 Task: For heading Use Times New Roman with light red berry 1 colour & Underline.  font size for heading26,  'Change the font style of data to'Verdana and font size to 18,  Change the alignment of both headline & data to Align right In the sheet  auditingSalesRevenue
Action: Mouse moved to (252, 132)
Screenshot: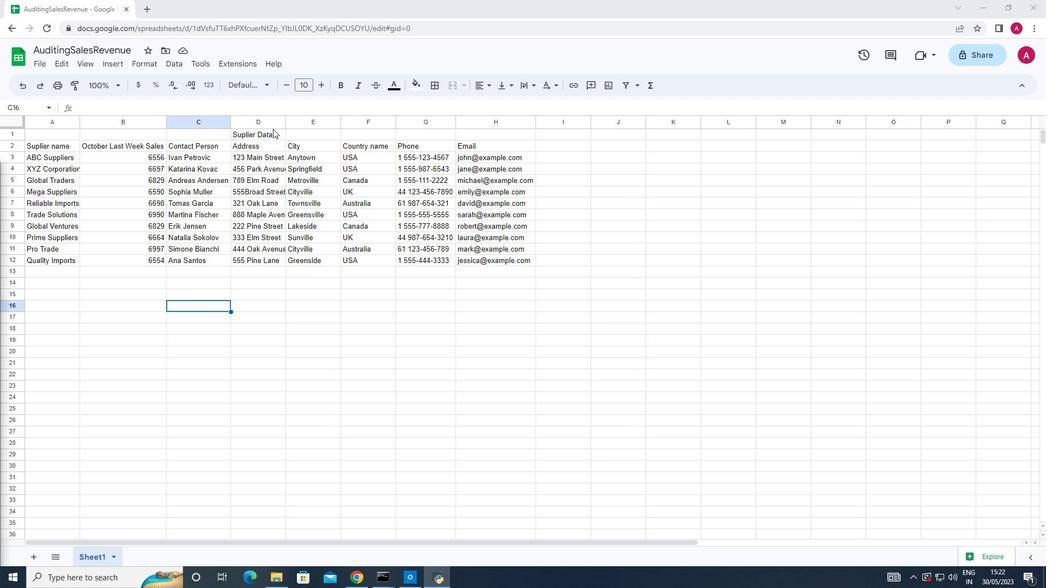 
Action: Mouse pressed left at (252, 132)
Screenshot: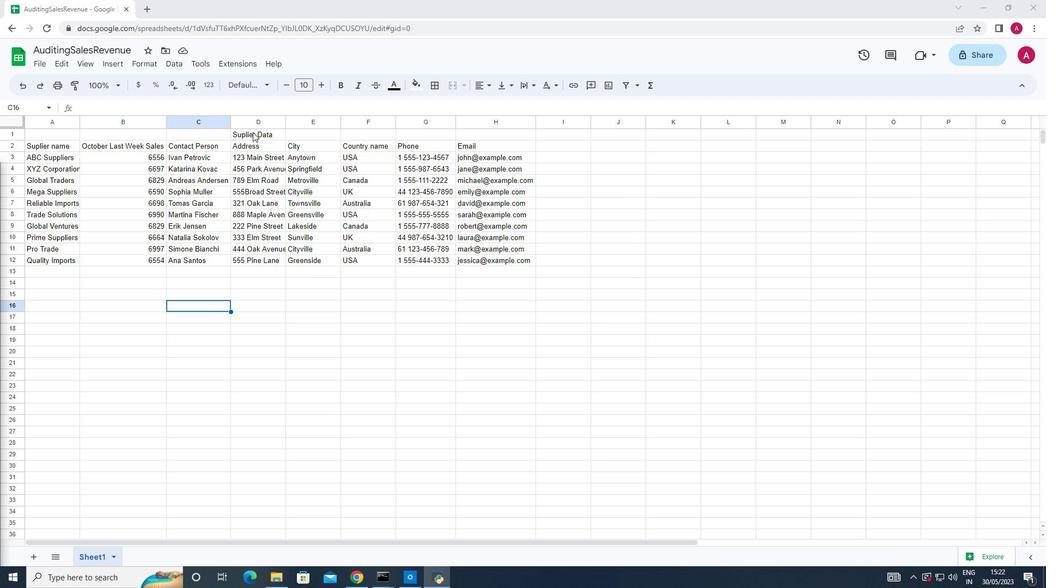 
Action: Mouse moved to (258, 79)
Screenshot: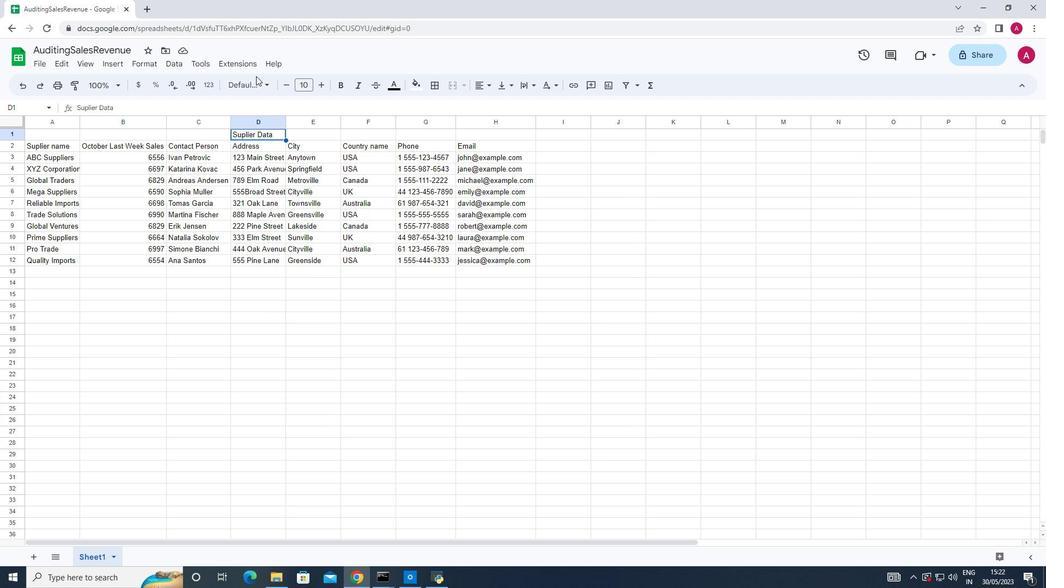 
Action: Mouse pressed left at (258, 79)
Screenshot: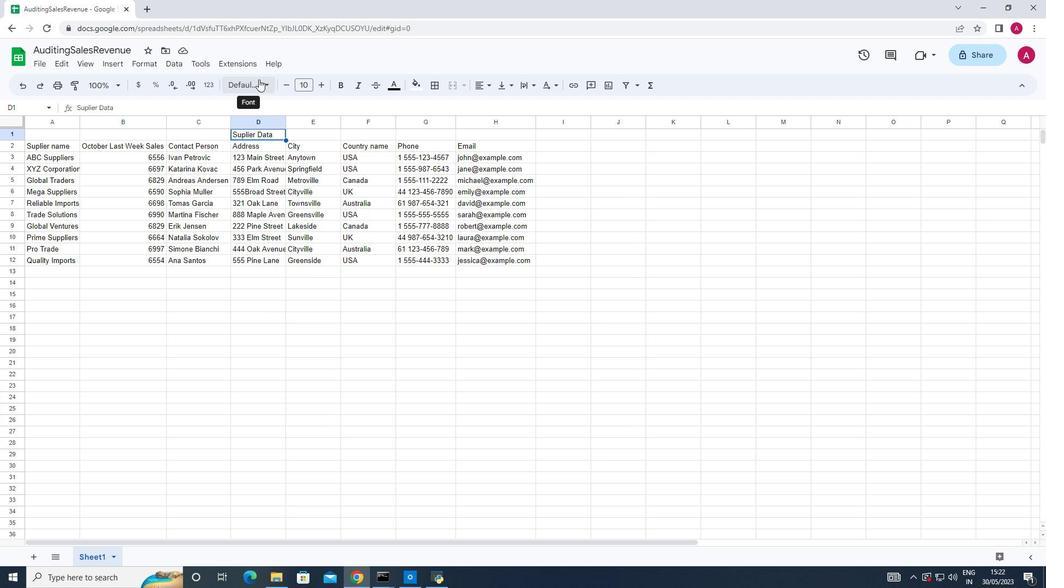 
Action: Mouse moved to (266, 325)
Screenshot: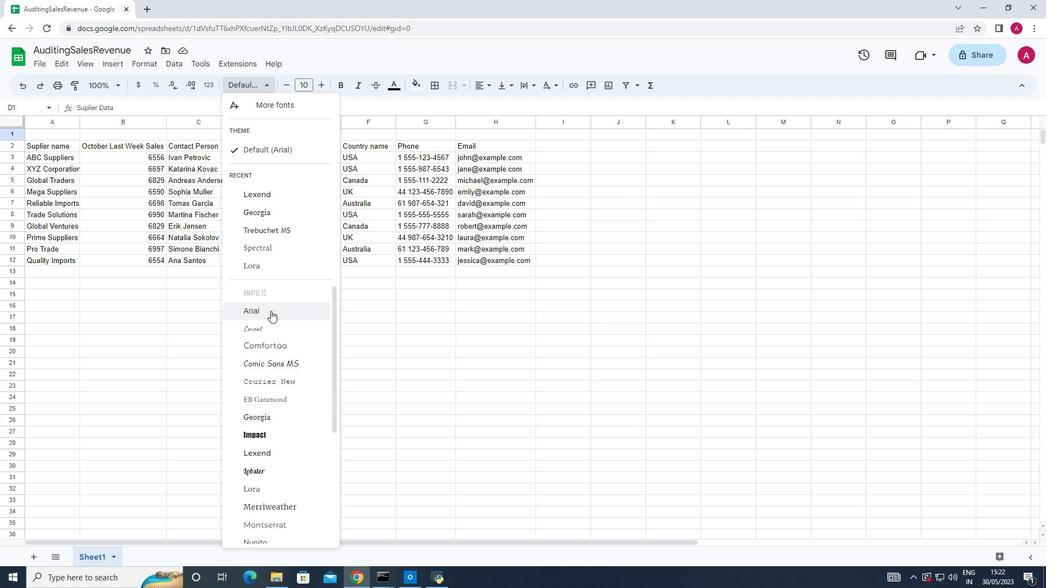 
Action: Mouse scrolled (266, 324) with delta (0, 0)
Screenshot: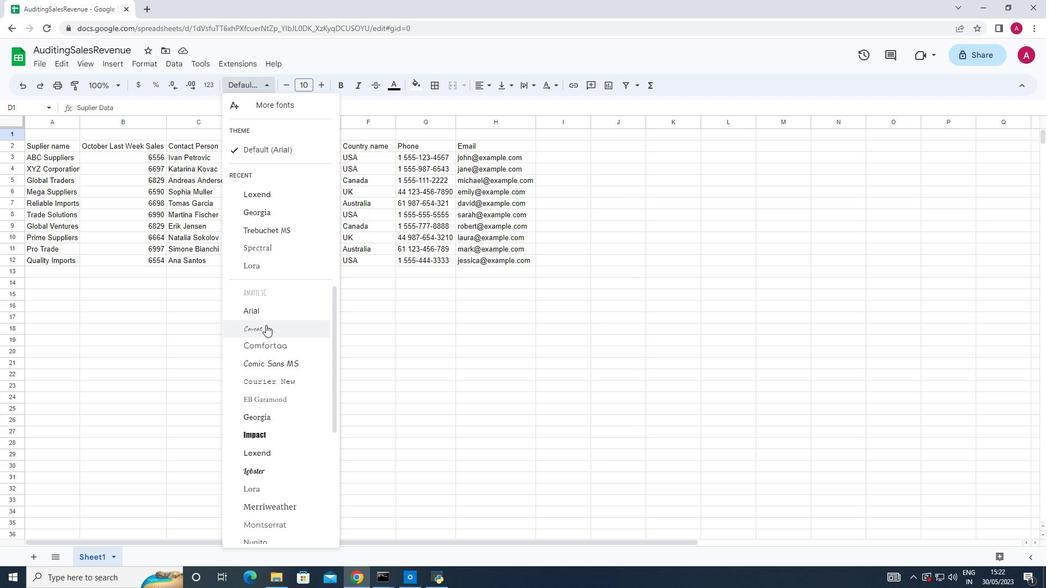 
Action: Mouse scrolled (266, 324) with delta (0, 0)
Screenshot: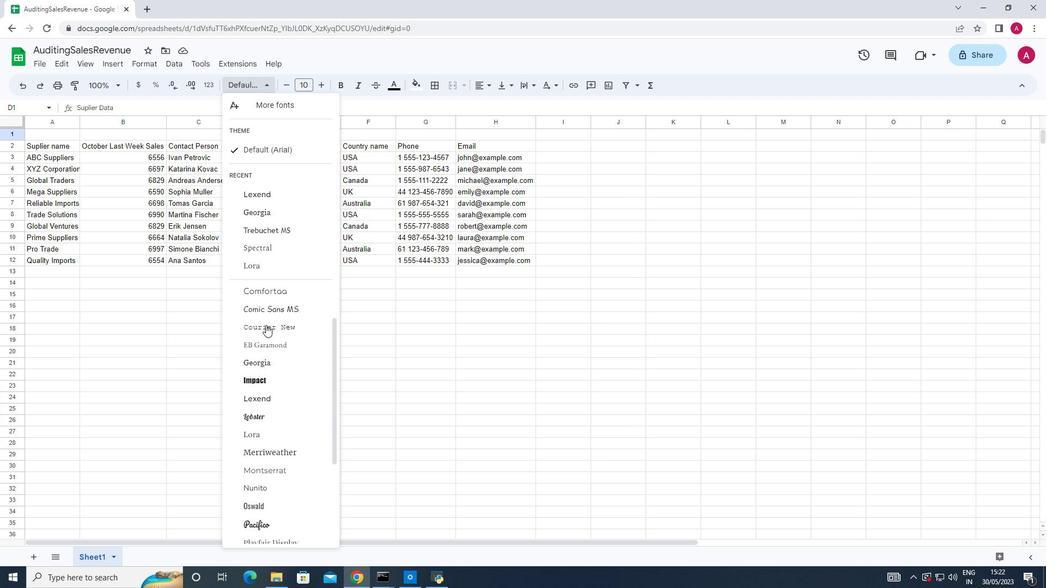 
Action: Mouse scrolled (266, 324) with delta (0, 0)
Screenshot: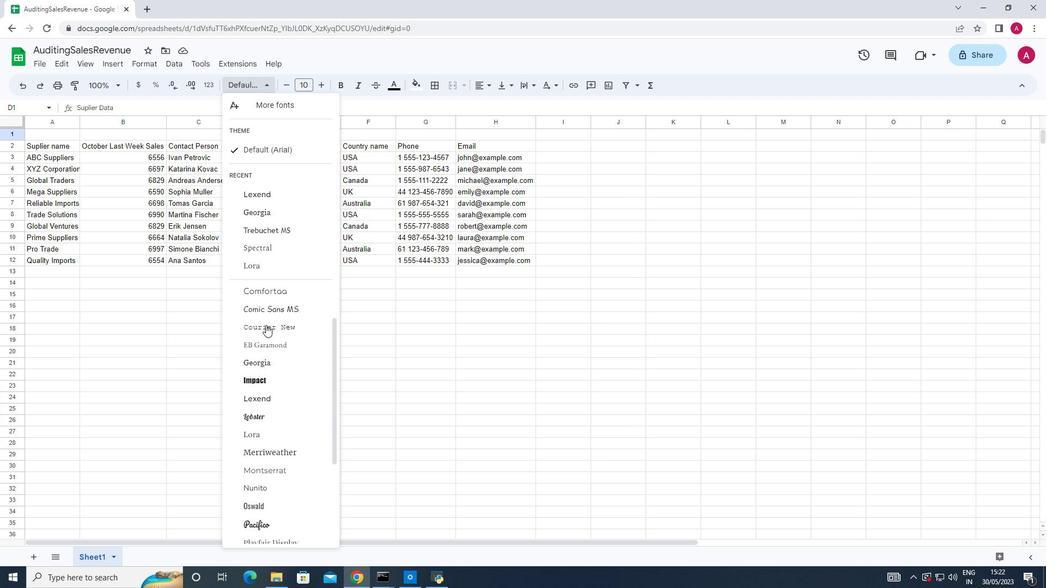 
Action: Mouse moved to (266, 325)
Screenshot: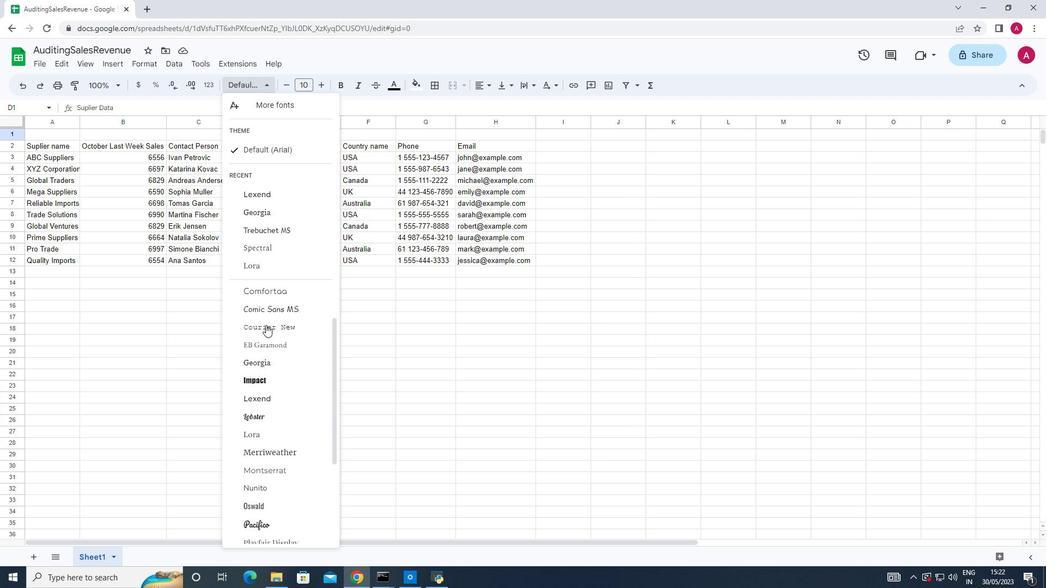 
Action: Mouse scrolled (266, 324) with delta (0, 0)
Screenshot: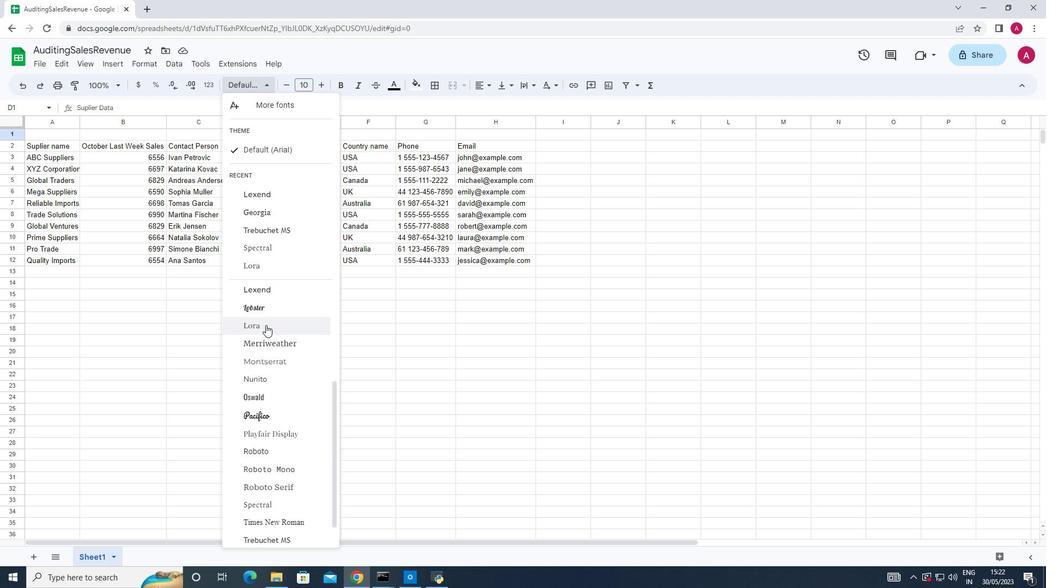 
Action: Mouse moved to (274, 508)
Screenshot: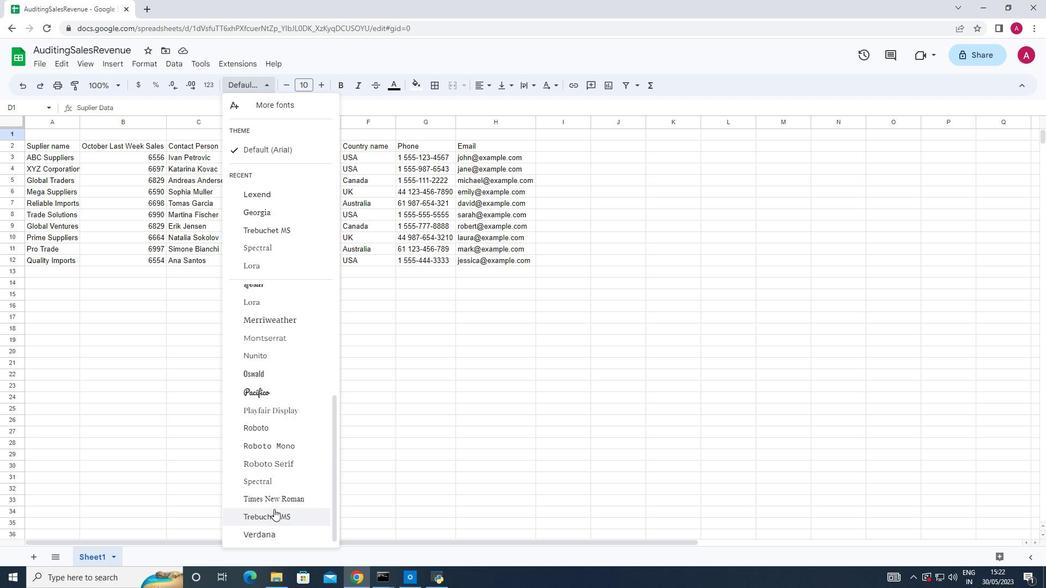 
Action: Mouse scrolled (274, 508) with delta (0, 0)
Screenshot: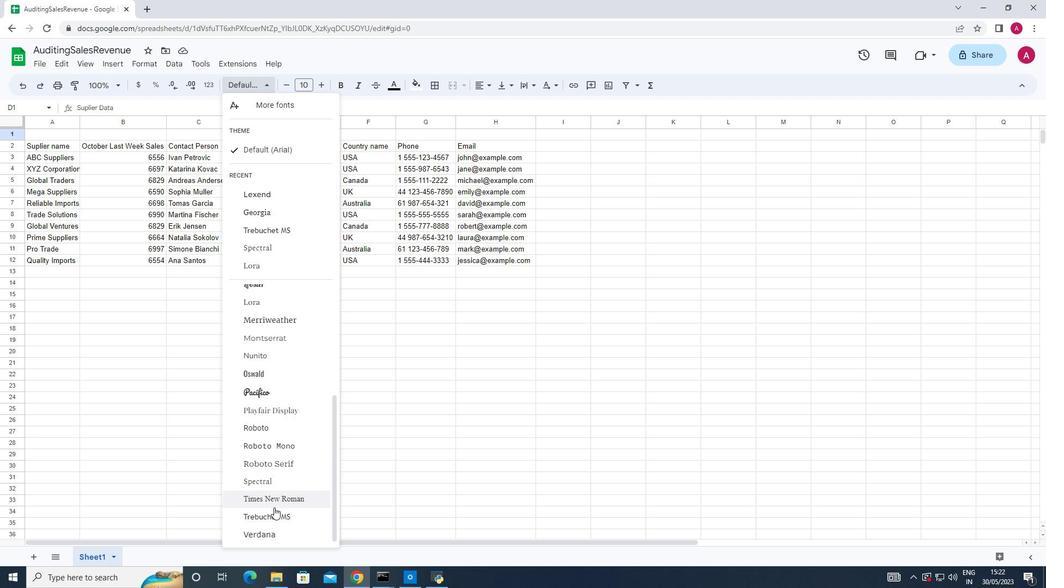 
Action: Mouse scrolled (274, 508) with delta (0, 0)
Screenshot: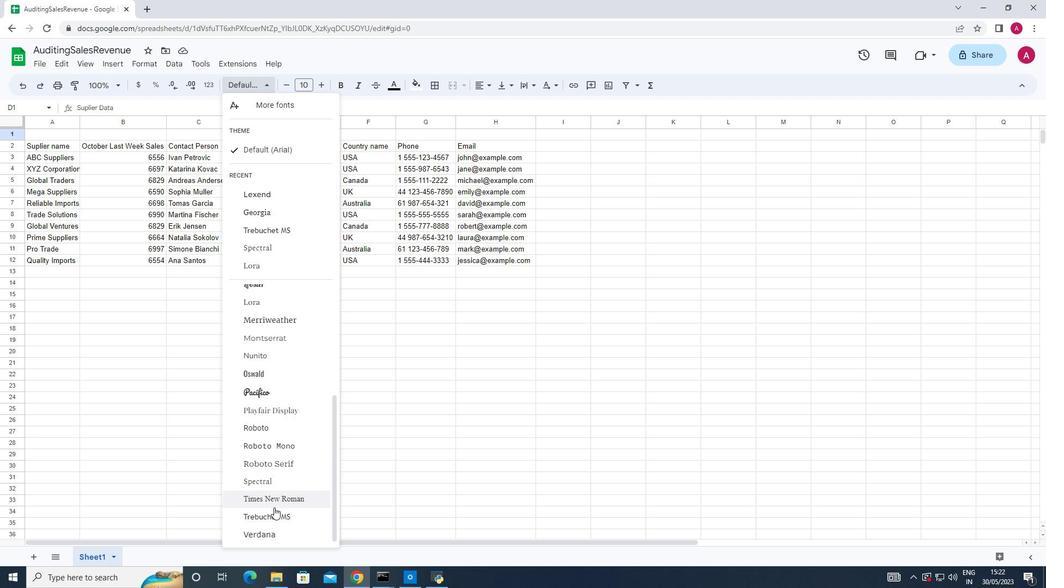 
Action: Mouse scrolled (274, 508) with delta (0, 0)
Screenshot: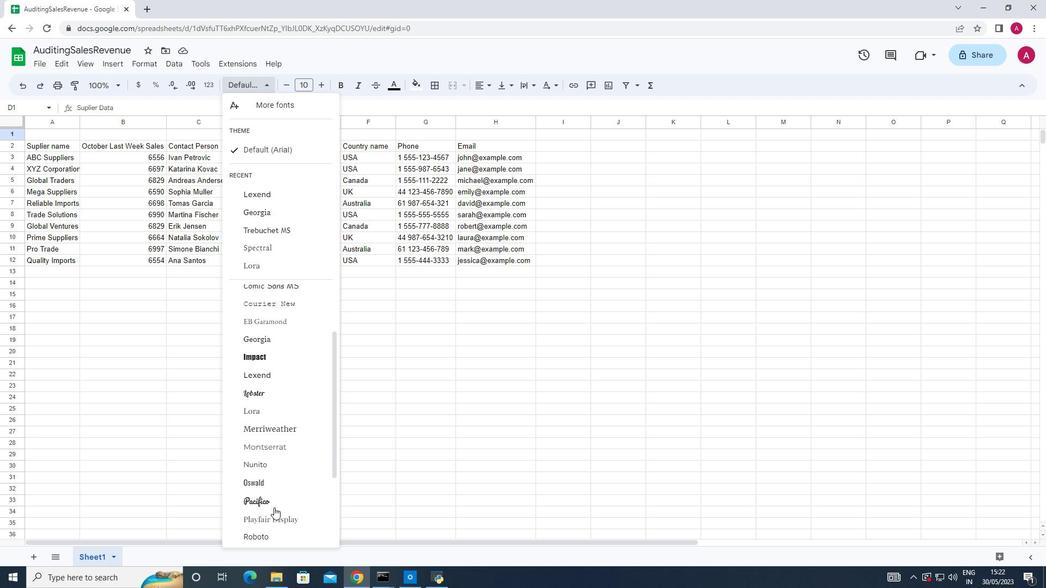 
Action: Mouse scrolled (274, 508) with delta (0, 0)
Screenshot: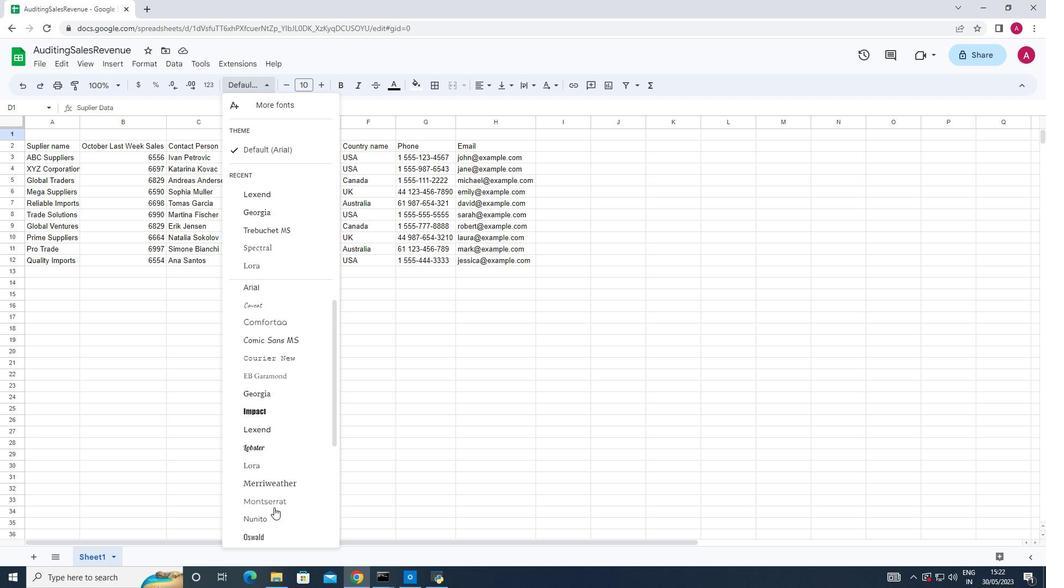 
Action: Mouse scrolled (274, 508) with delta (0, 0)
Screenshot: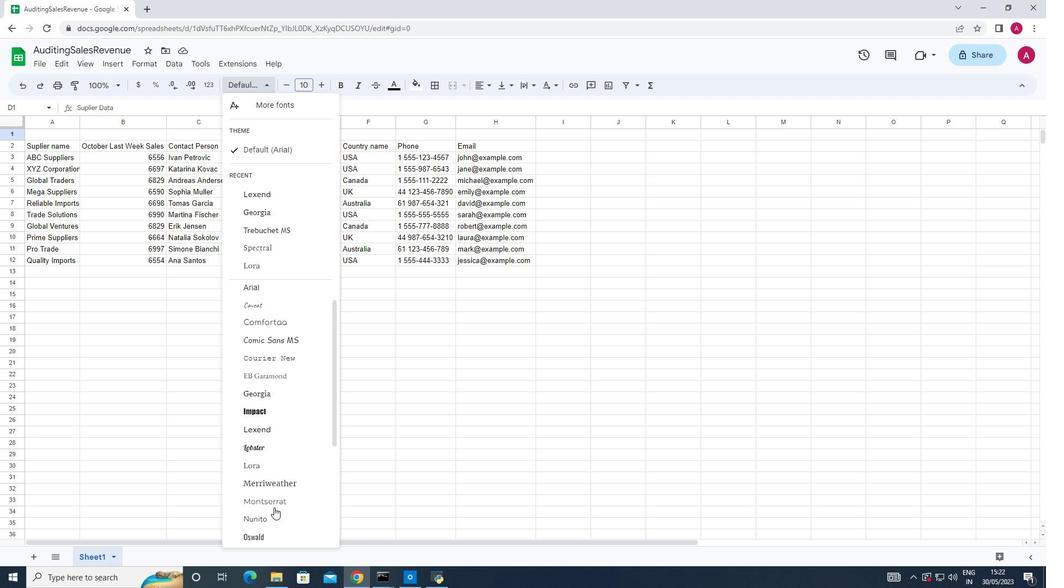 
Action: Mouse scrolled (274, 508) with delta (0, 0)
Screenshot: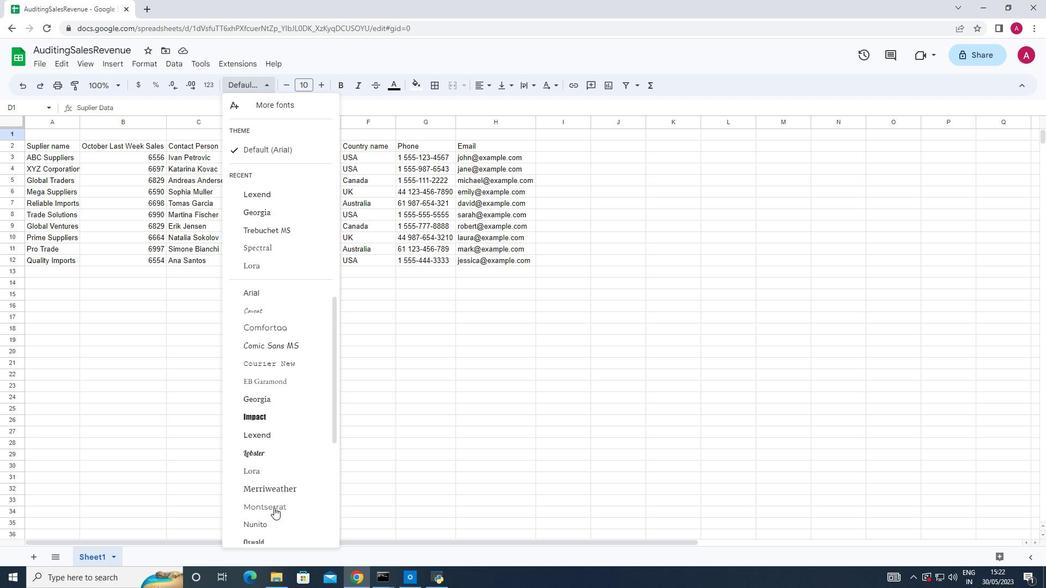 
Action: Mouse moved to (259, 109)
Screenshot: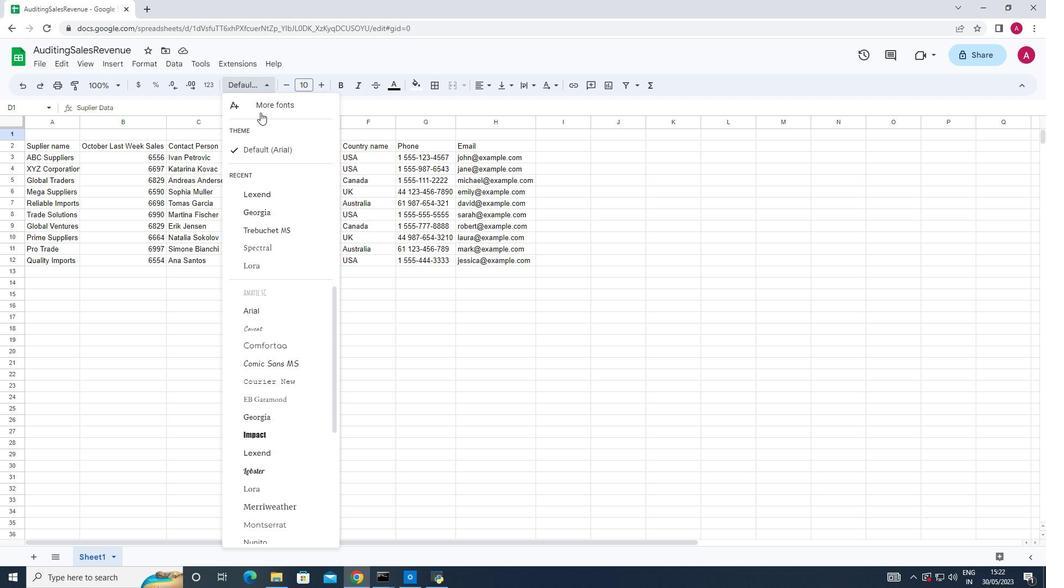 
Action: Mouse pressed left at (259, 109)
Screenshot: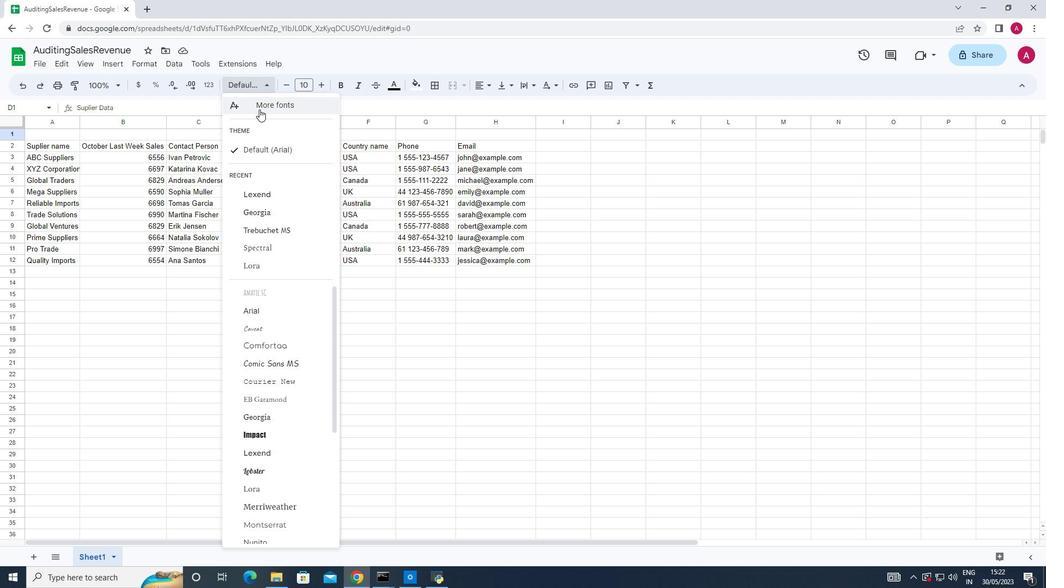 
Action: Mouse moved to (330, 177)
Screenshot: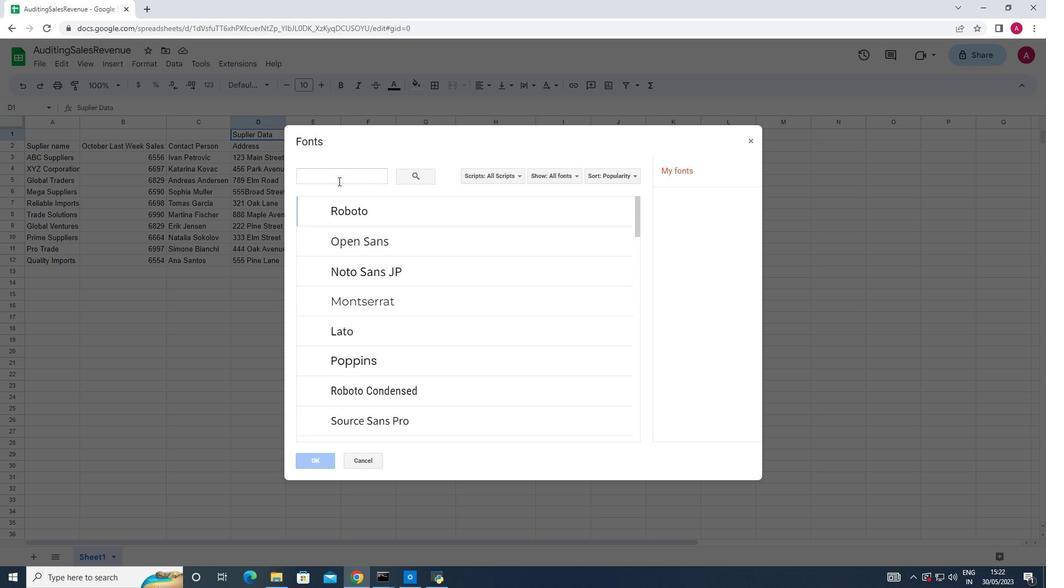 
Action: Mouse pressed left at (330, 177)
Screenshot: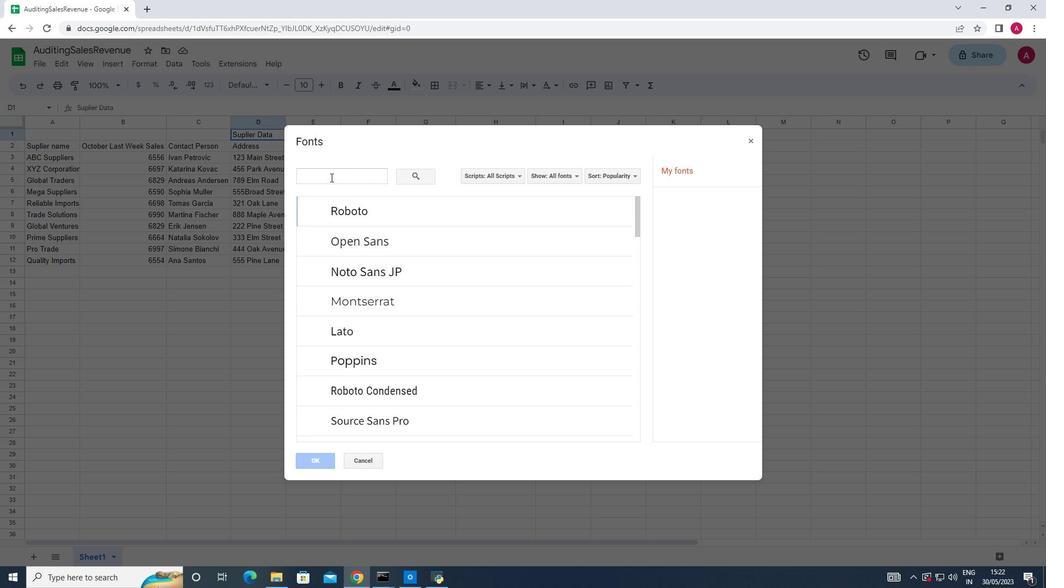 
Action: Key pressed <Key.shift>Rom<Key.backspace><Key.backspace><Key.backspace>new<Key.space>roa<Key.backspace><Key.backspace><Key.backspace><Key.backspace><Key.backspace><Key.backspace><Key.shift><Key.shift><Key.shift><Key.shift><Key.shift><Key.shift><Key.shift><Key.shift><Key.shift><Key.shift><Key.shift><Key.shift><Key.shift><Key.backspace><Key.shift><Key.shift>New<Key.space><Key.shift><Key.shift><Key.shift><Key.shift><Key.shift><Key.shift><Key.shift><Key.shift><Key.shift><Key.shift><Key.shift><Key.shift><Key.shift><Key.shift>Romab<Key.backspace>n
Screenshot: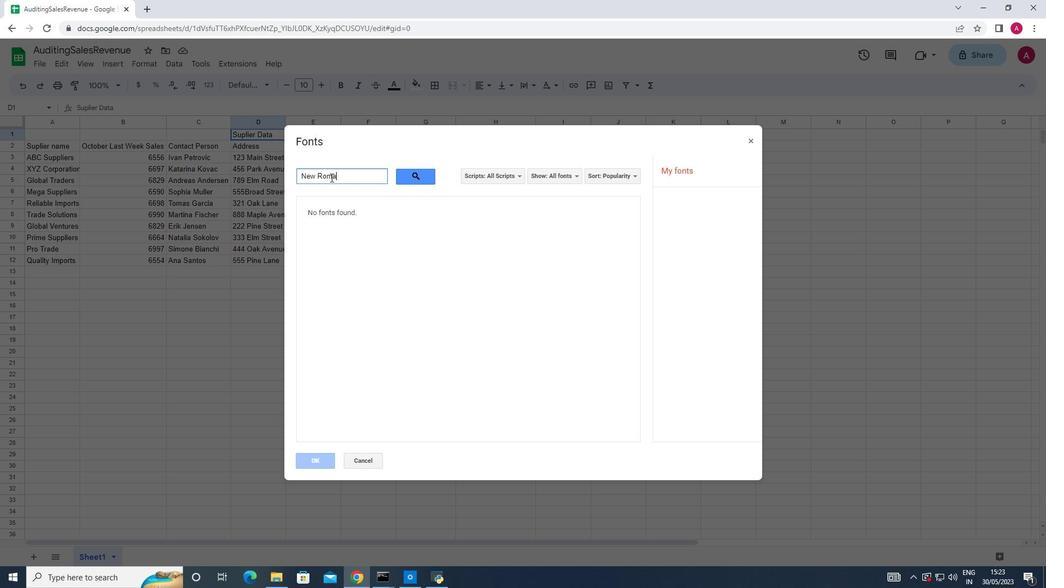 
Action: Mouse moved to (402, 180)
Screenshot: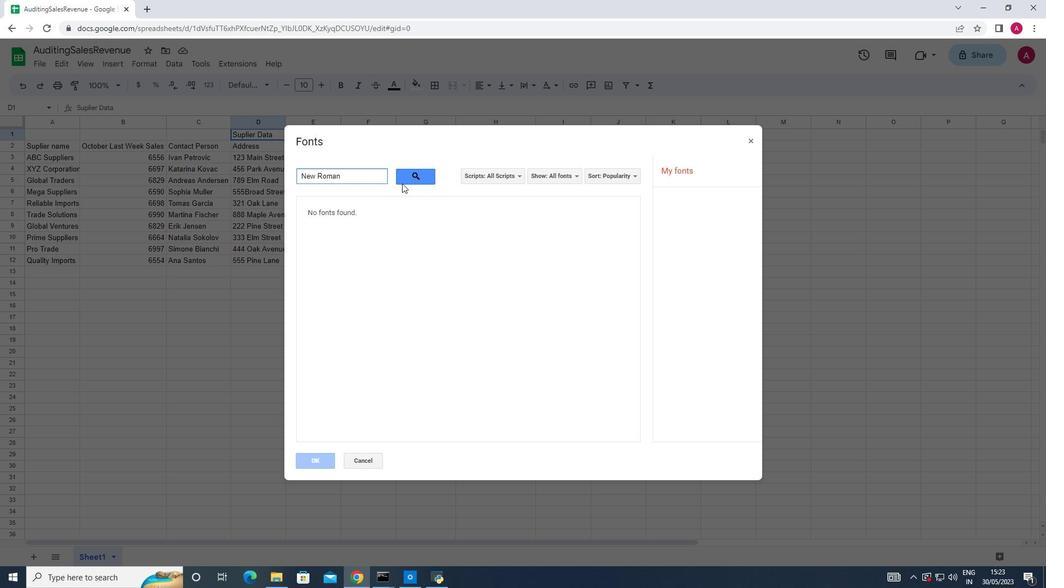
Action: Mouse pressed left at (402, 180)
Screenshot: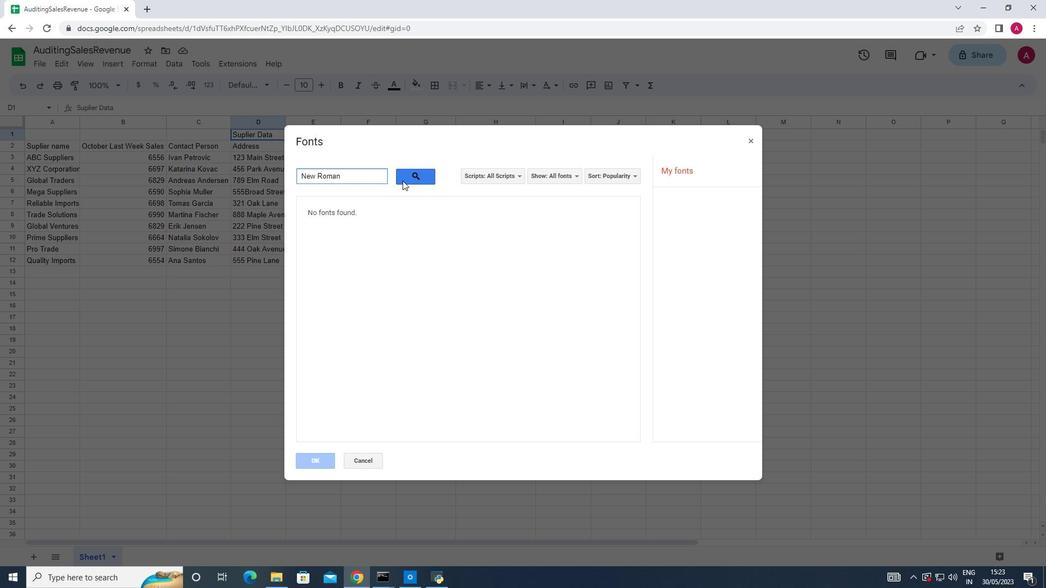 
Action: Mouse moved to (353, 179)
Screenshot: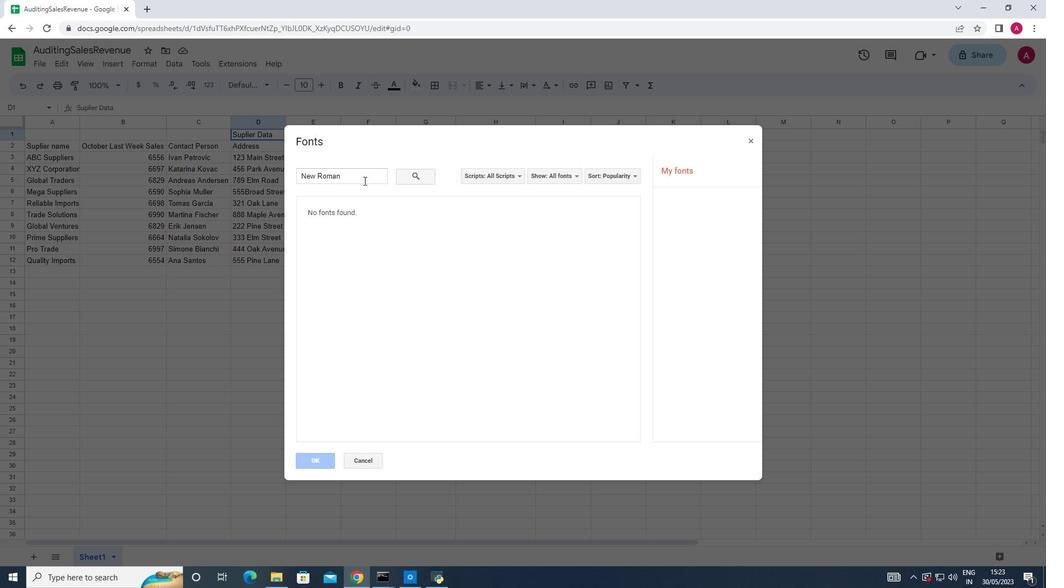 
Action: Mouse pressed left at (353, 179)
Screenshot: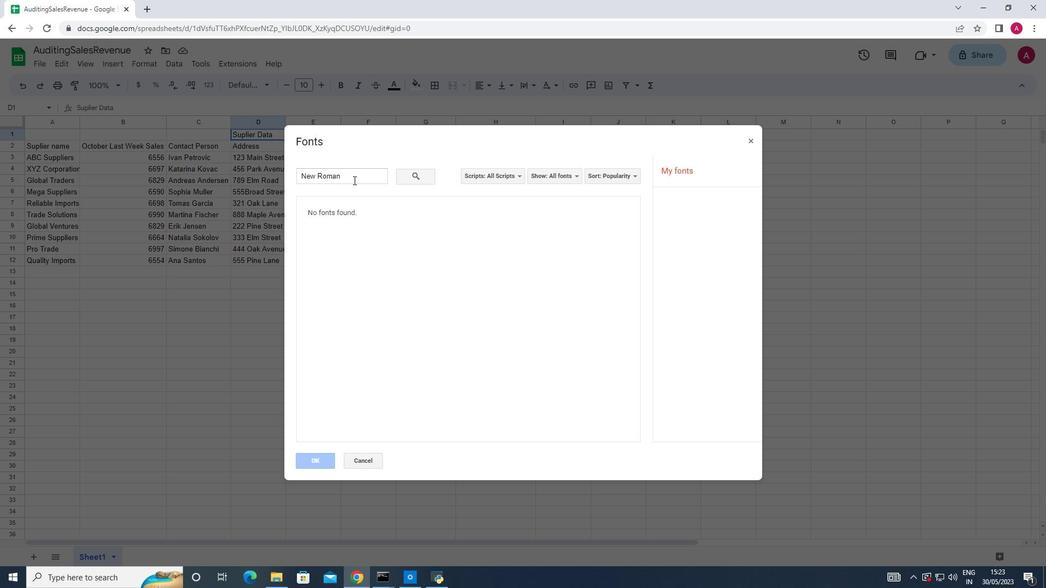
Action: Key pressed <Key.backspace><Key.backspace><Key.backspace><Key.backspace><Key.backspace><Key.backspace><Key.backspace><Key.backspace><Key.backspace><Key.backspace><Key.backspace><Key.backspace><Key.backspace><Key.backspace>roman
Screenshot: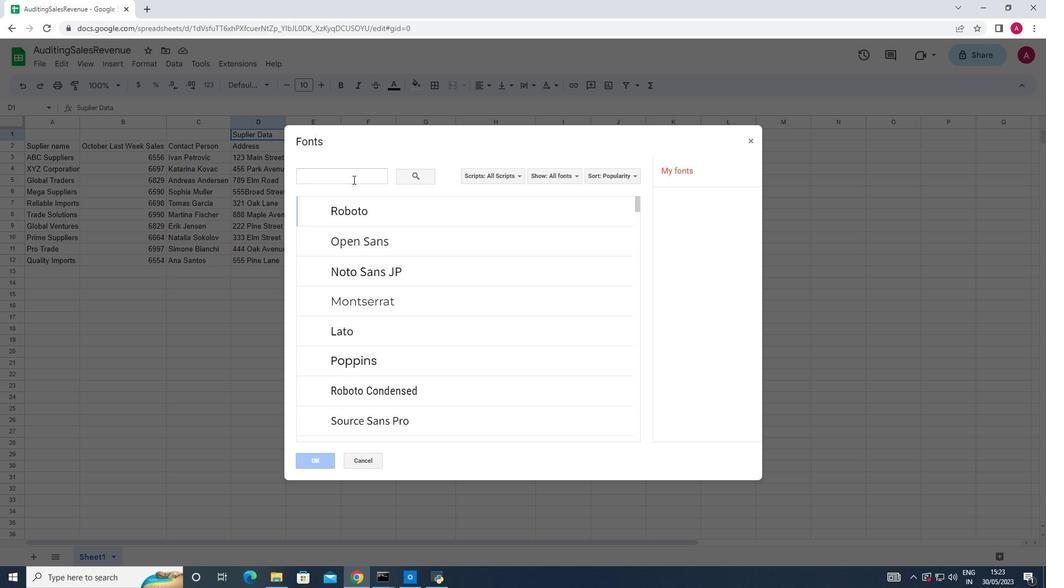 
Action: Mouse moved to (377, 334)
Screenshot: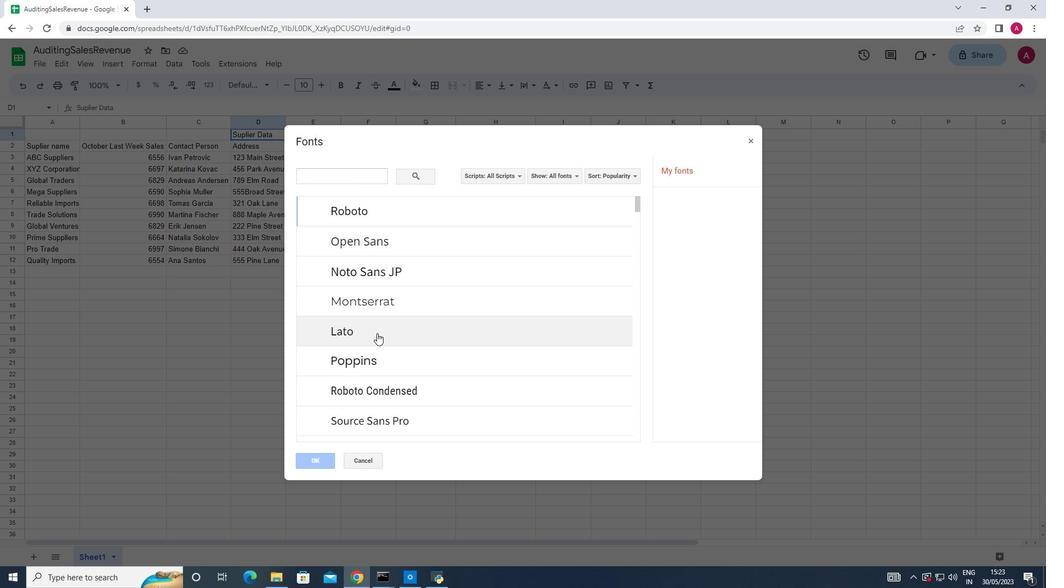 
Action: Mouse scrolled (377, 333) with delta (0, 0)
Screenshot: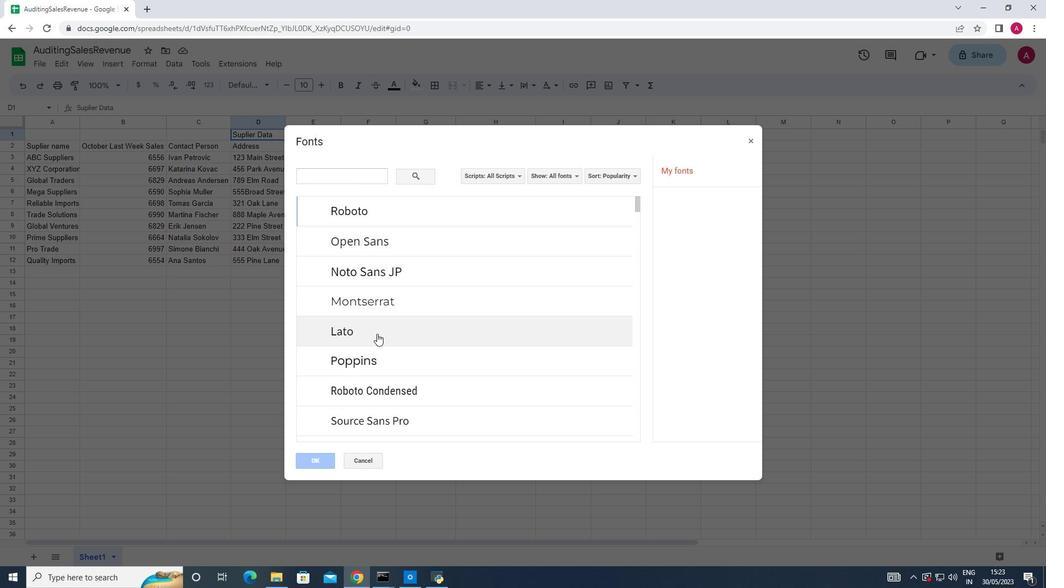 
Action: Mouse scrolled (377, 333) with delta (0, 0)
Screenshot: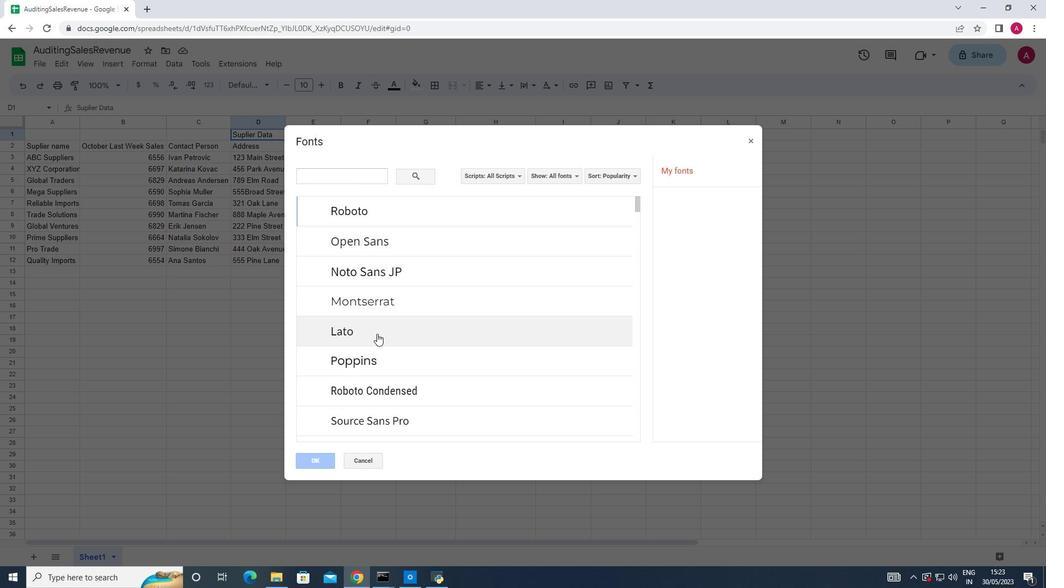 
Action: Mouse scrolled (377, 333) with delta (0, 0)
Screenshot: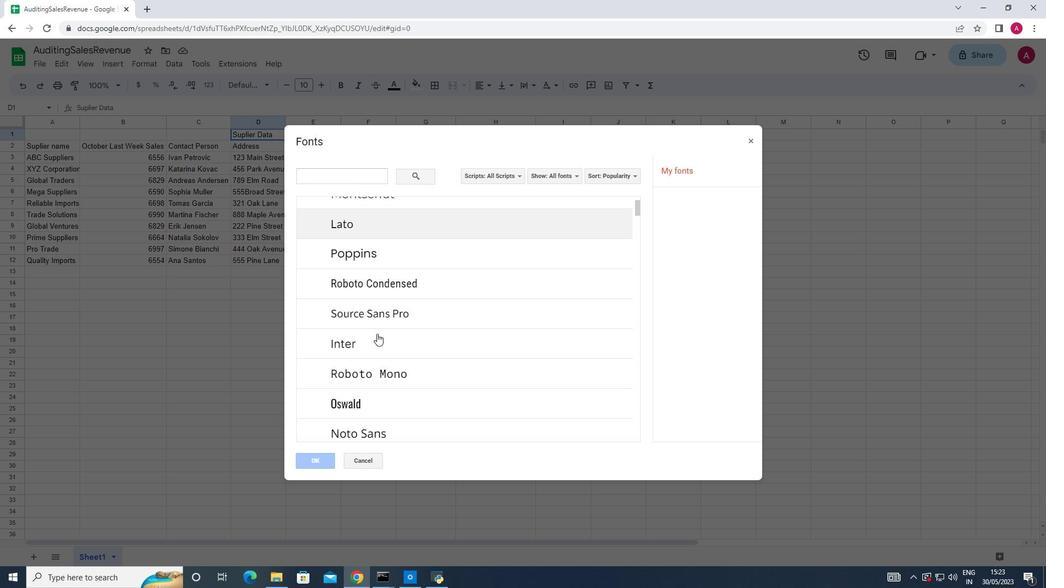 
Action: Mouse moved to (377, 334)
Screenshot: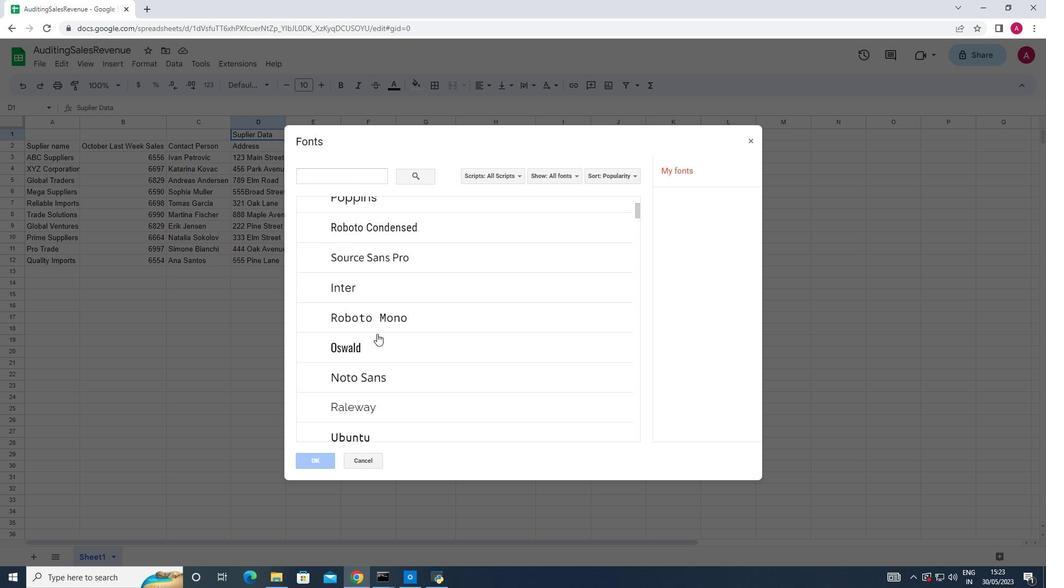 
Action: Mouse scrolled (377, 333) with delta (0, 0)
Screenshot: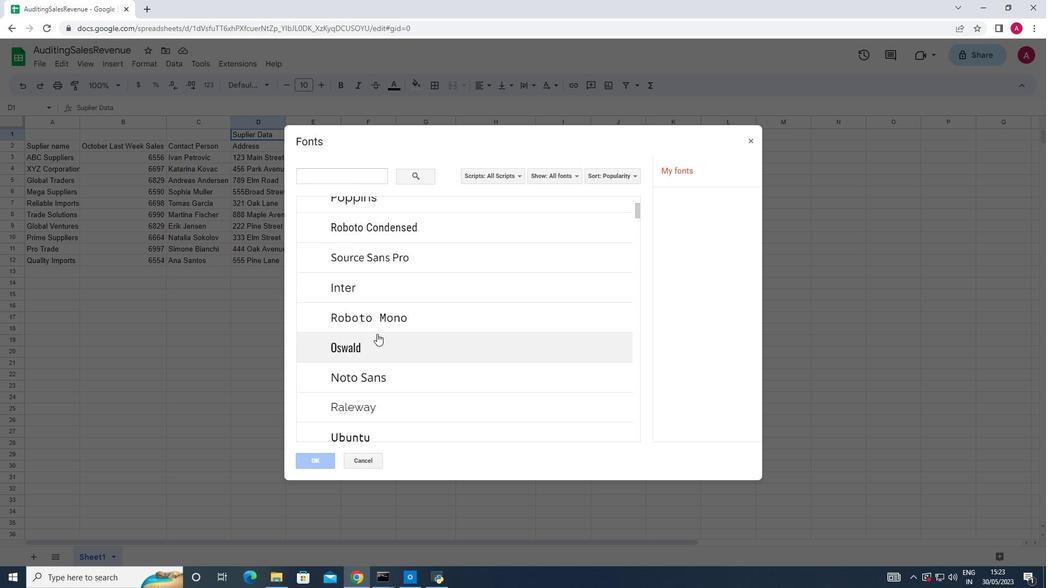 
Action: Mouse scrolled (377, 333) with delta (0, 0)
Screenshot: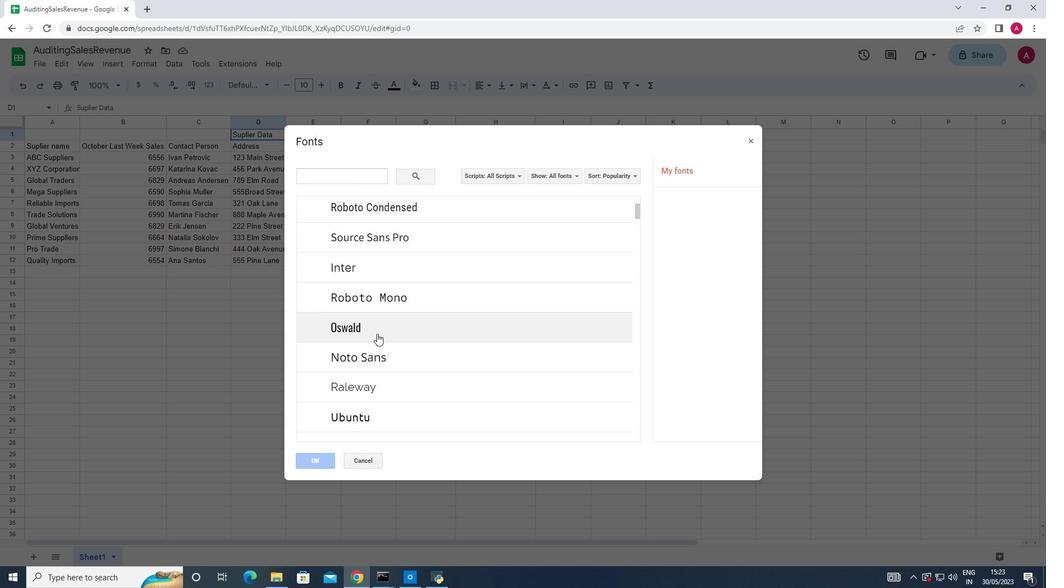 
Action: Mouse scrolled (377, 333) with delta (0, 0)
Screenshot: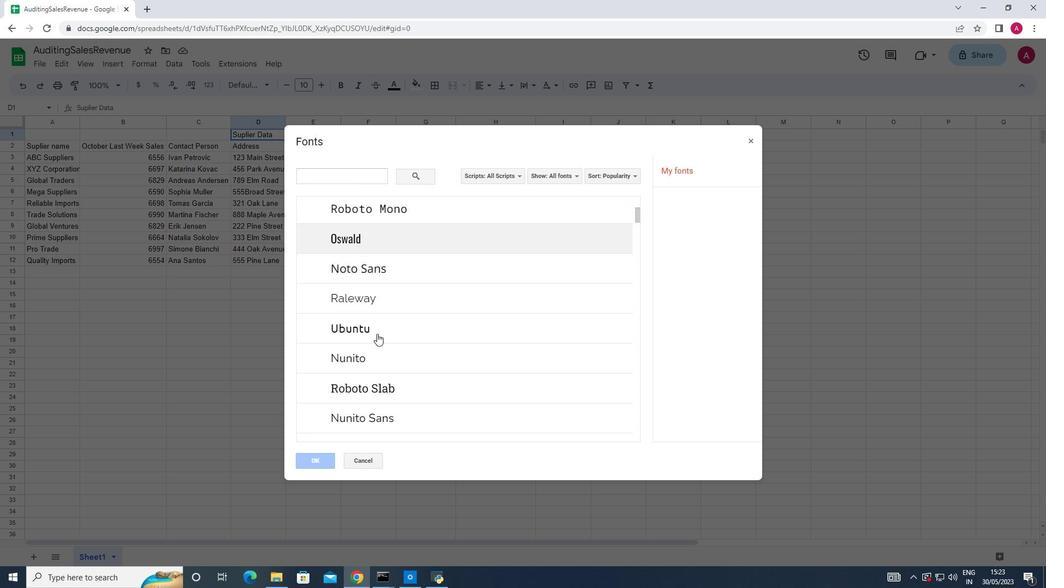 
Action: Mouse scrolled (377, 333) with delta (0, 0)
Screenshot: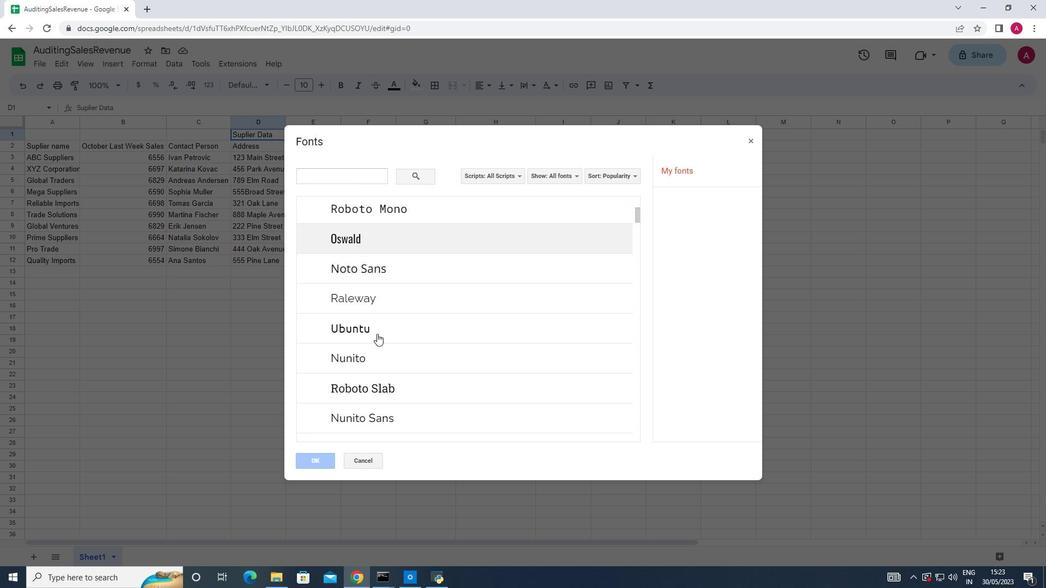 
Action: Mouse scrolled (377, 333) with delta (0, 0)
Screenshot: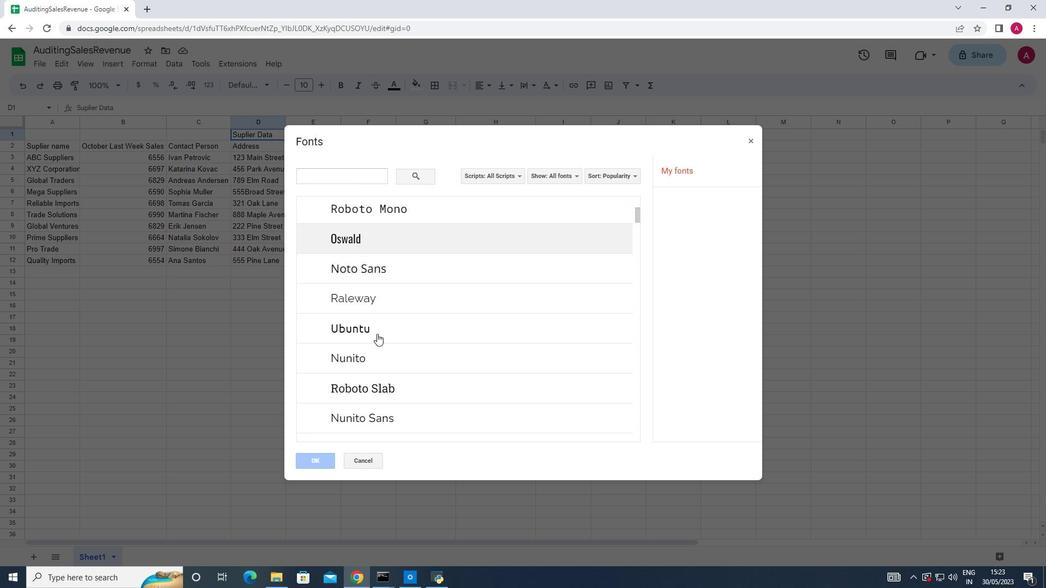 
Action: Mouse scrolled (377, 333) with delta (0, 0)
Screenshot: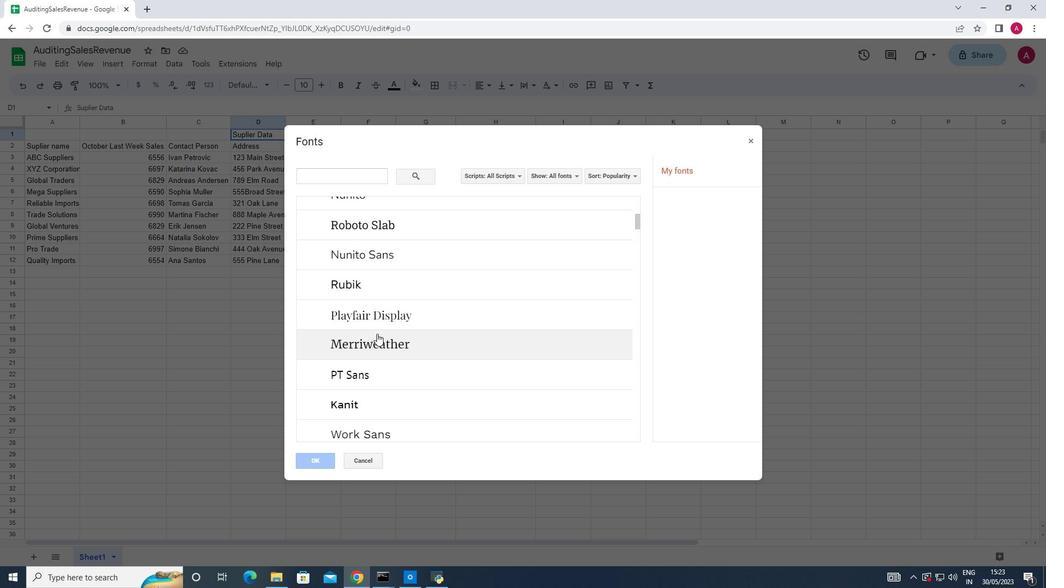 
Action: Mouse scrolled (377, 333) with delta (0, 0)
Screenshot: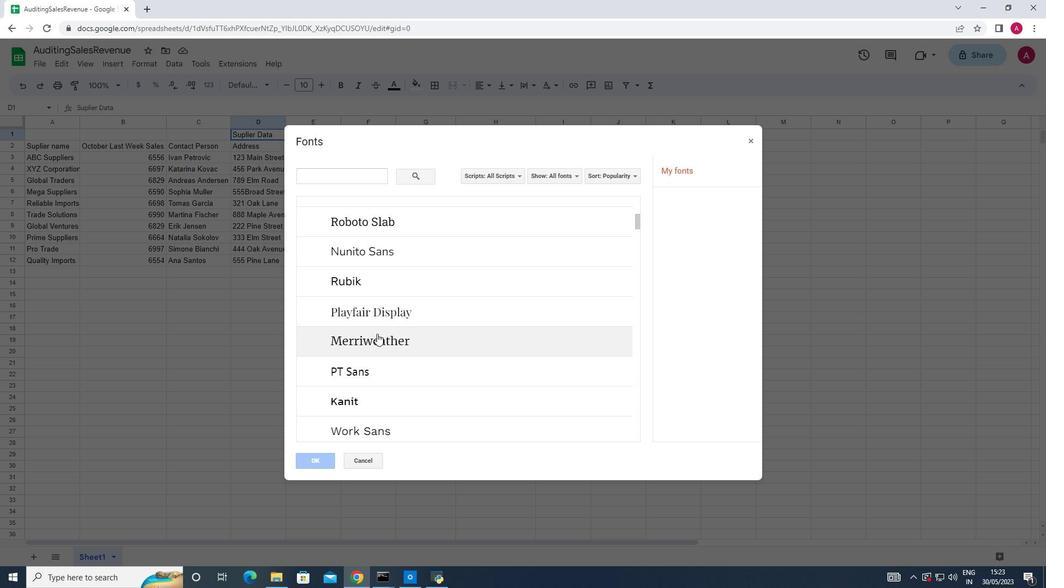 
Action: Mouse scrolled (377, 334) with delta (0, 0)
Screenshot: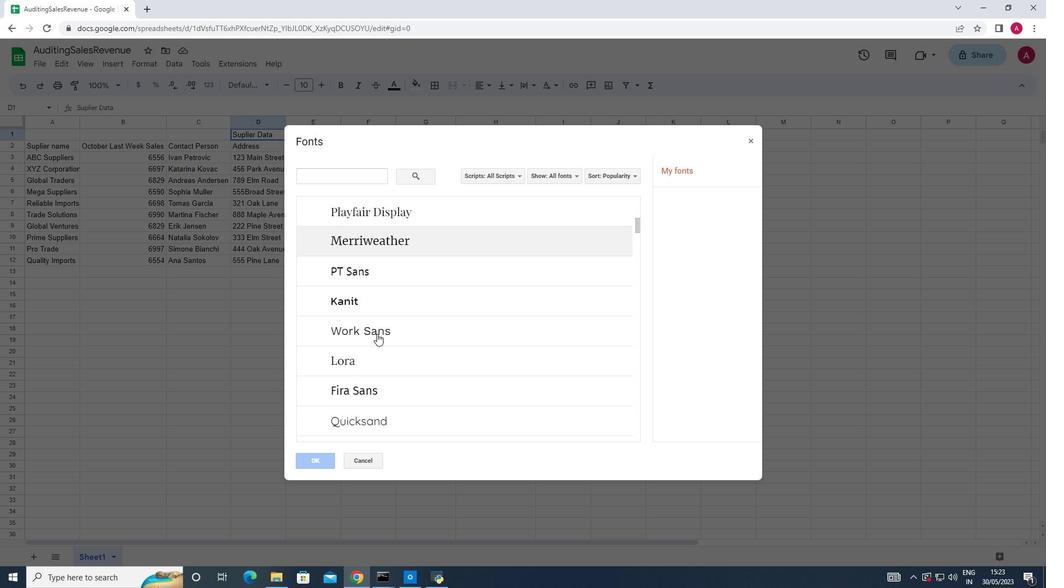 
Action: Mouse scrolled (377, 334) with delta (0, 0)
Screenshot: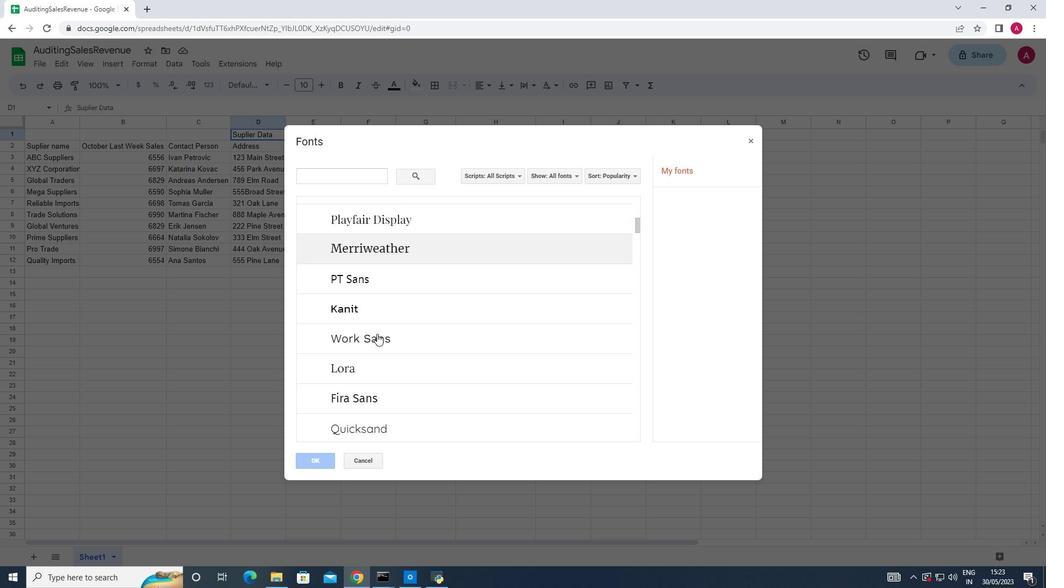 
Action: Mouse scrolled (377, 334) with delta (0, 0)
Screenshot: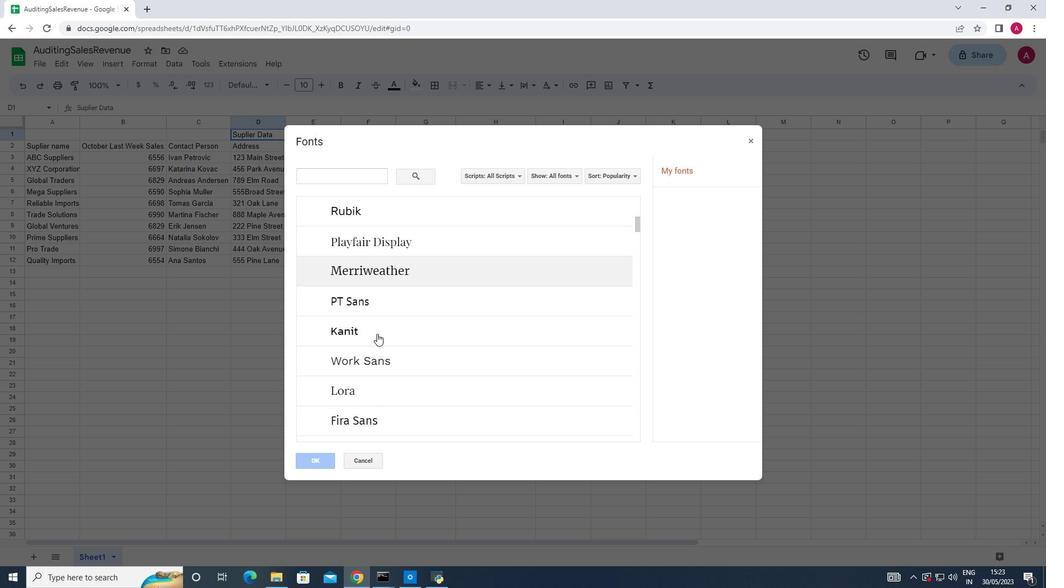 
Action: Mouse scrolled (377, 334) with delta (0, 0)
Screenshot: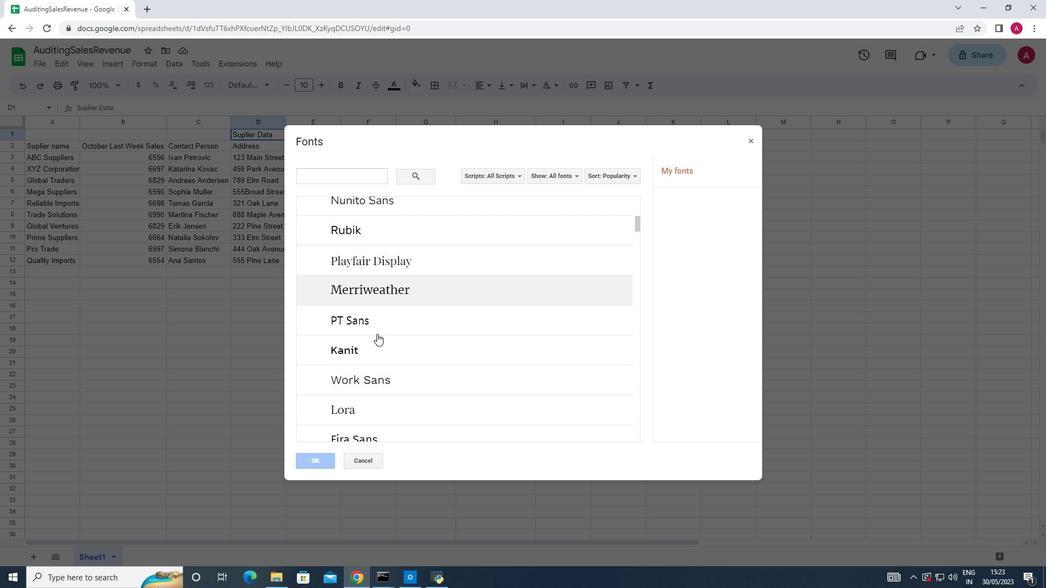 
Action: Mouse scrolled (377, 334) with delta (0, 0)
Screenshot: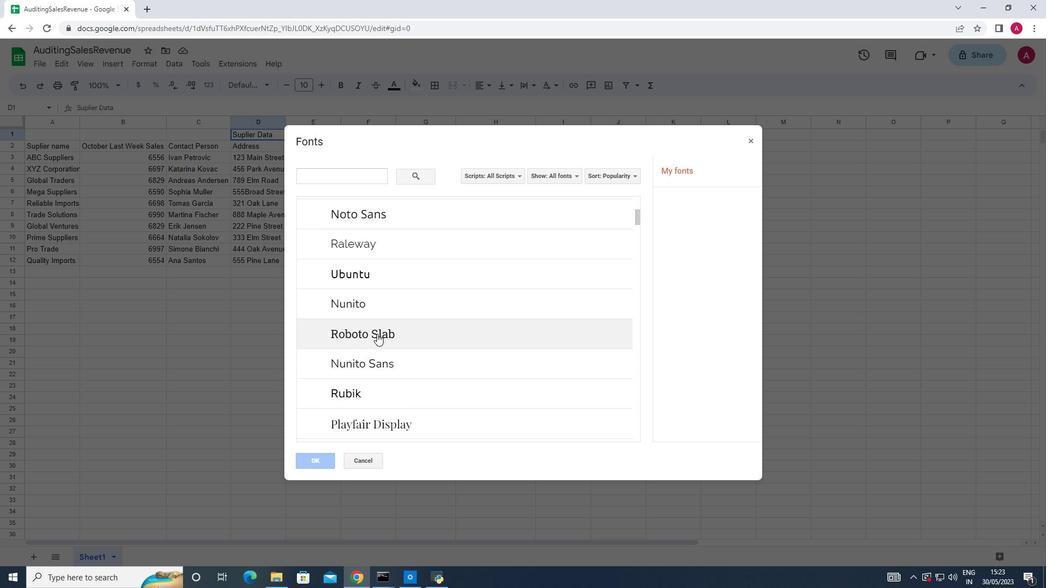 
Action: Mouse scrolled (377, 334) with delta (0, 0)
Screenshot: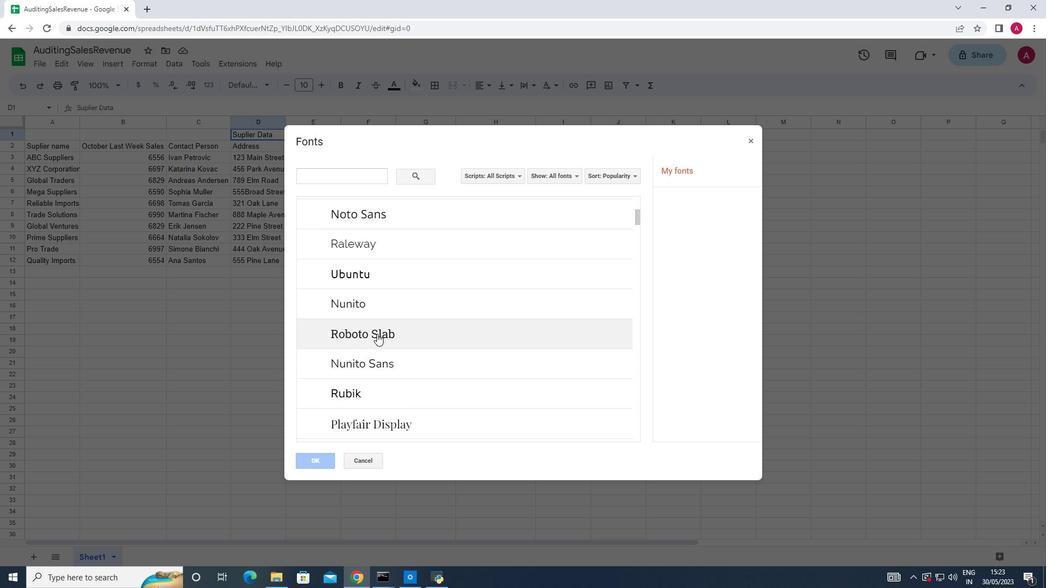 
Action: Mouse scrolled (377, 334) with delta (0, 0)
Screenshot: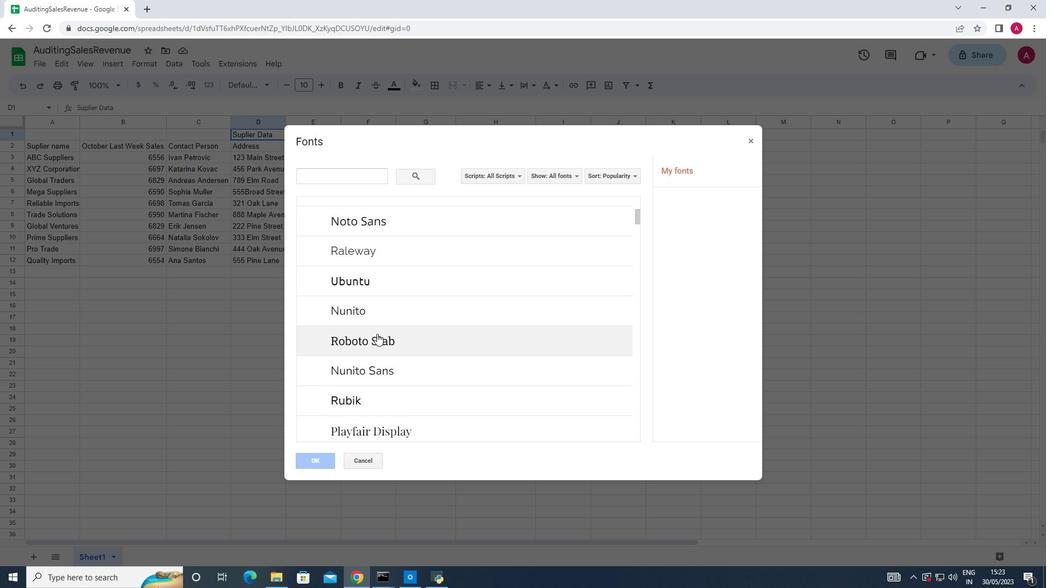 
Action: Mouse moved to (378, 329)
Screenshot: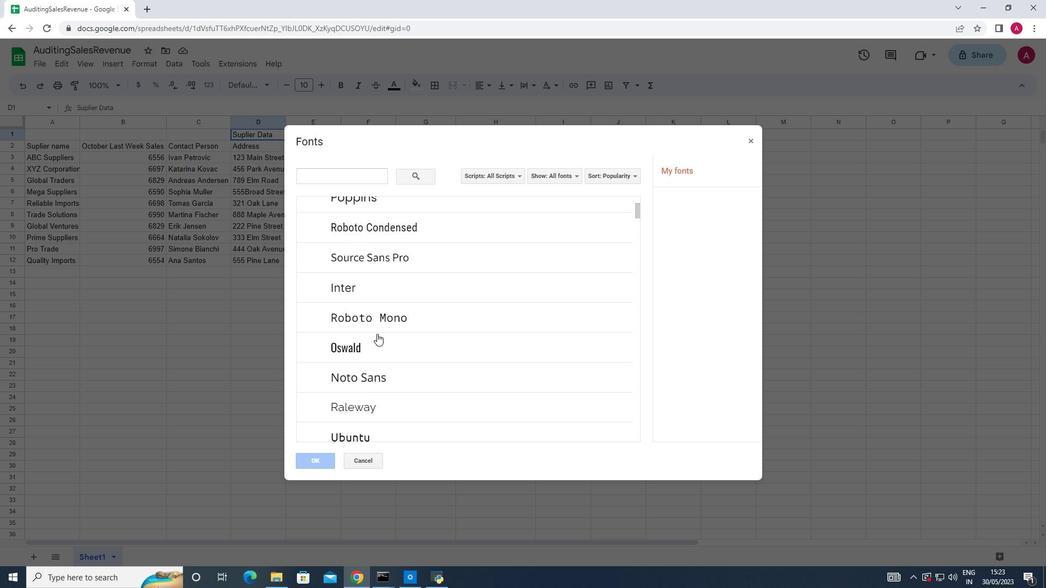 
Action: Mouse scrolled (378, 330) with delta (0, 0)
Screenshot: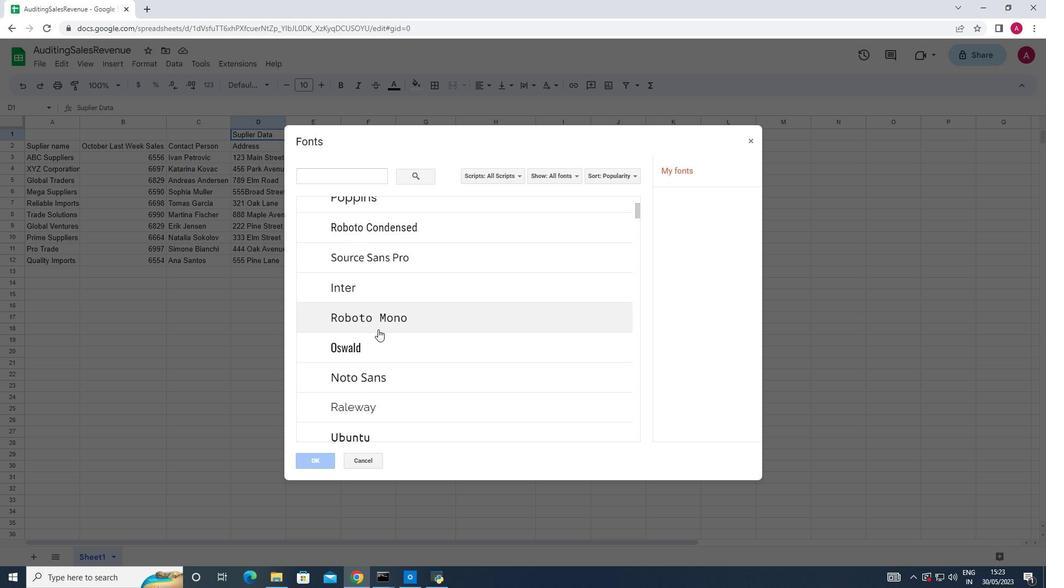 
Action: Mouse scrolled (378, 330) with delta (0, 0)
Screenshot: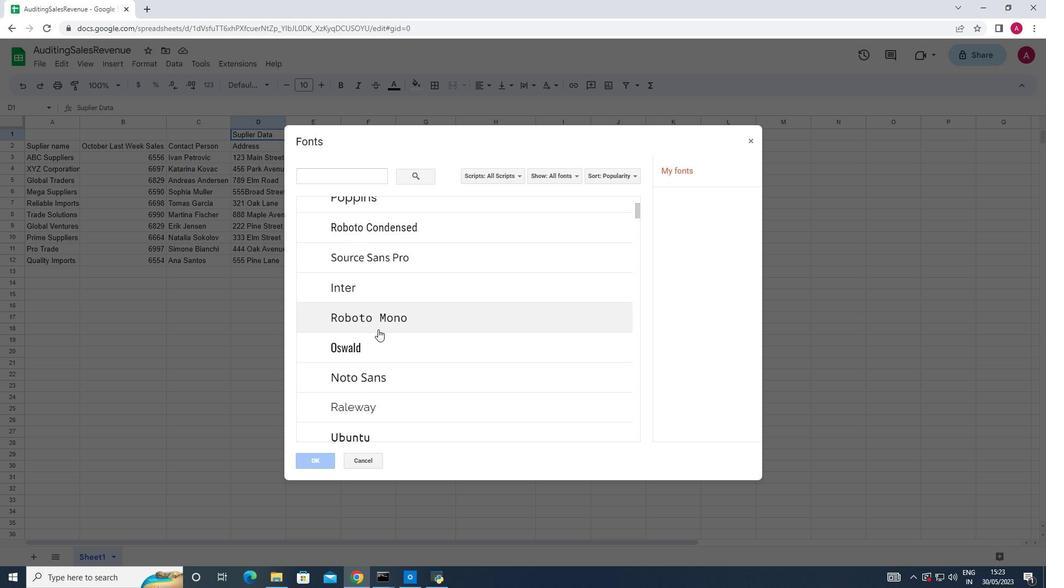 
Action: Mouse scrolled (378, 330) with delta (0, 0)
Screenshot: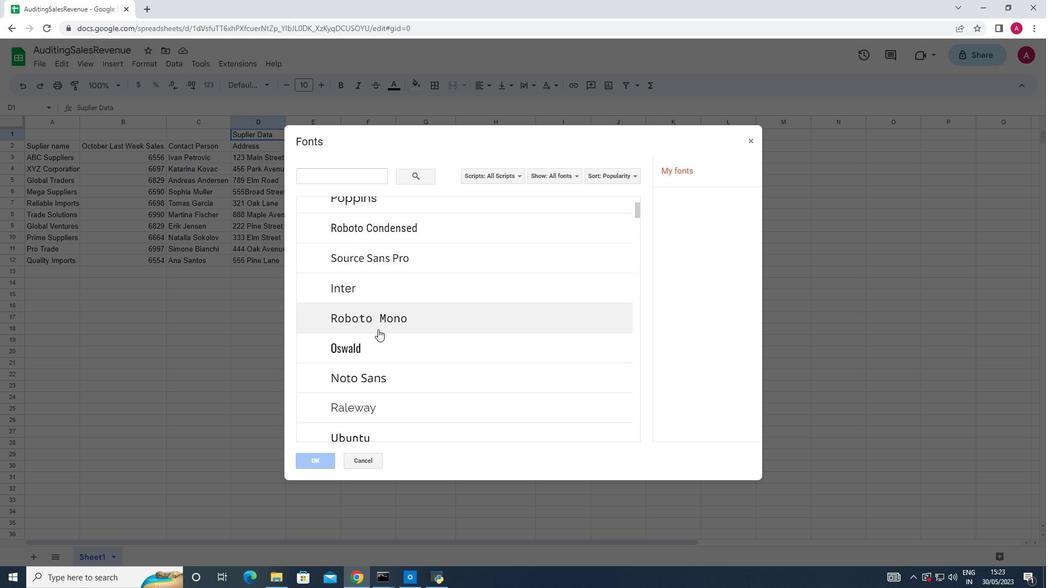 
Action: Mouse moved to (327, 181)
Screenshot: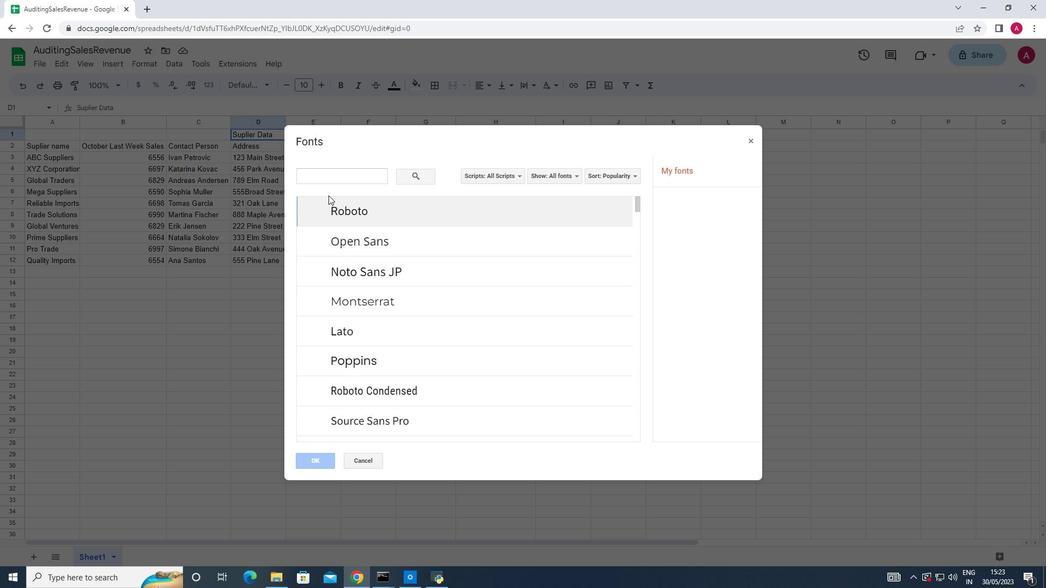 
Action: Mouse pressed left at (327, 181)
Screenshot: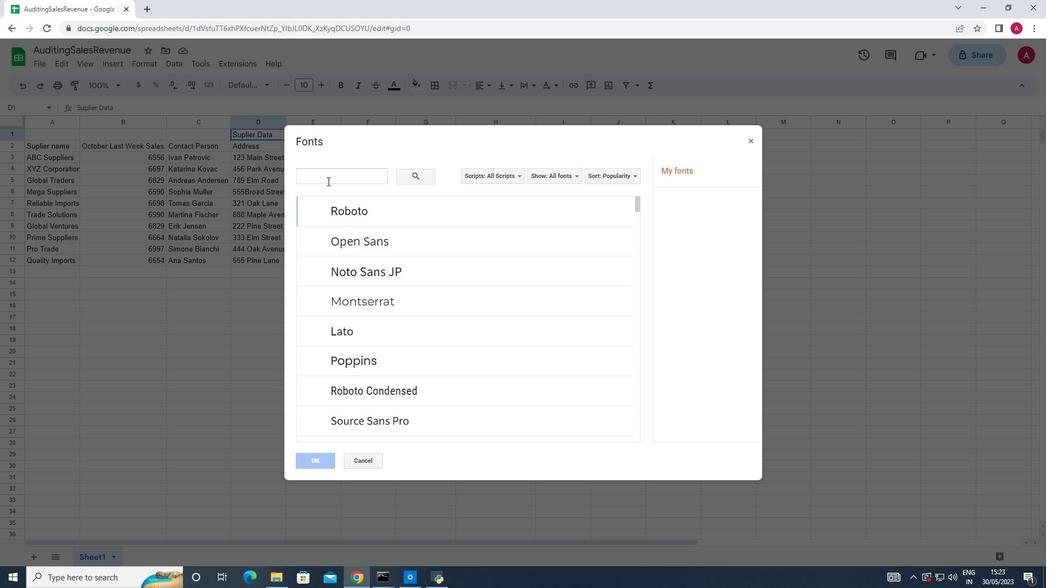 
Action: Key pressed <Key.shift>Roman
Screenshot: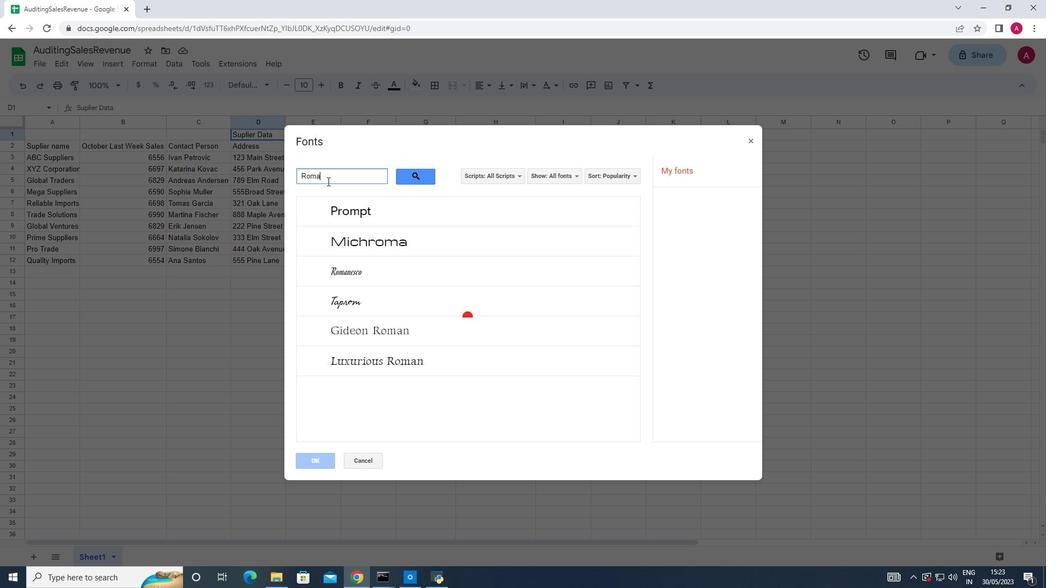 
Action: Mouse moved to (358, 267)
Screenshot: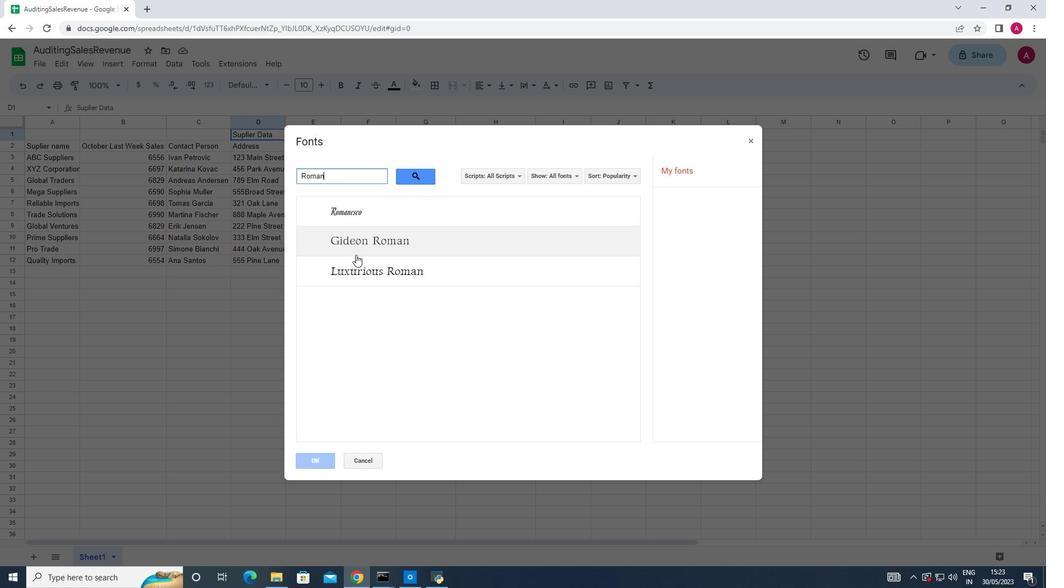 
Action: Mouse pressed left at (358, 267)
Screenshot: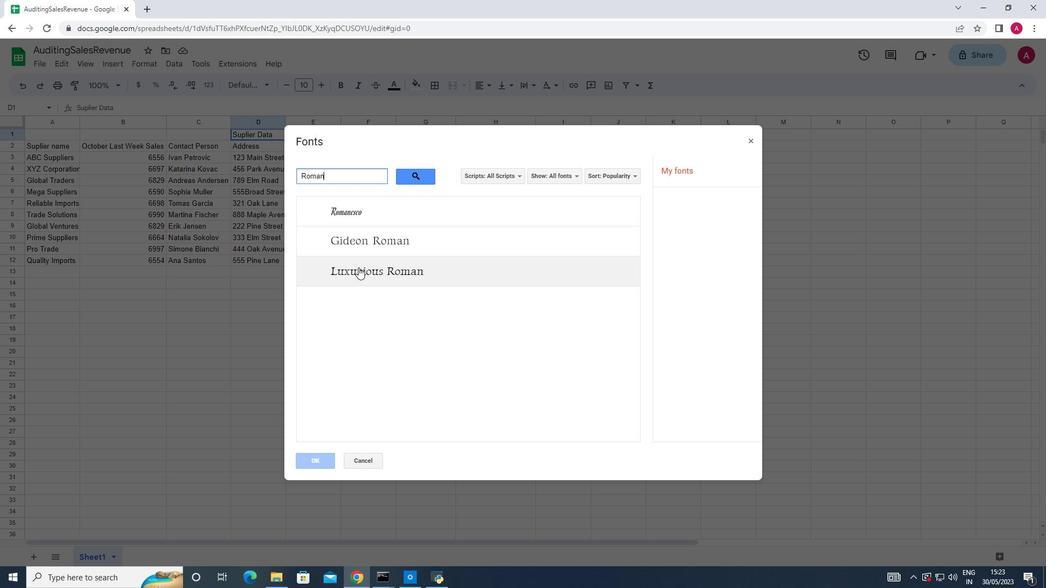
Action: Mouse moved to (306, 466)
Screenshot: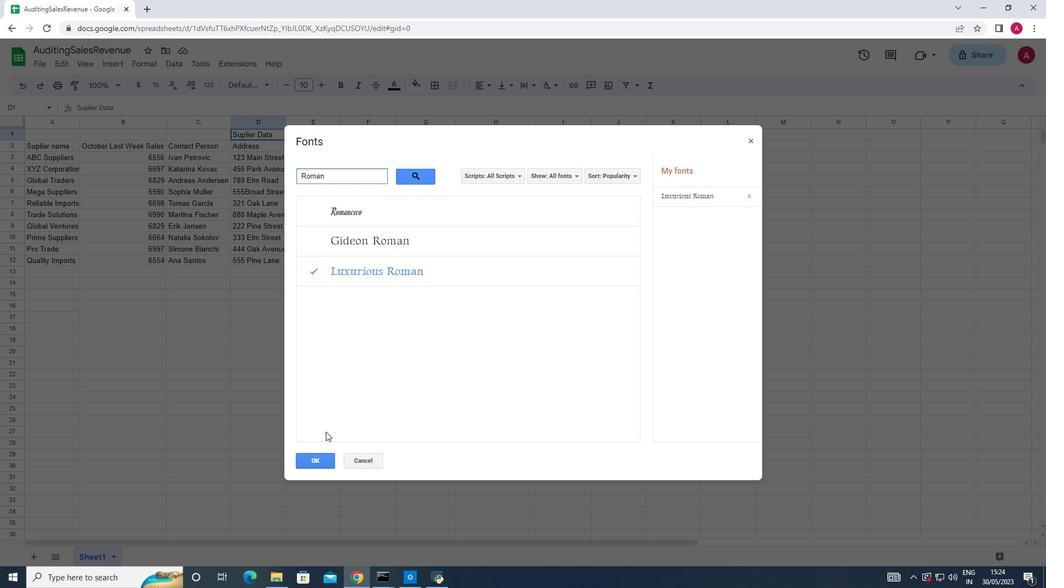 
Action: Mouse pressed left at (306, 466)
Screenshot: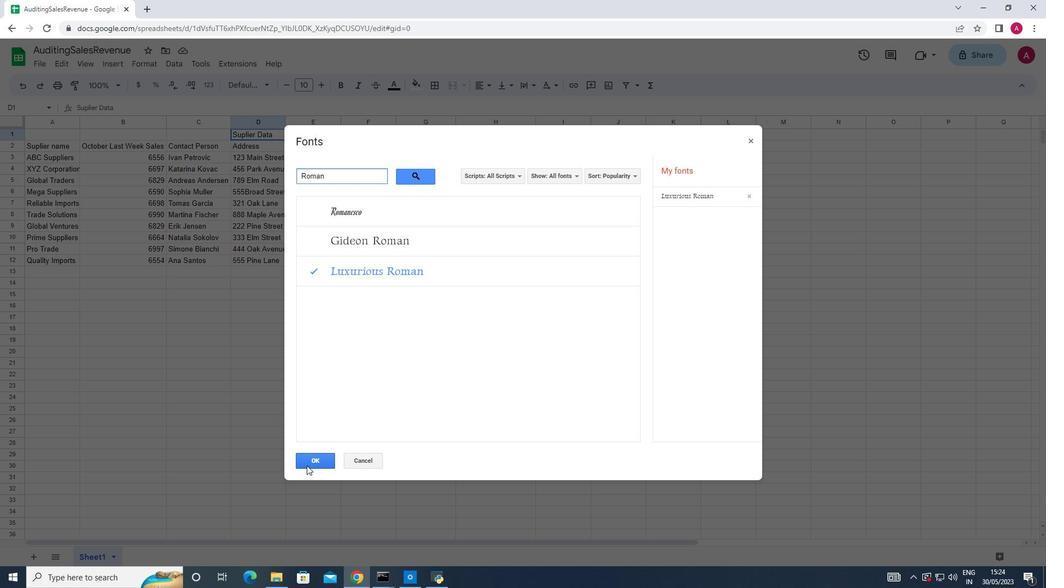 
Action: Mouse moved to (421, 84)
Screenshot: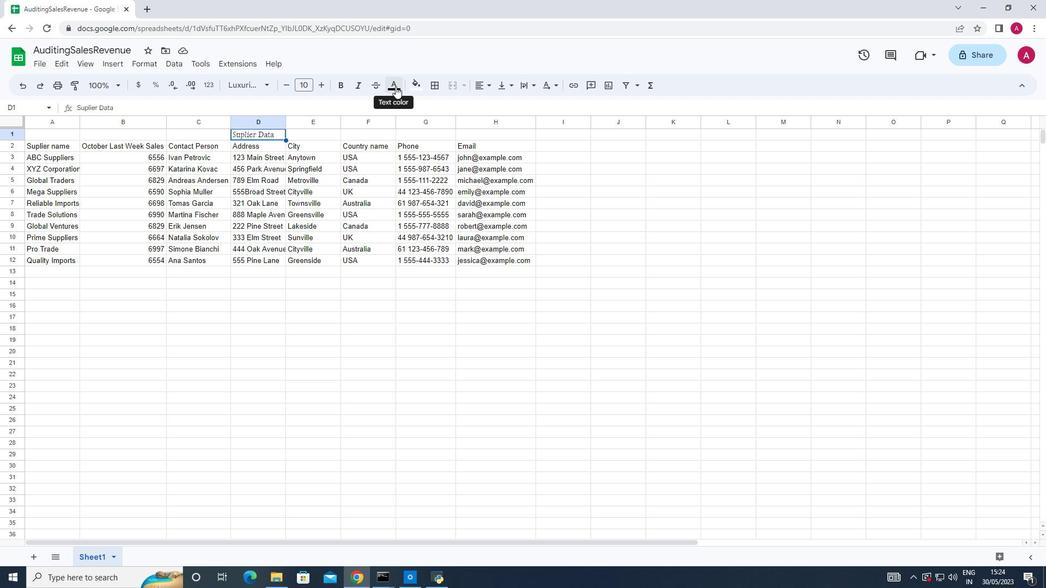 
Action: Mouse pressed left at (421, 84)
Screenshot: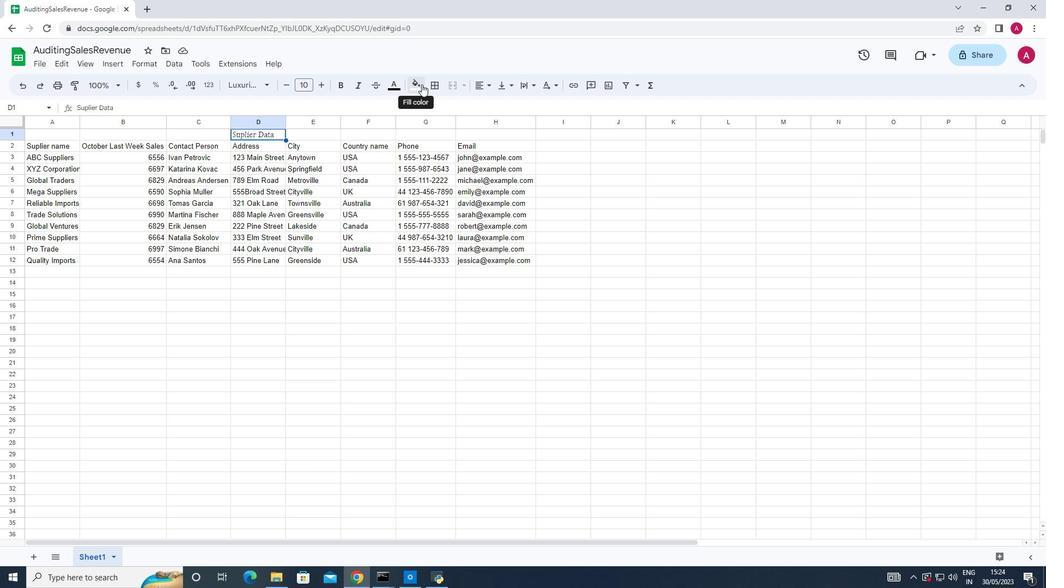 
Action: Mouse moved to (419, 171)
Screenshot: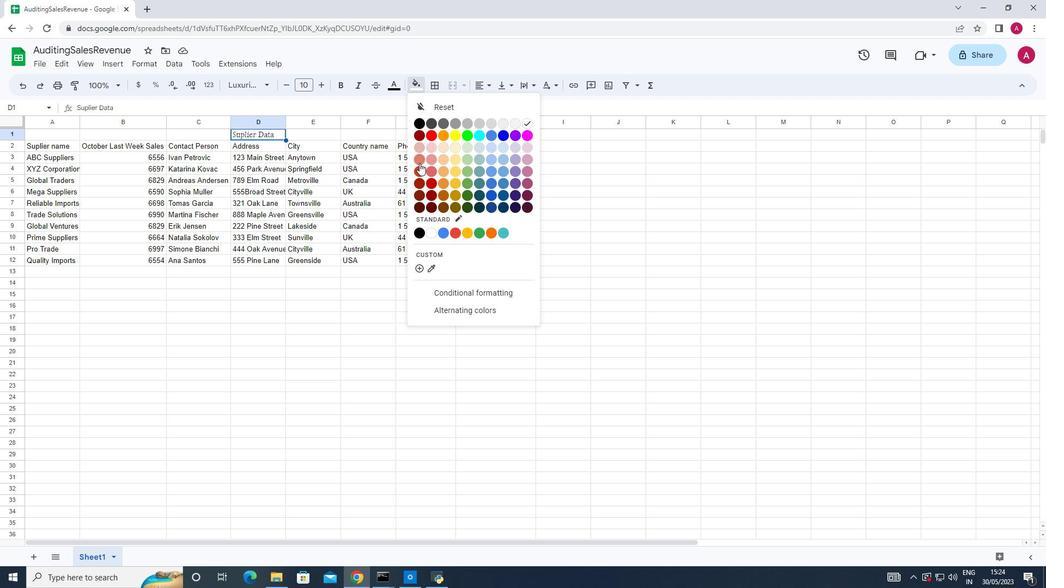 
Action: Mouse pressed left at (419, 171)
Screenshot: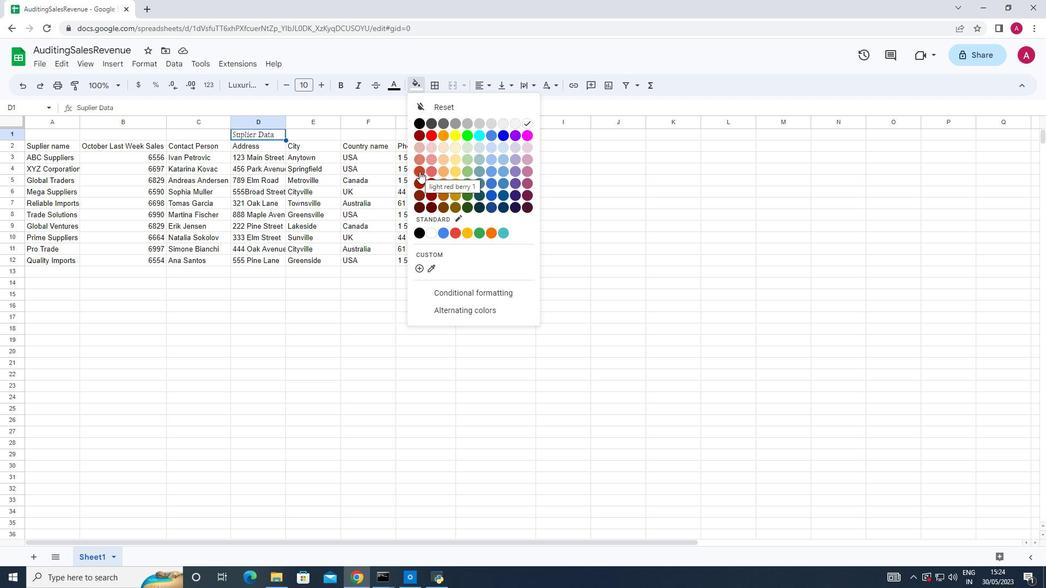 
Action: Mouse moved to (49, 133)
Screenshot: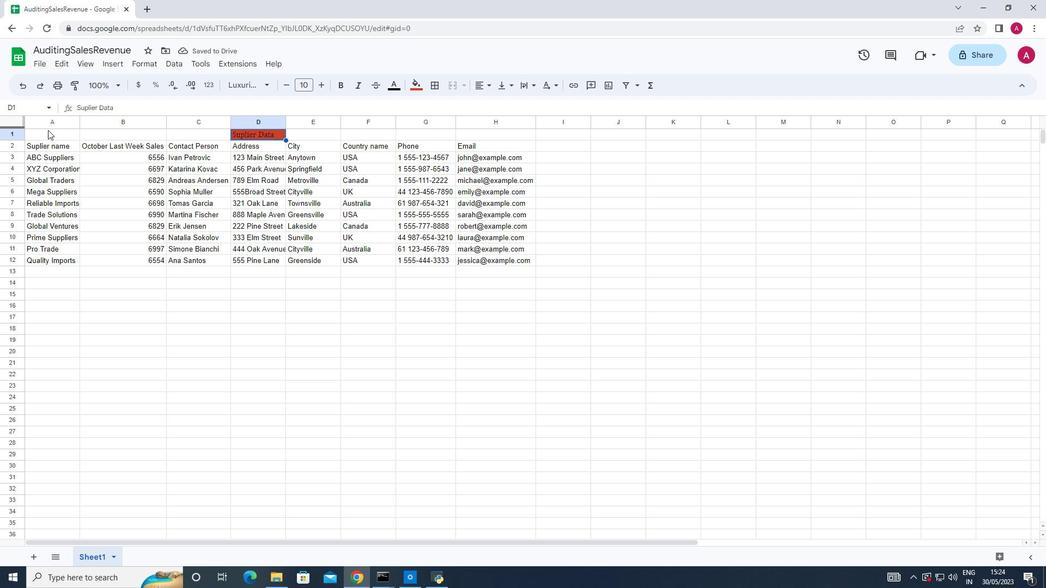 
Action: Mouse pressed left at (49, 133)
Screenshot: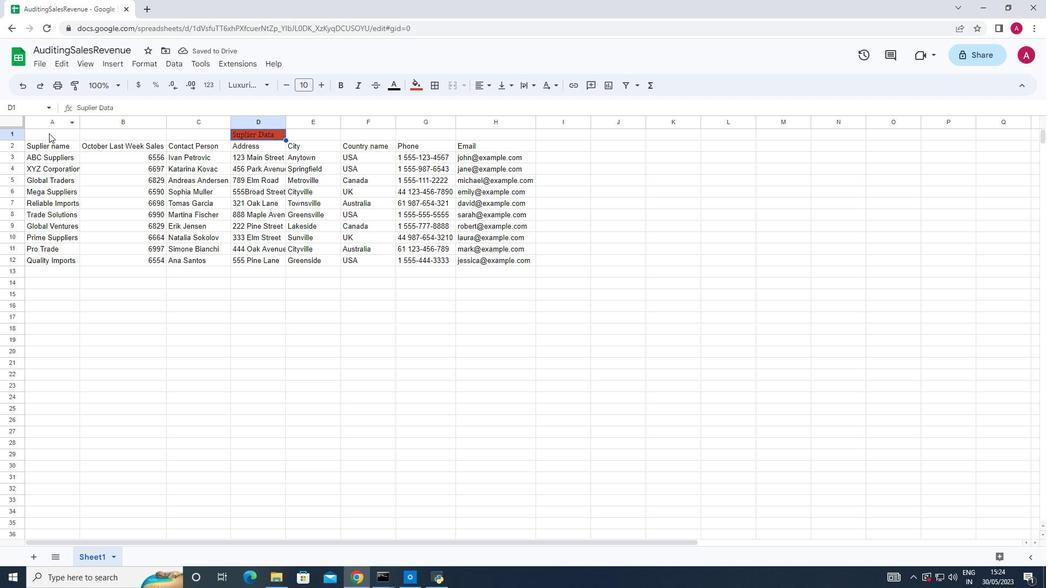 
Action: Mouse moved to (412, 85)
Screenshot: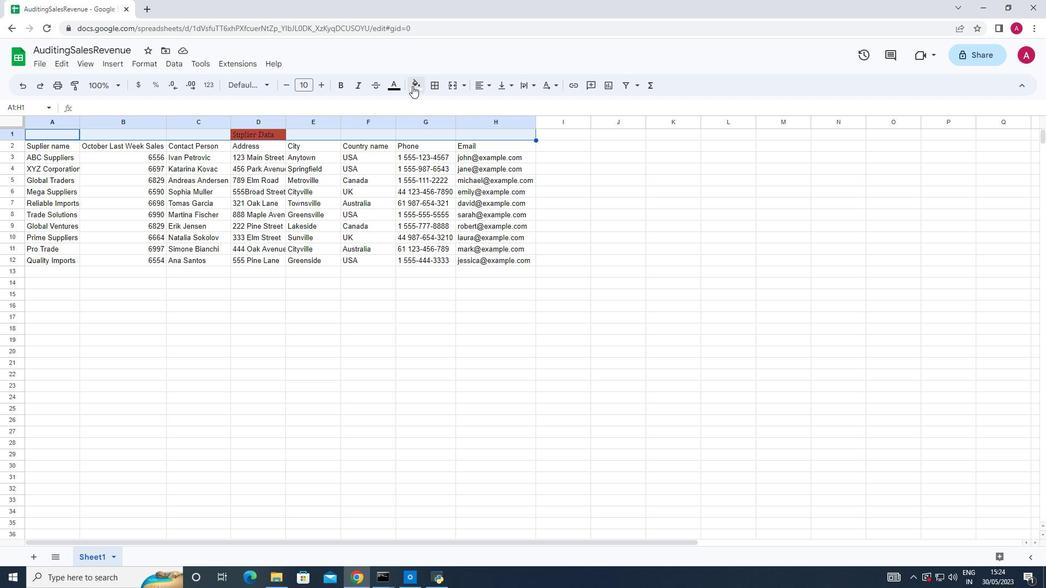 
Action: Mouse pressed left at (412, 85)
Screenshot: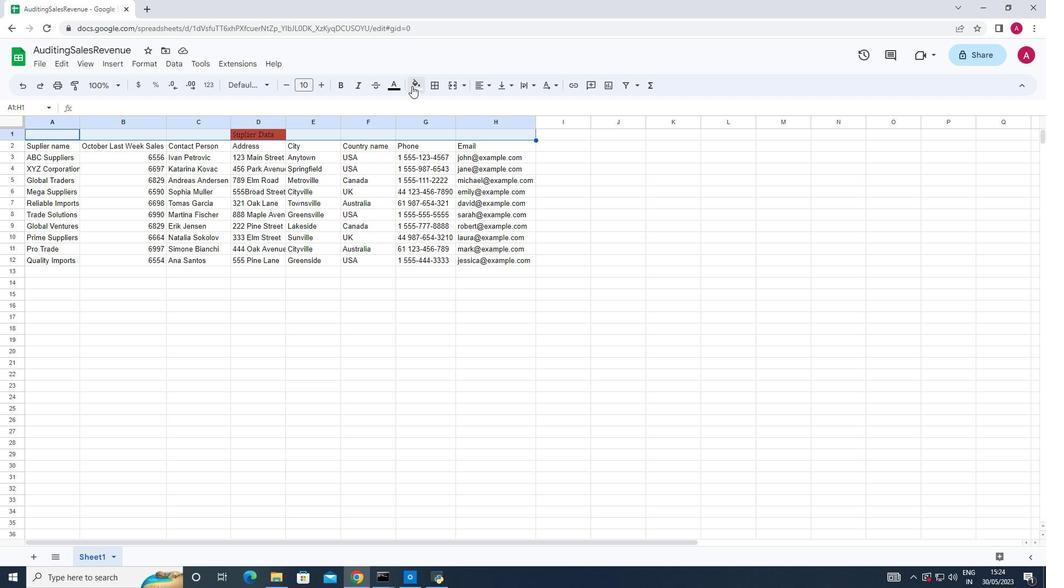 
Action: Mouse moved to (419, 168)
Screenshot: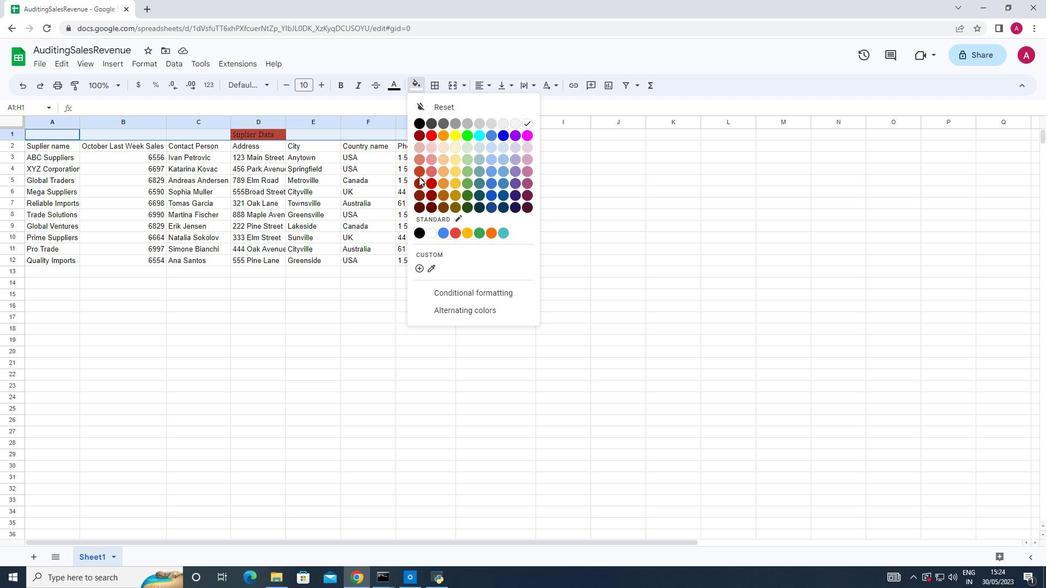 
Action: Mouse pressed left at (419, 168)
Screenshot: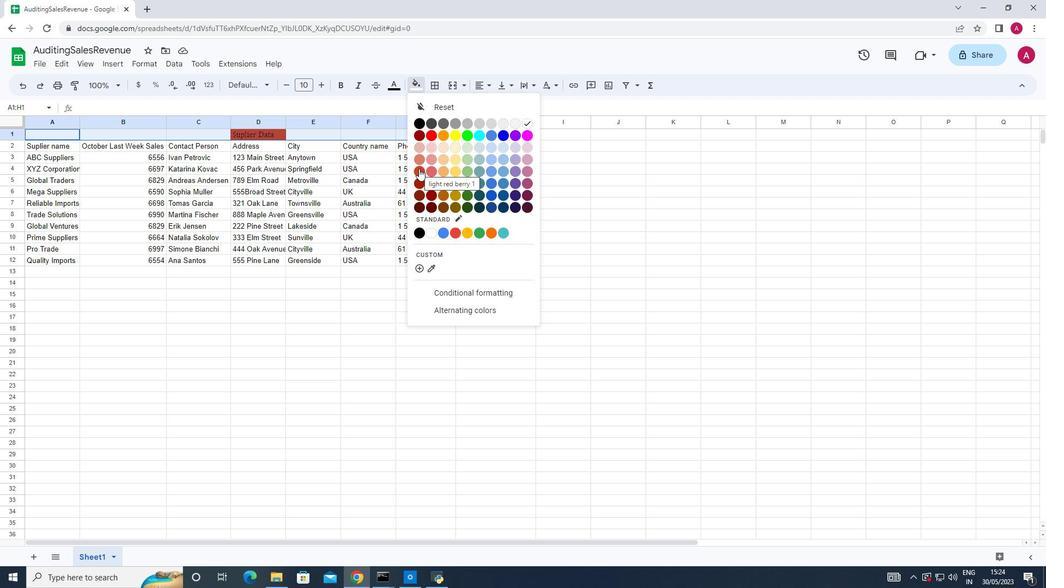 
Action: Mouse moved to (273, 135)
Screenshot: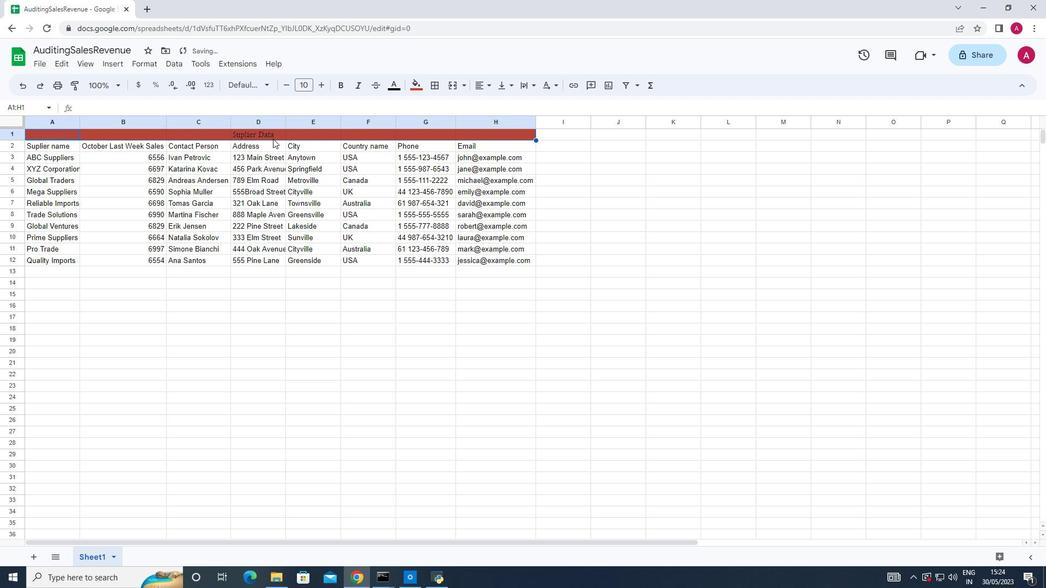 
Action: Mouse pressed left at (273, 135)
Screenshot: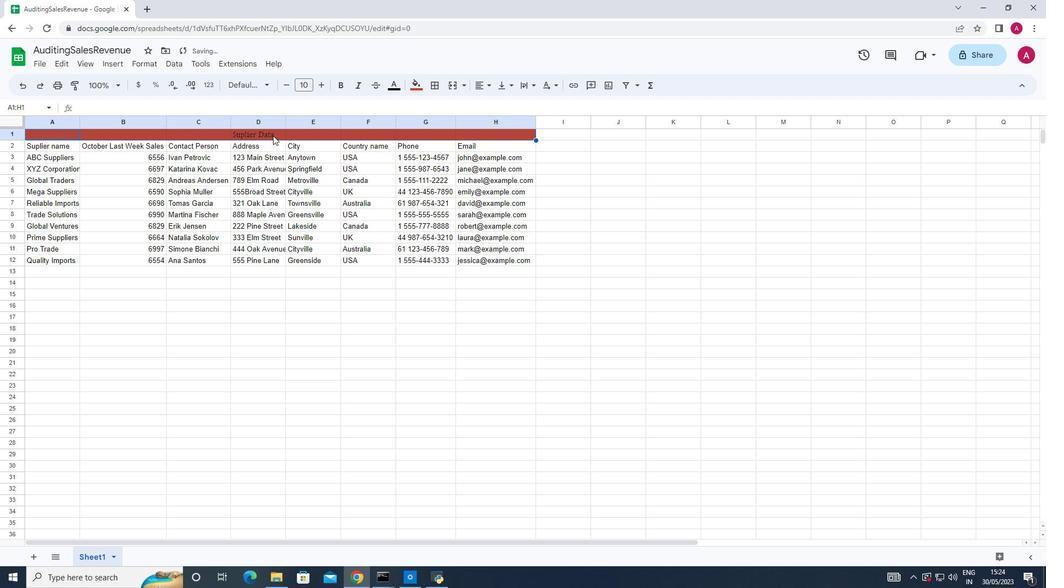 
Action: Mouse moved to (143, 60)
Screenshot: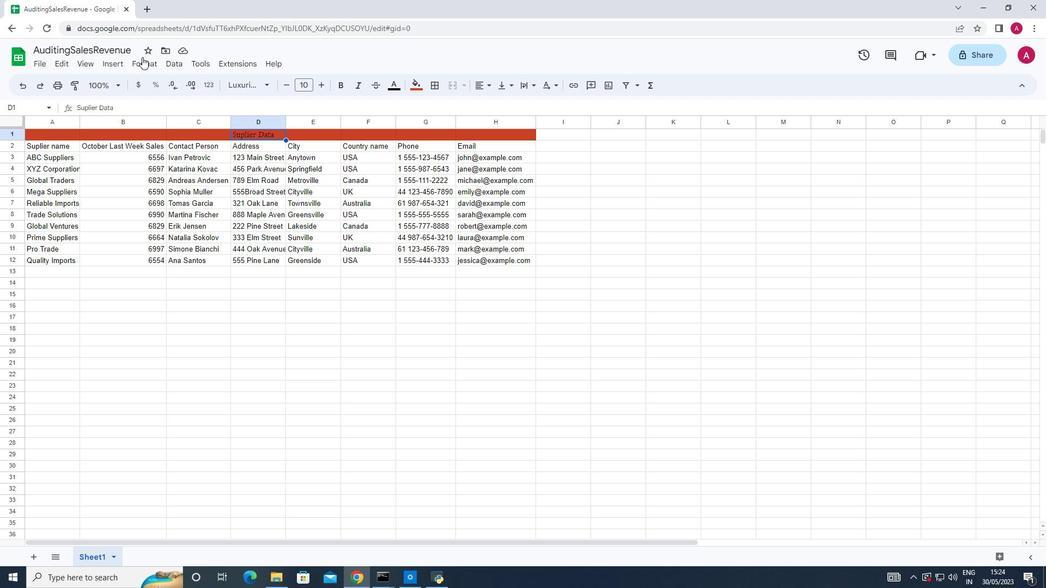 
Action: Mouse pressed left at (143, 60)
Screenshot: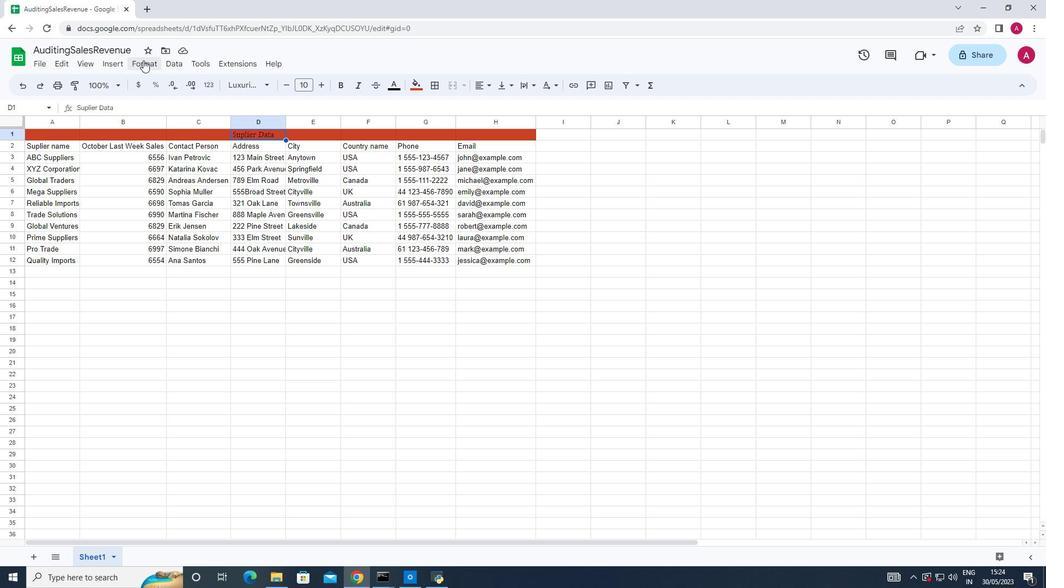 
Action: Mouse moved to (342, 164)
Screenshot: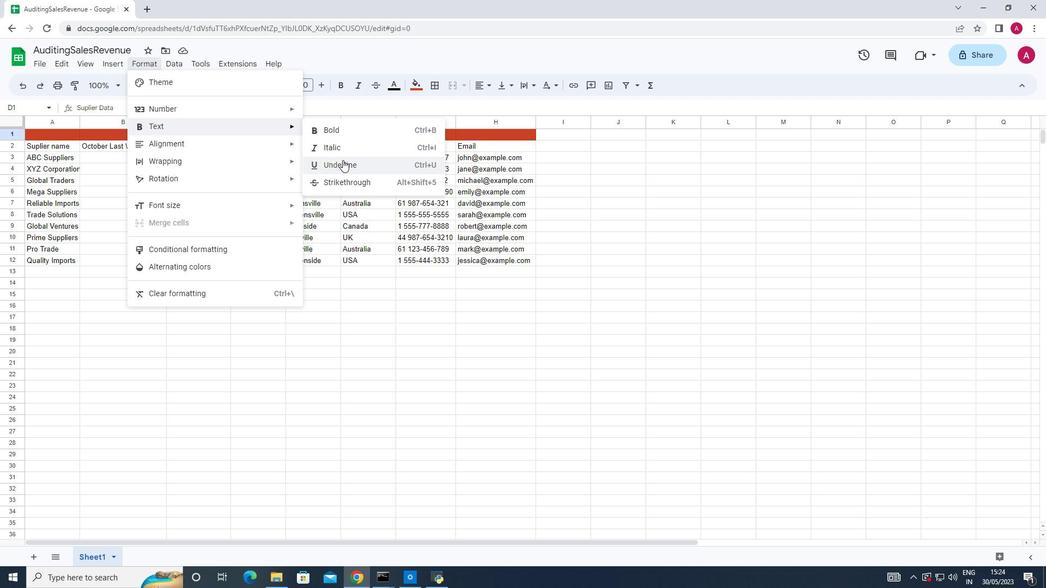 
Action: Mouse pressed left at (342, 164)
Screenshot: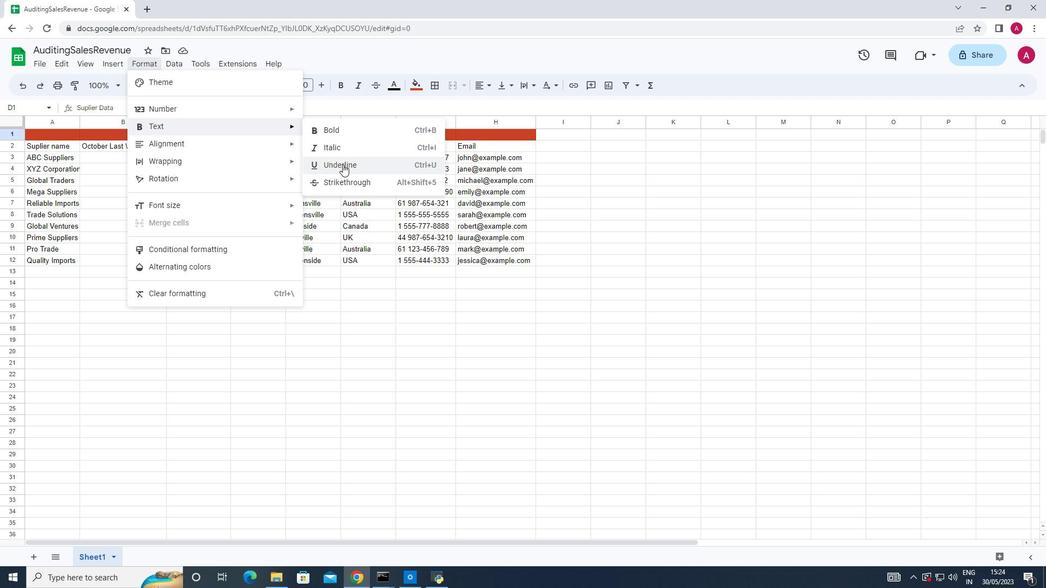 
Action: Mouse moved to (321, 82)
Screenshot: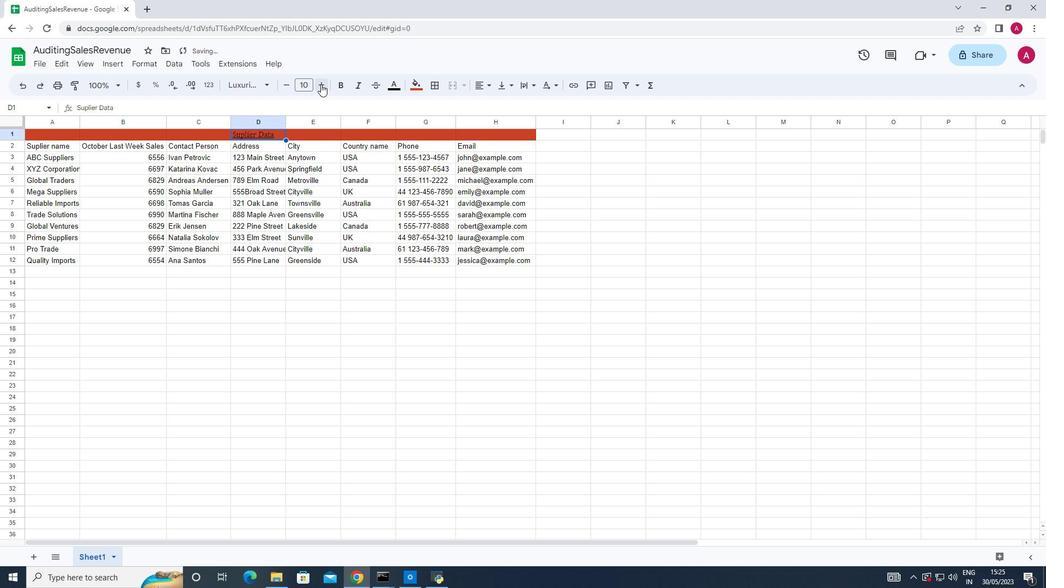
Action: Mouse pressed left at (321, 82)
Screenshot: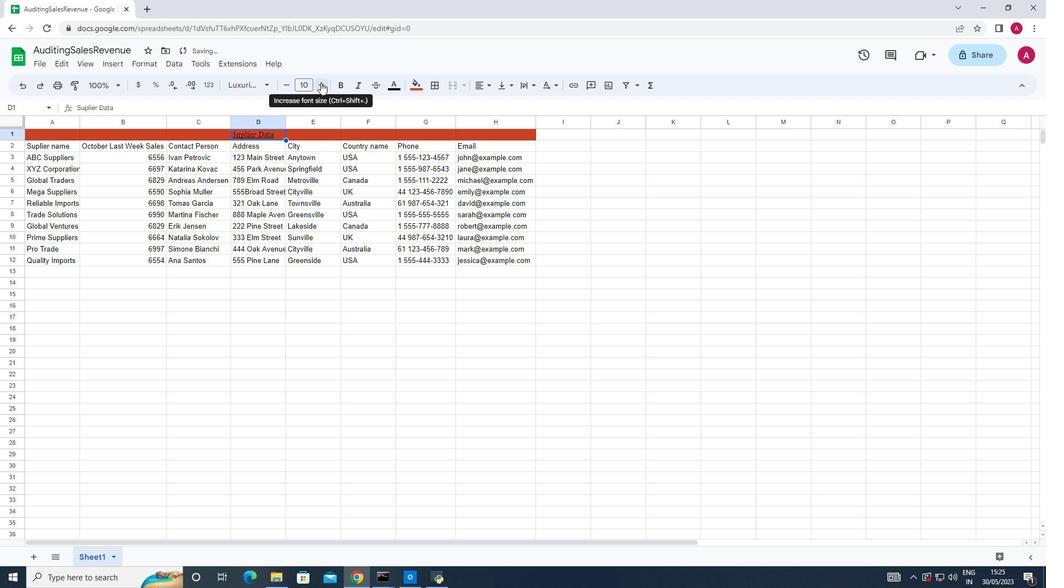 
Action: Mouse pressed left at (321, 82)
Screenshot: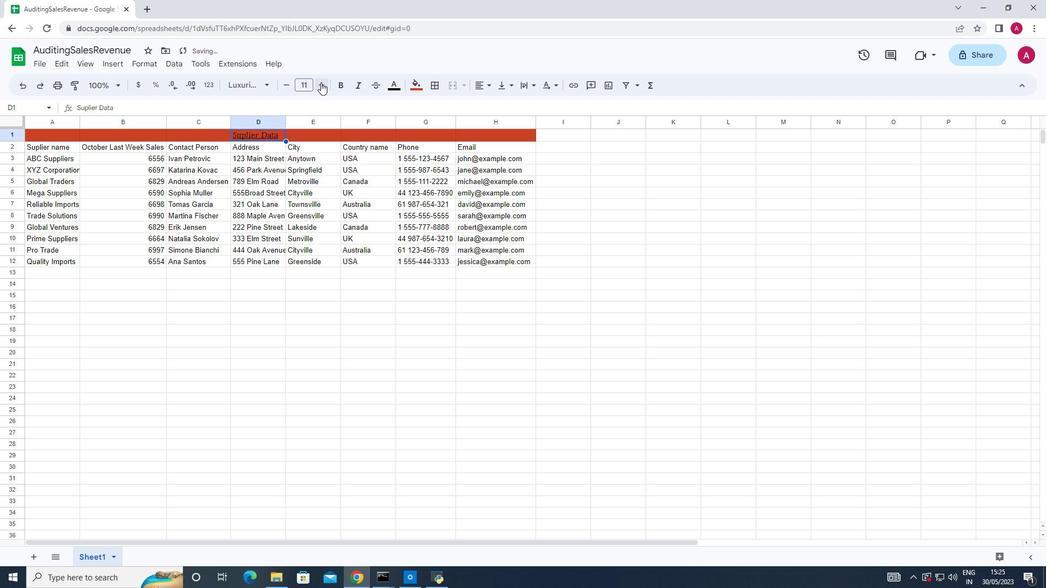 
Action: Mouse pressed left at (321, 82)
Screenshot: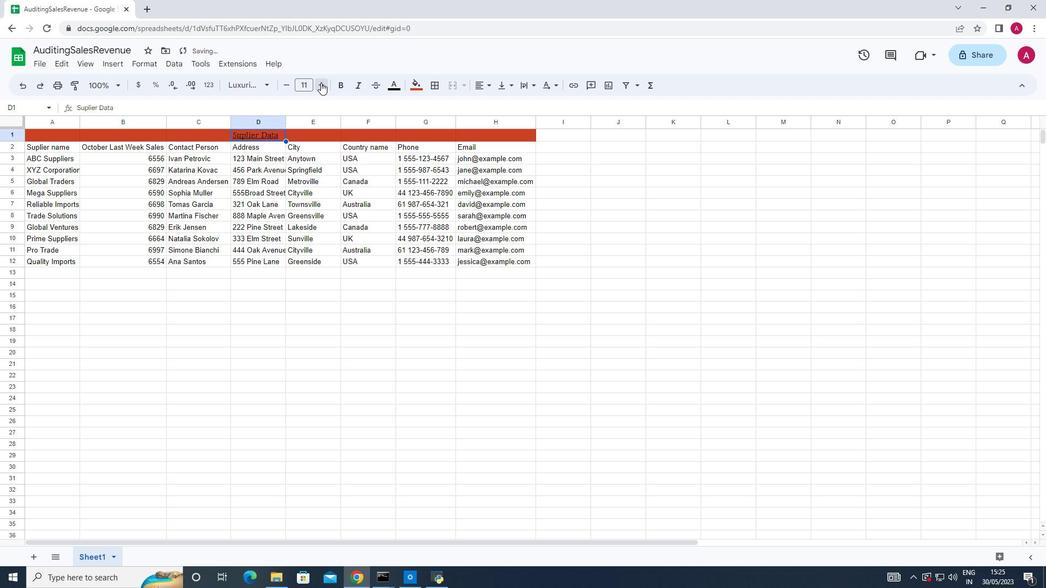 
Action: Mouse pressed left at (321, 82)
Screenshot: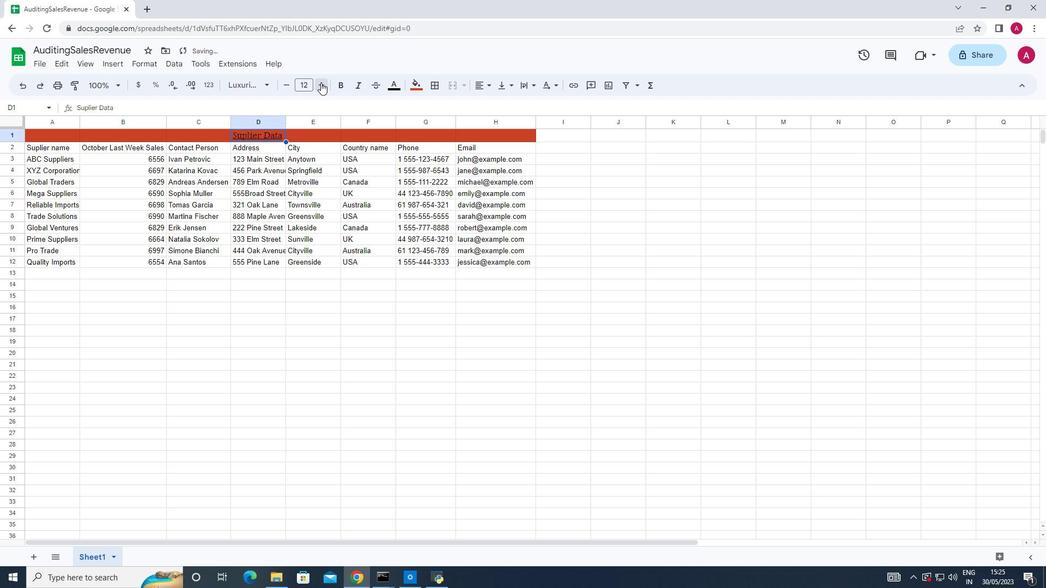 
Action: Mouse pressed left at (321, 82)
Screenshot: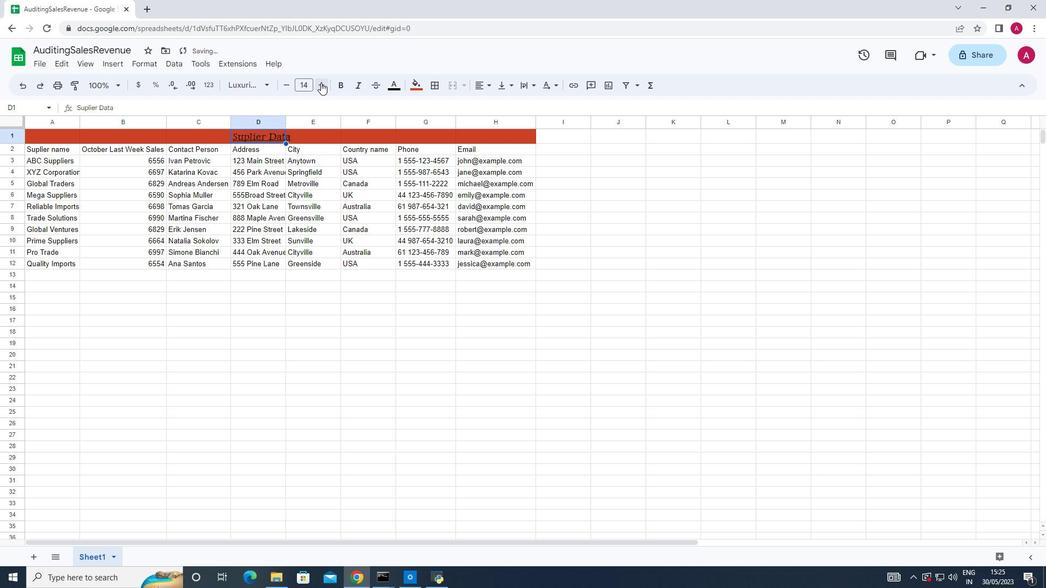 
Action: Mouse pressed left at (321, 82)
Screenshot: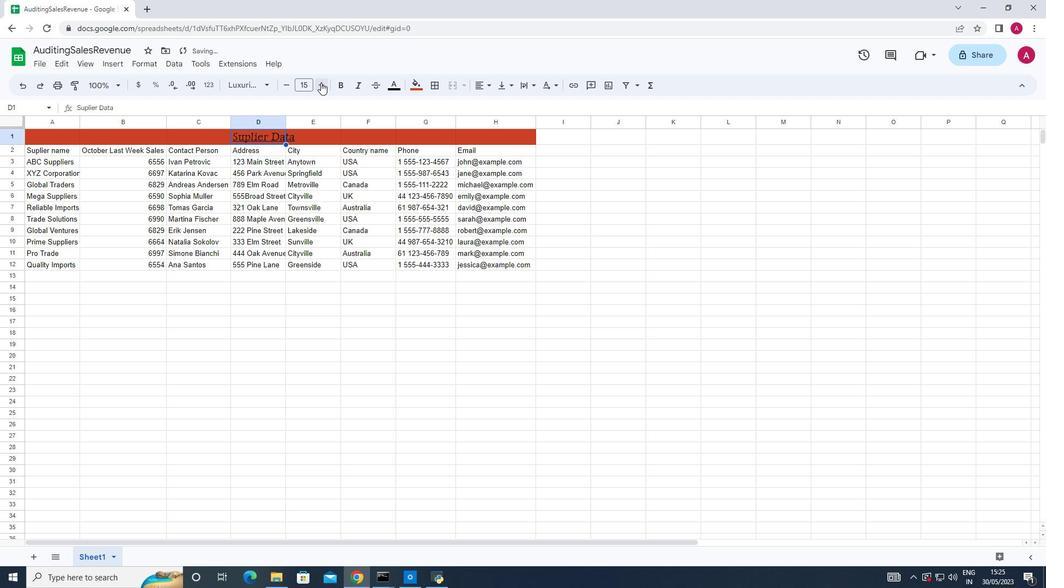 
Action: Mouse pressed left at (321, 82)
Screenshot: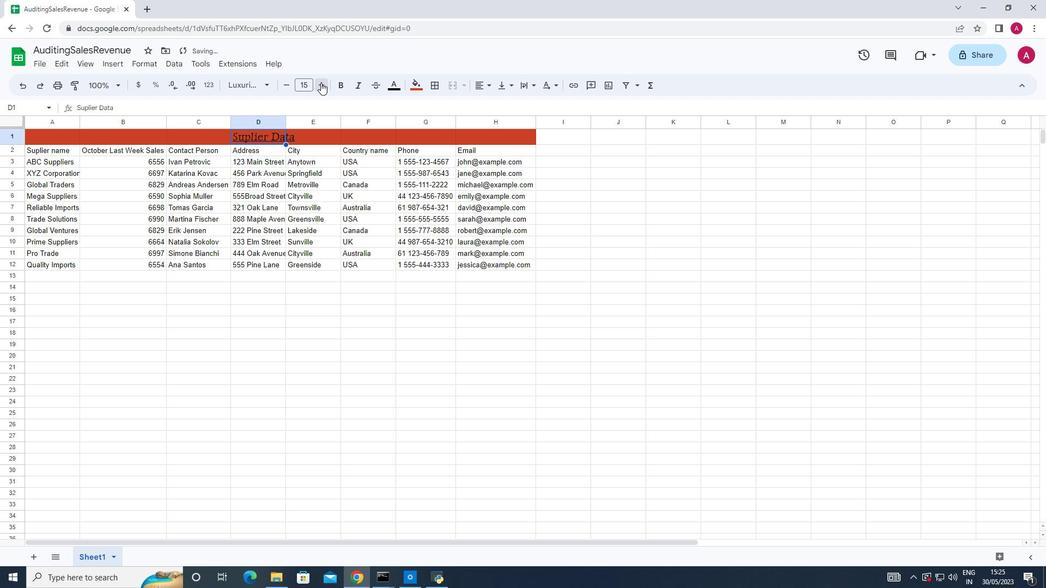 
Action: Mouse pressed left at (321, 82)
Screenshot: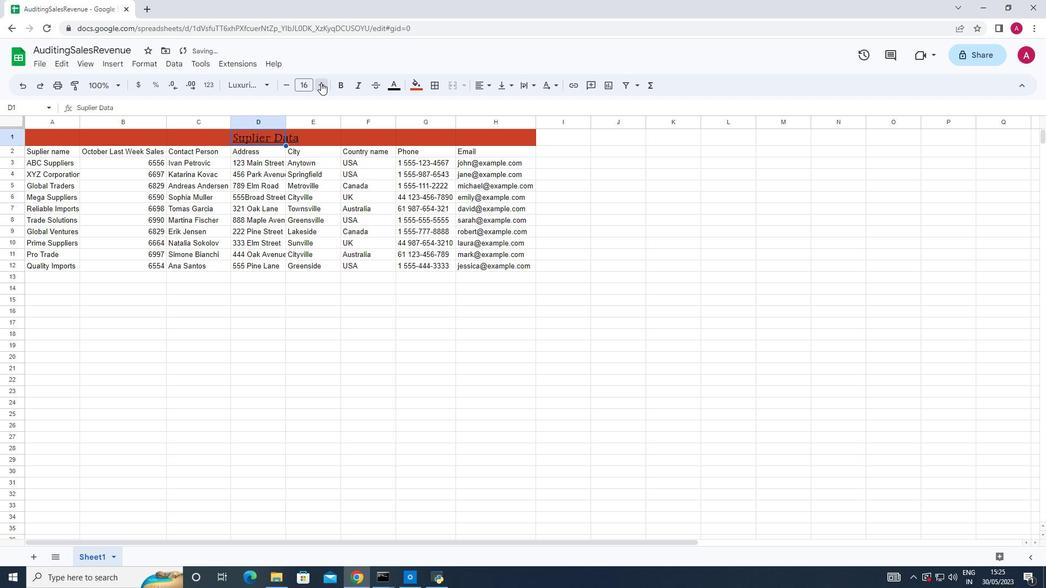 
Action: Mouse pressed left at (321, 82)
Screenshot: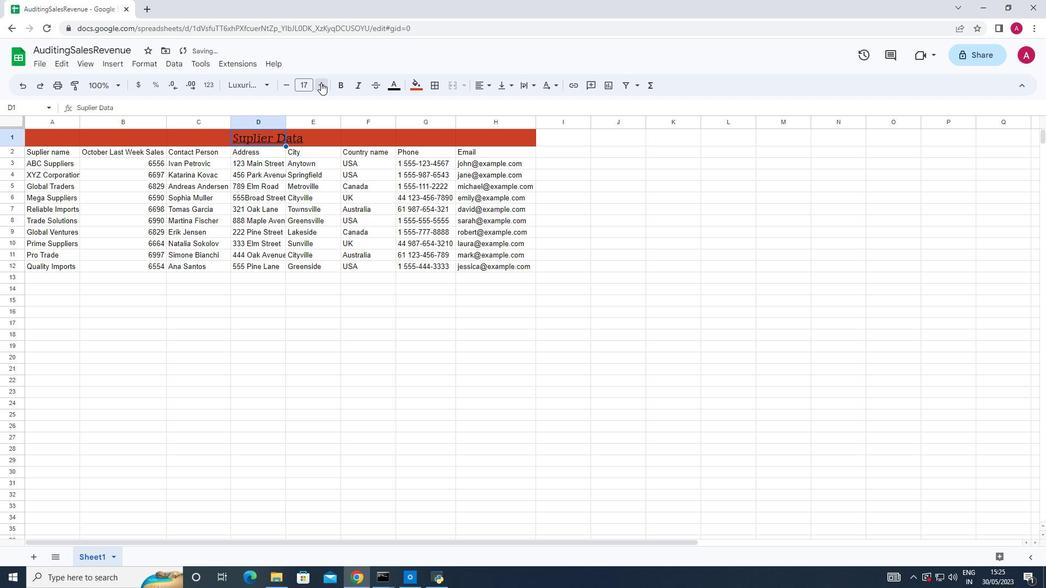 
Action: Mouse pressed left at (321, 82)
Screenshot: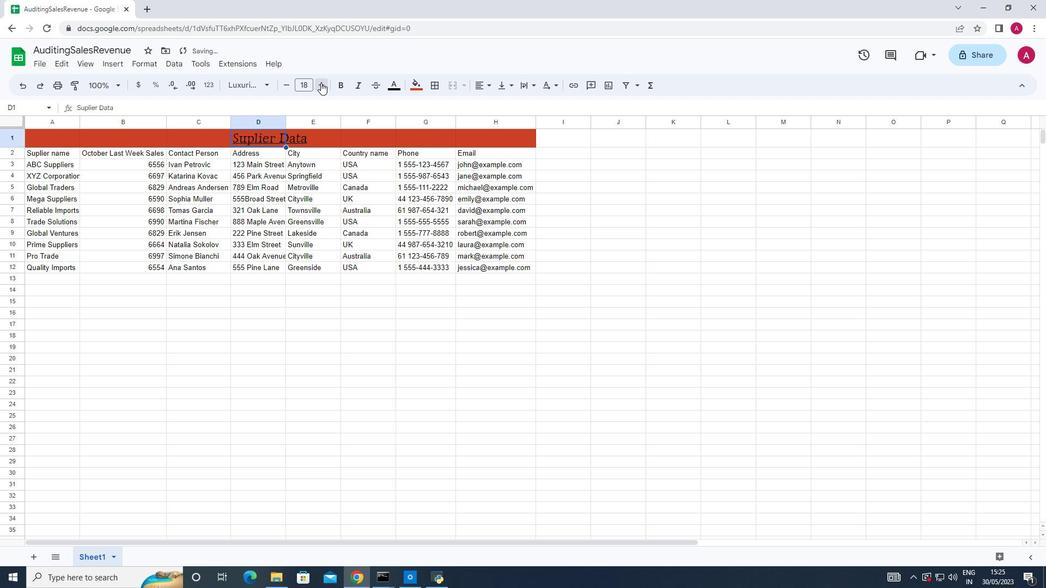 
Action: Mouse pressed left at (321, 82)
Screenshot: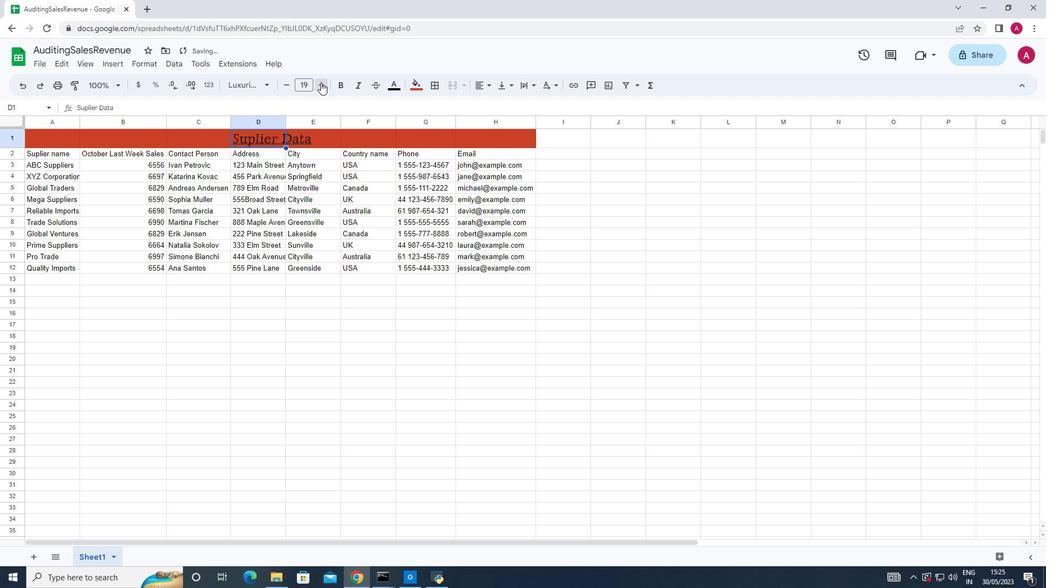 
Action: Mouse pressed left at (321, 82)
Screenshot: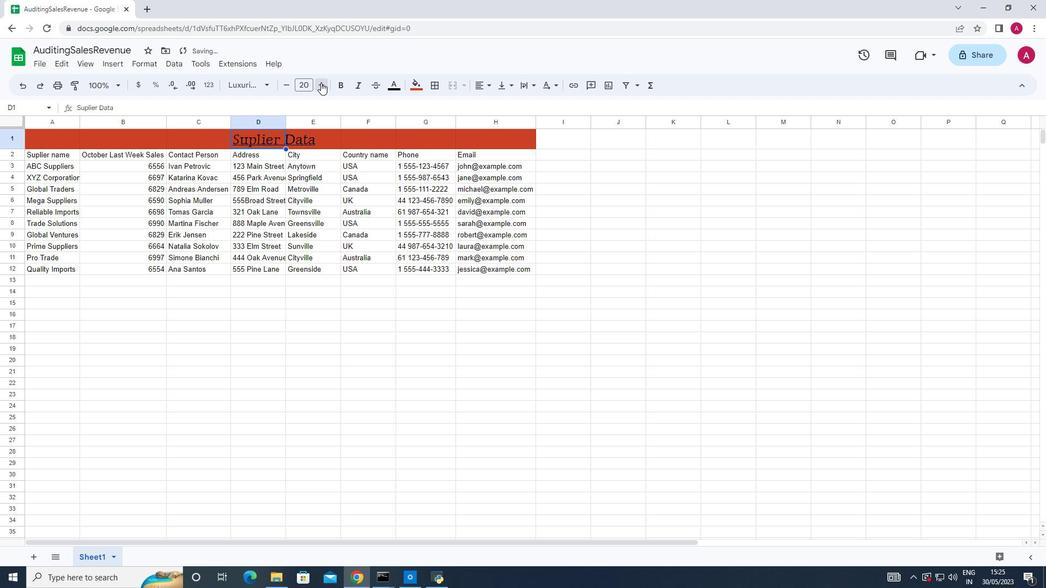
Action: Mouse pressed left at (321, 82)
Screenshot: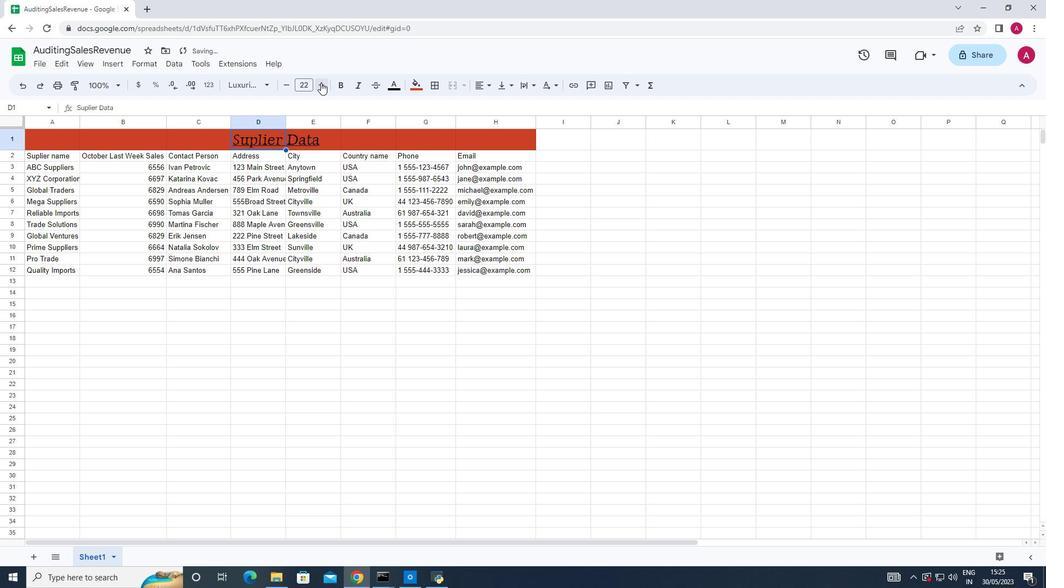 
Action: Mouse pressed left at (321, 82)
Screenshot: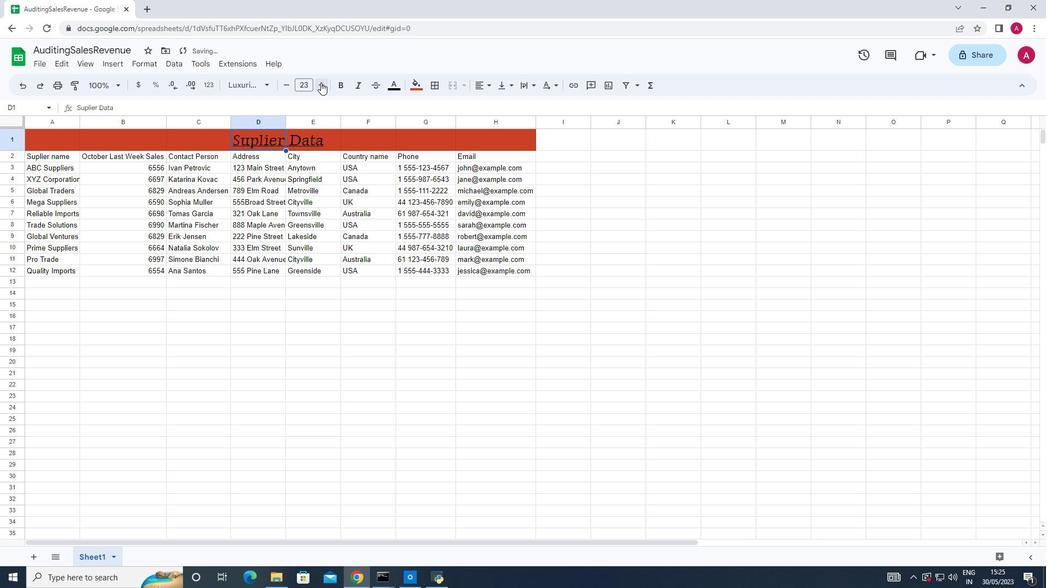 
Action: Mouse pressed left at (321, 82)
Screenshot: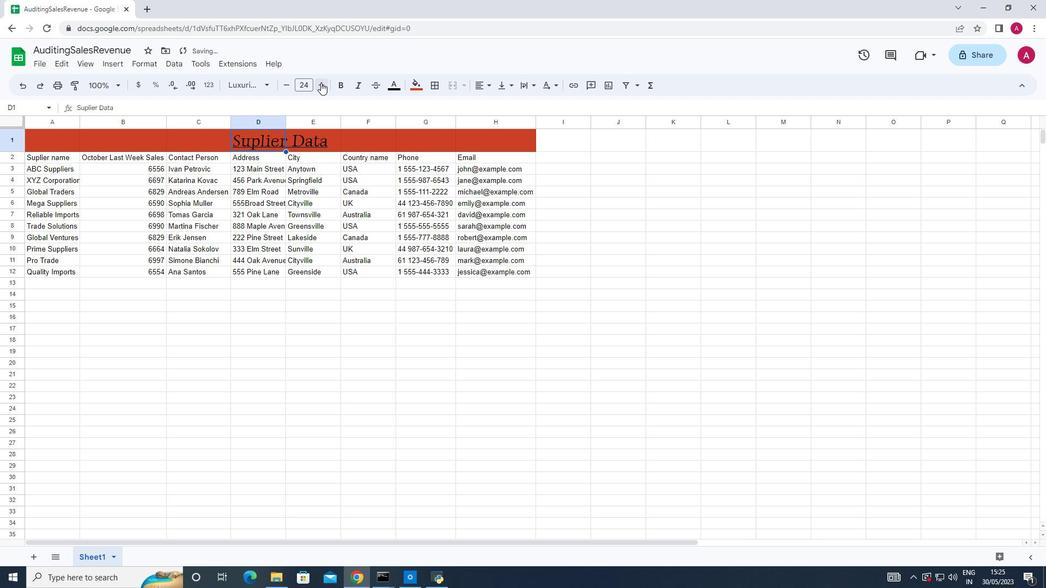 
Action: Mouse pressed left at (321, 82)
Screenshot: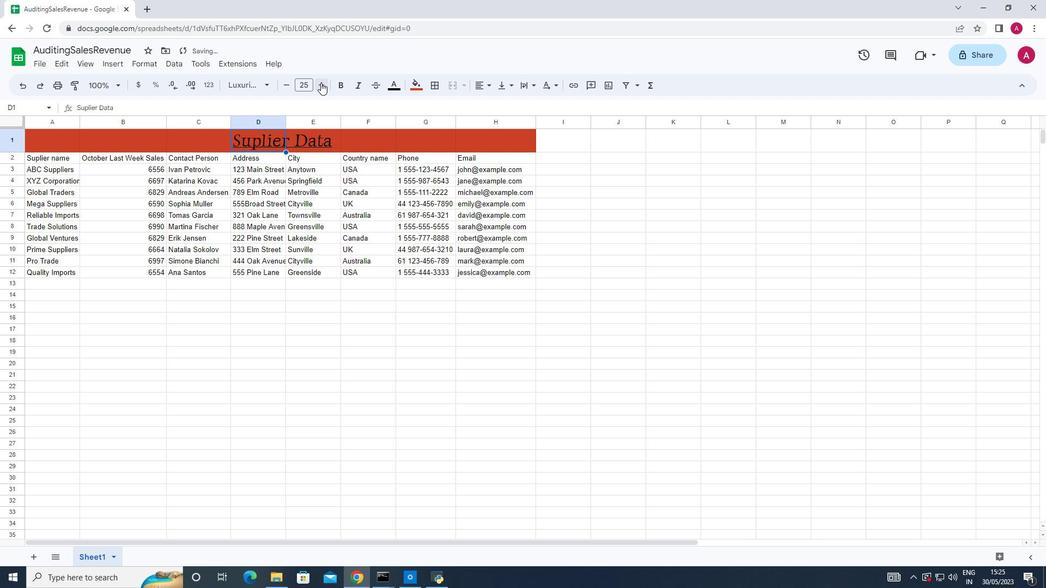 
Action: Mouse pressed left at (321, 82)
Screenshot: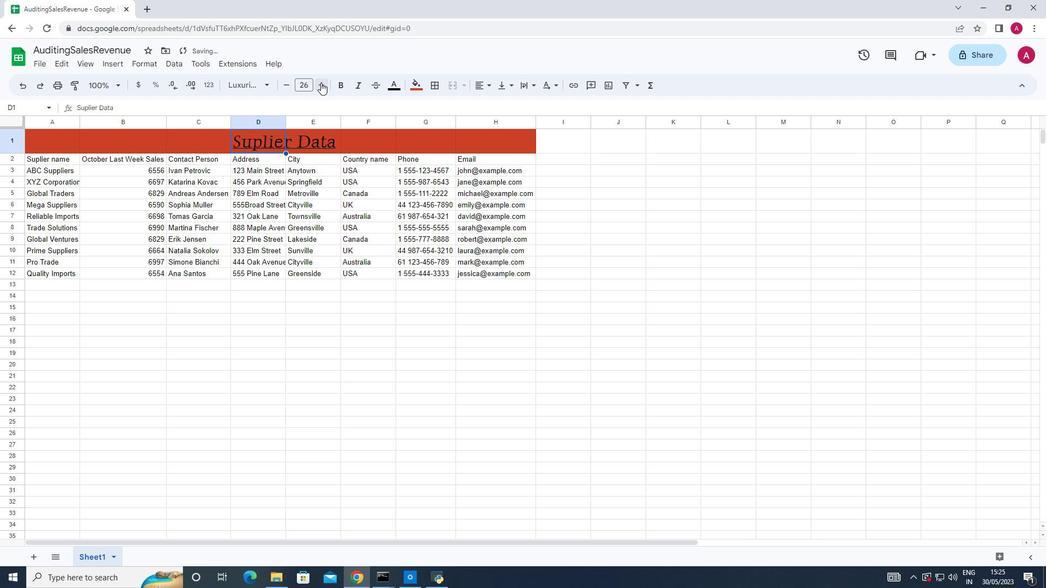 
Action: Mouse moved to (281, 83)
Screenshot: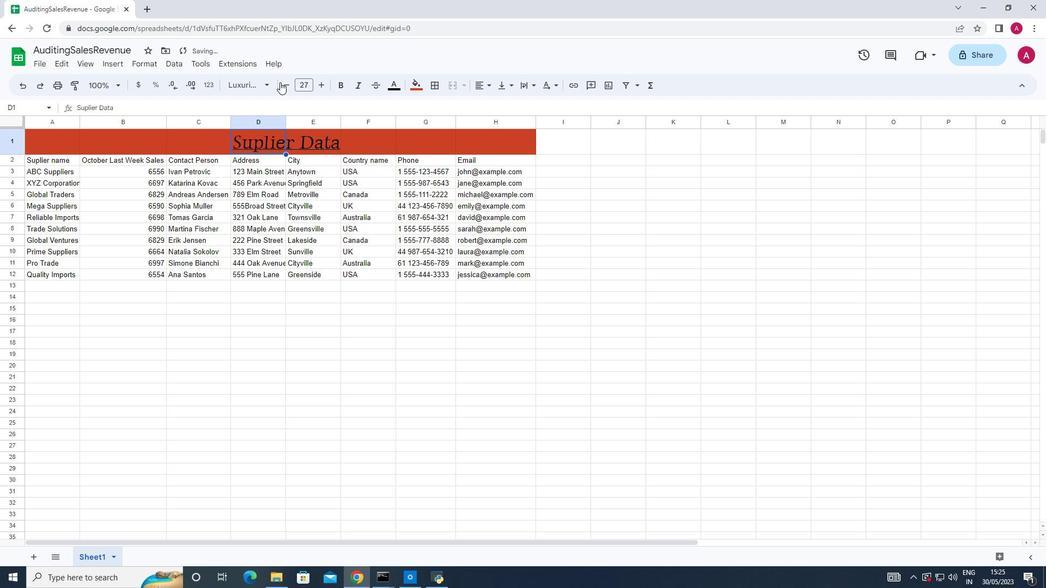 
Action: Mouse pressed left at (281, 83)
Screenshot: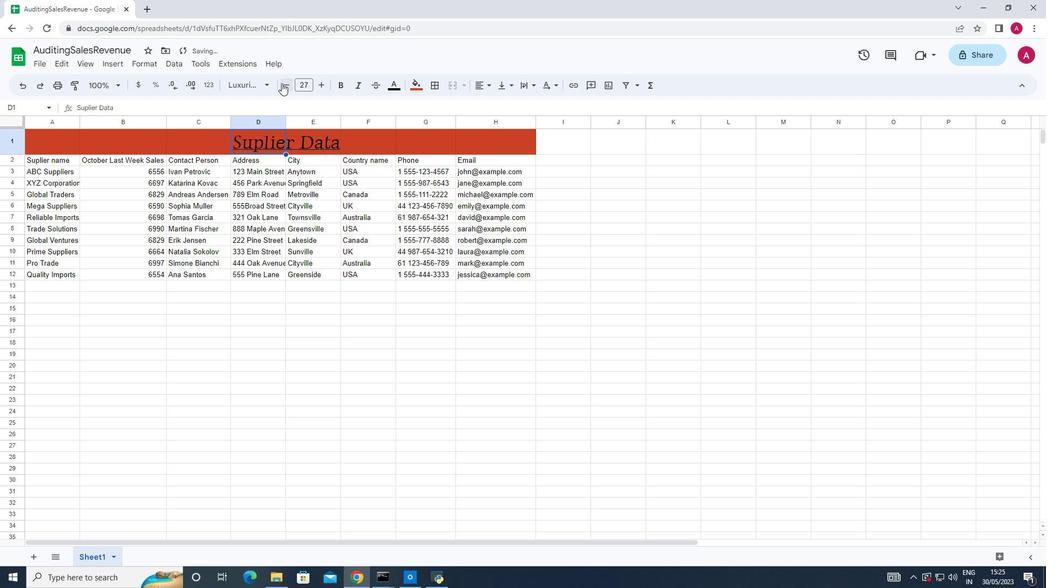 
Action: Mouse moved to (220, 336)
Screenshot: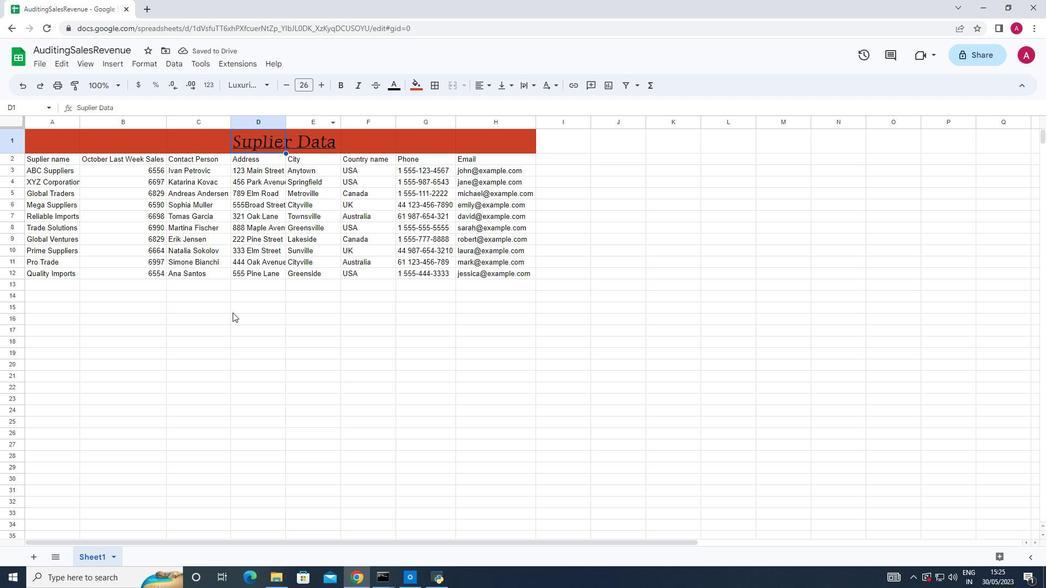 
Action: Mouse pressed left at (220, 336)
Screenshot: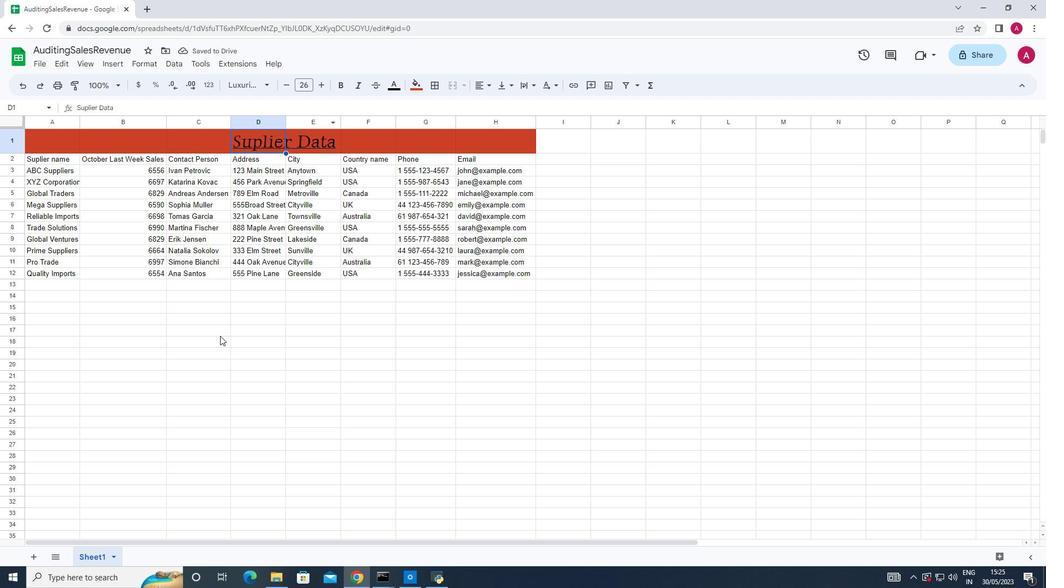 
Action: Mouse moved to (31, 158)
Screenshot: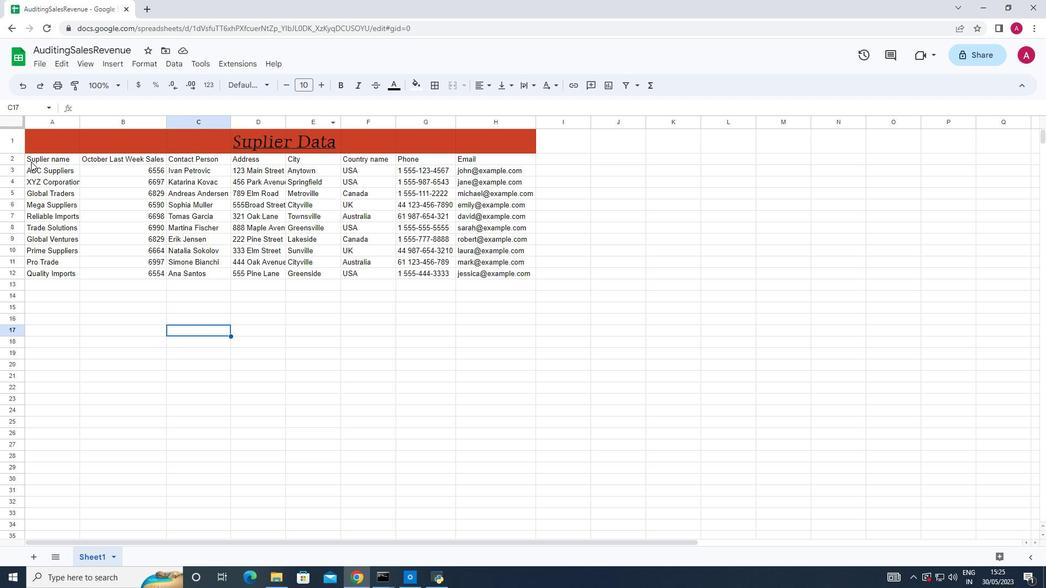 
Action: Mouse pressed left at (31, 158)
Screenshot: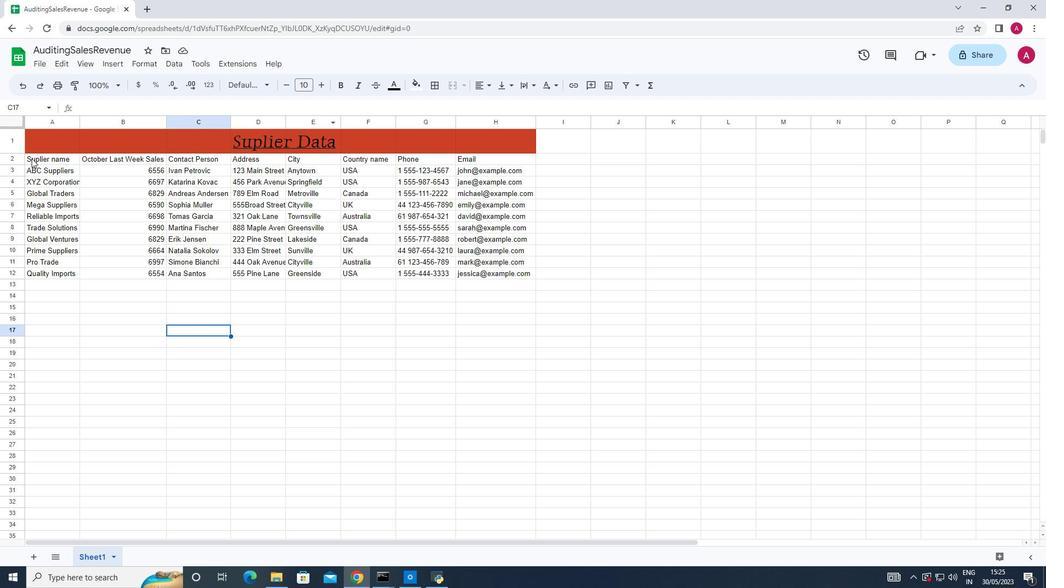 
Action: Mouse moved to (264, 85)
Screenshot: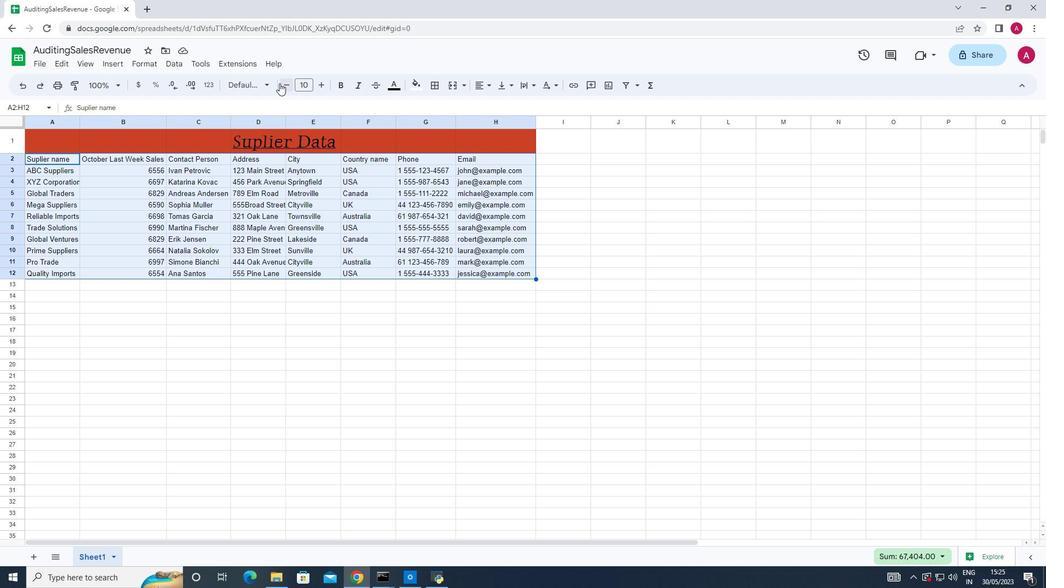
Action: Mouse pressed left at (264, 85)
Screenshot: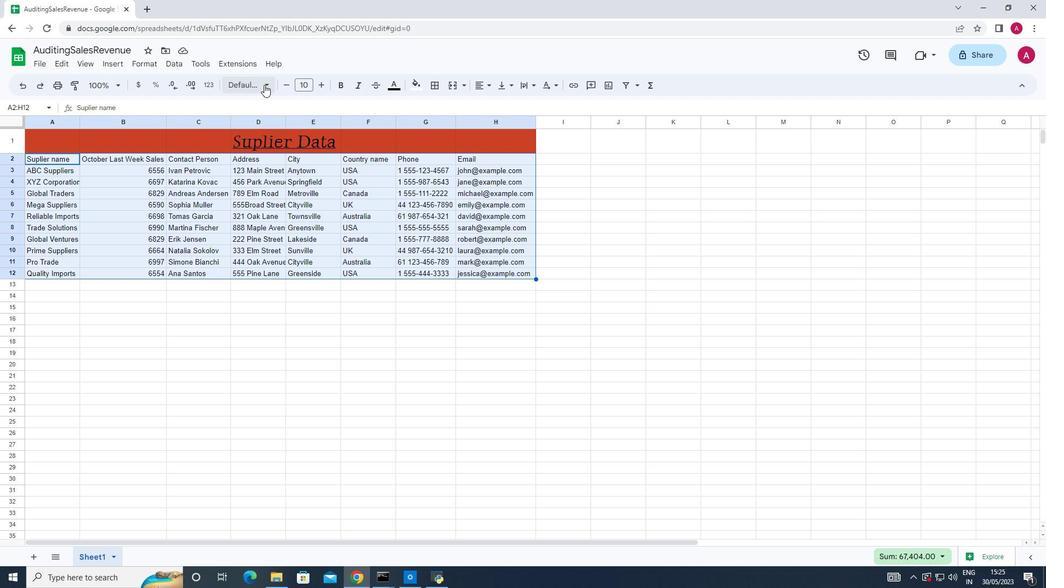 
Action: Mouse moved to (278, 405)
Screenshot: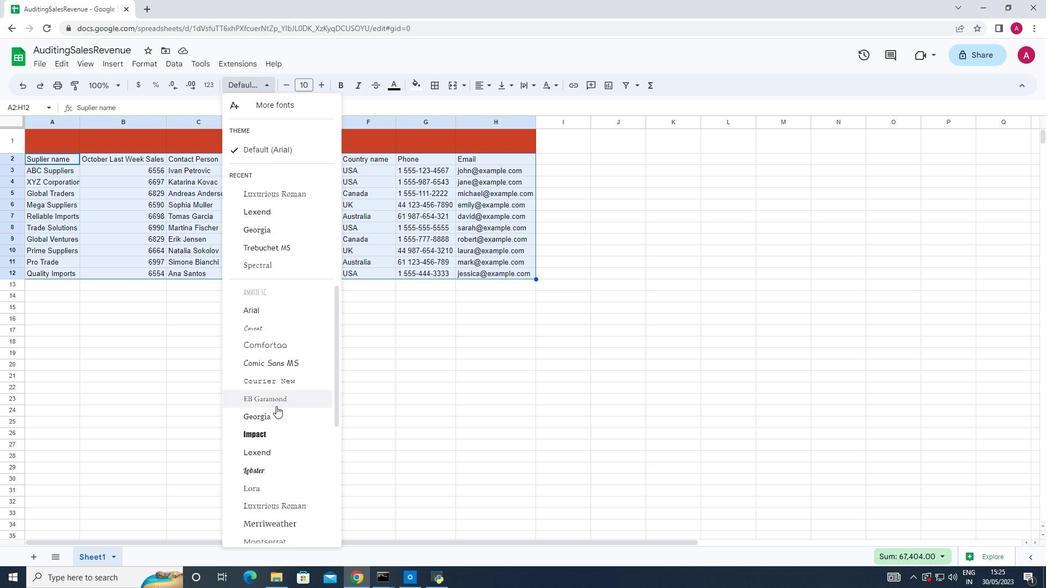 
Action: Mouse scrolled (278, 404) with delta (0, 0)
Screenshot: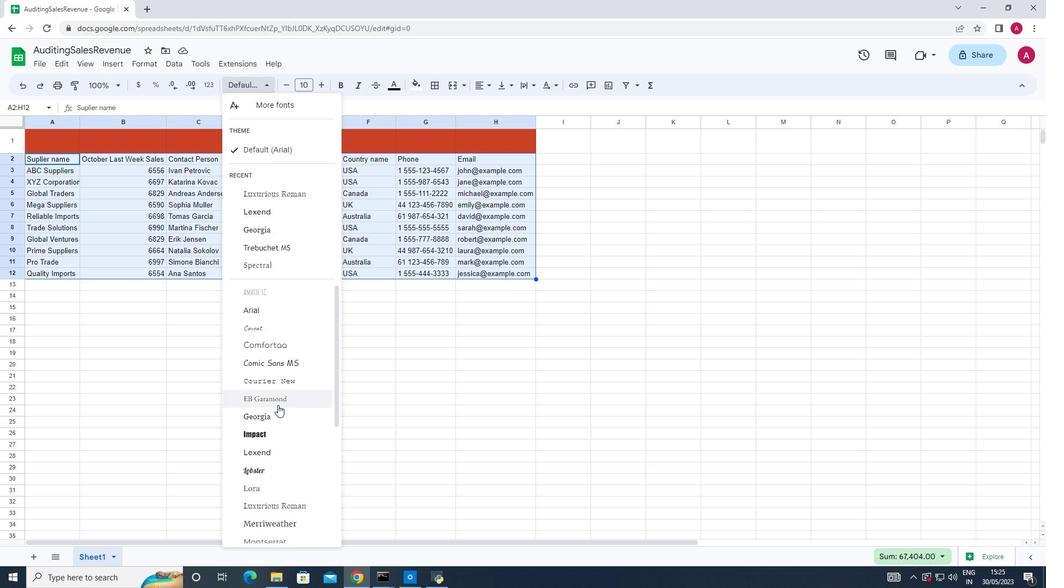 
Action: Mouse scrolled (278, 404) with delta (0, 0)
Screenshot: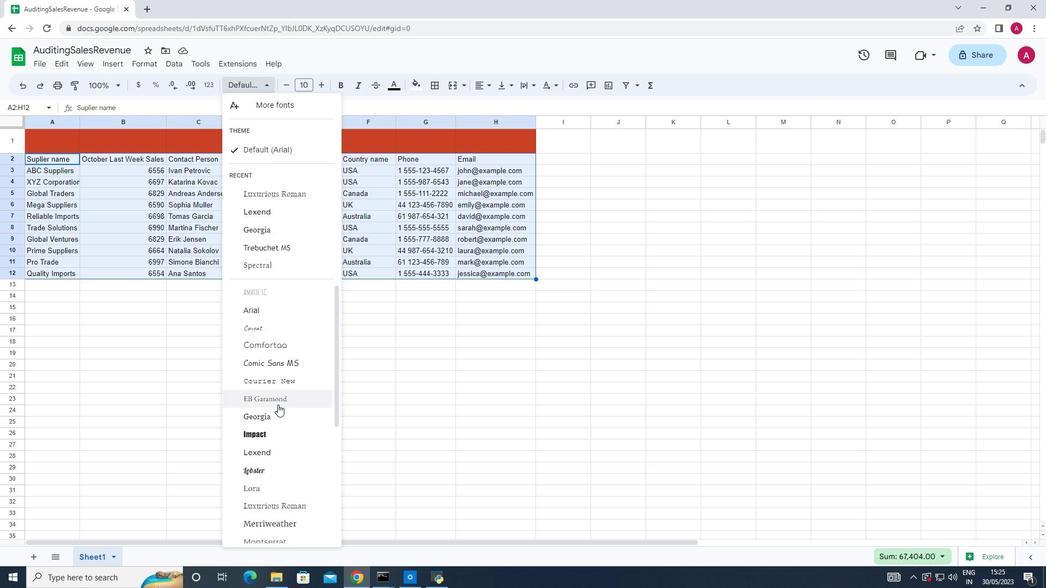 
Action: Mouse scrolled (278, 404) with delta (0, 0)
Screenshot: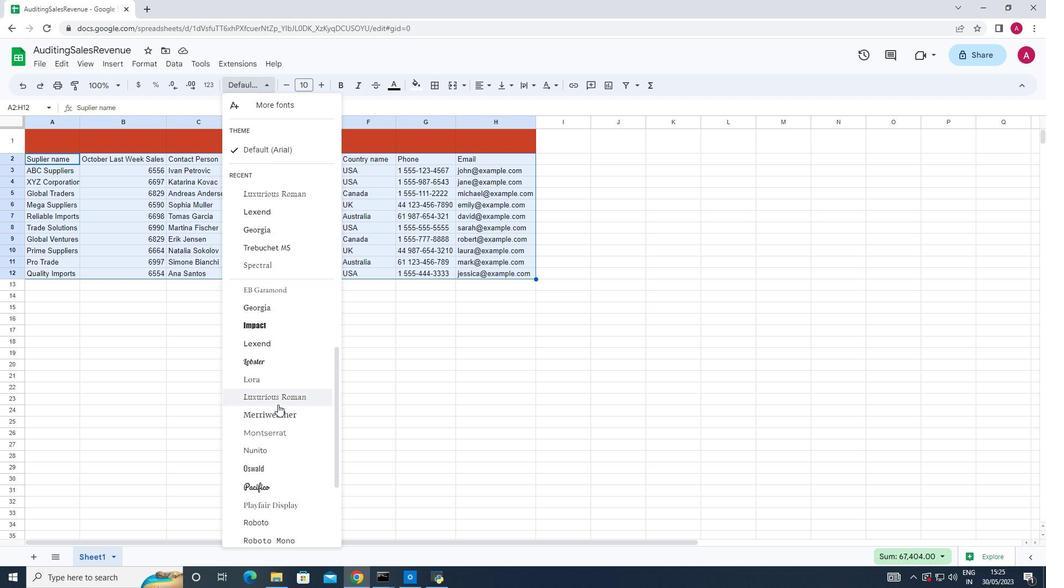 
Action: Mouse scrolled (278, 404) with delta (0, 0)
Screenshot: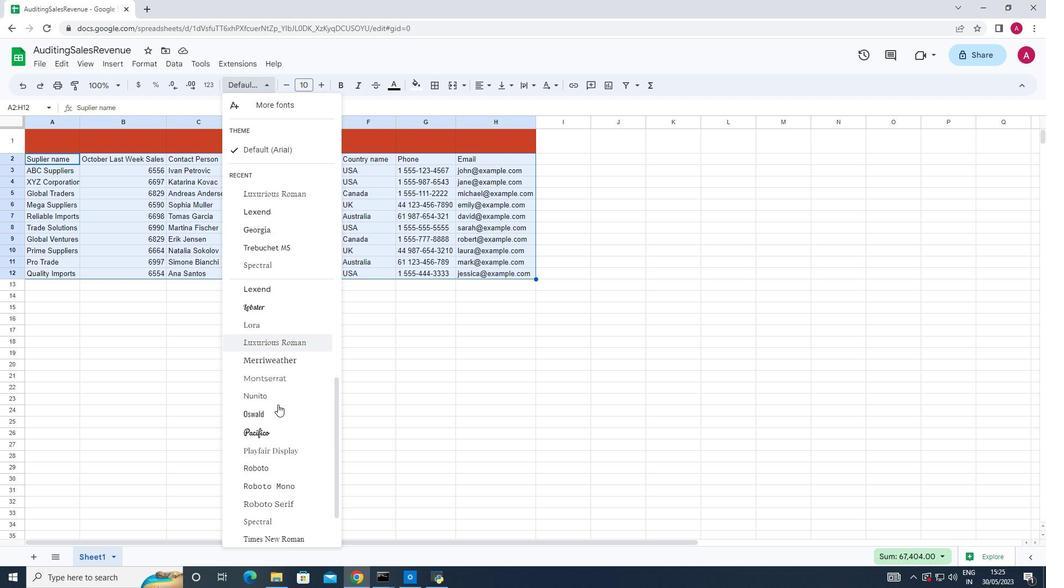 
Action: Mouse scrolled (278, 404) with delta (0, 0)
Screenshot: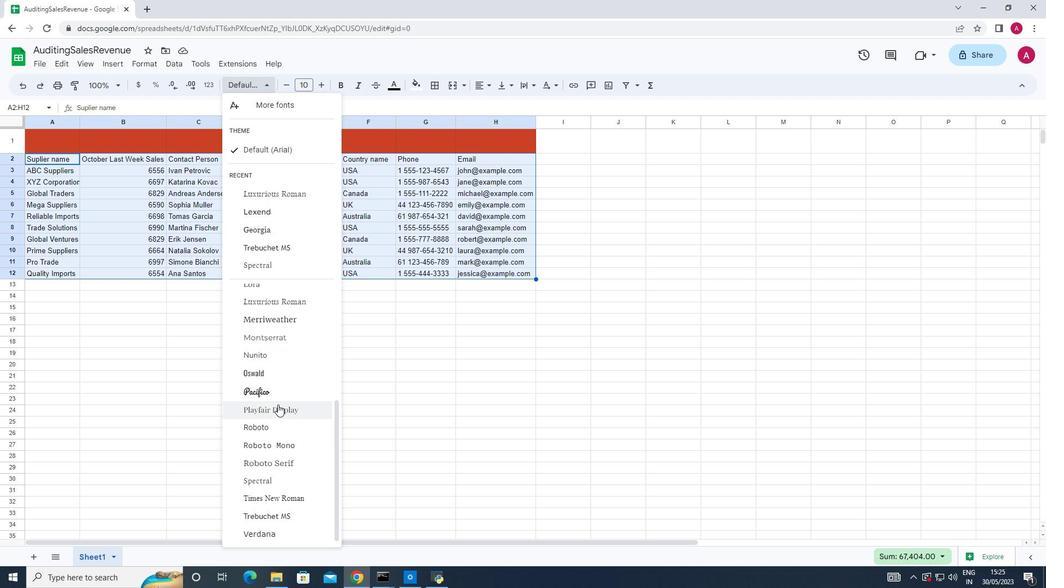 
Action: Mouse scrolled (278, 404) with delta (0, 0)
Screenshot: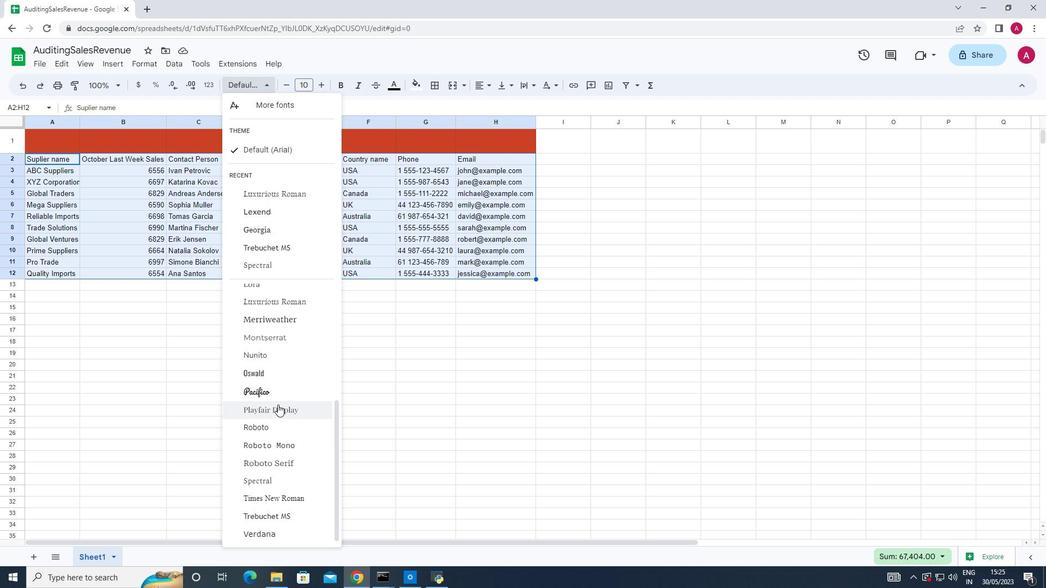 
Action: Mouse moved to (275, 533)
Screenshot: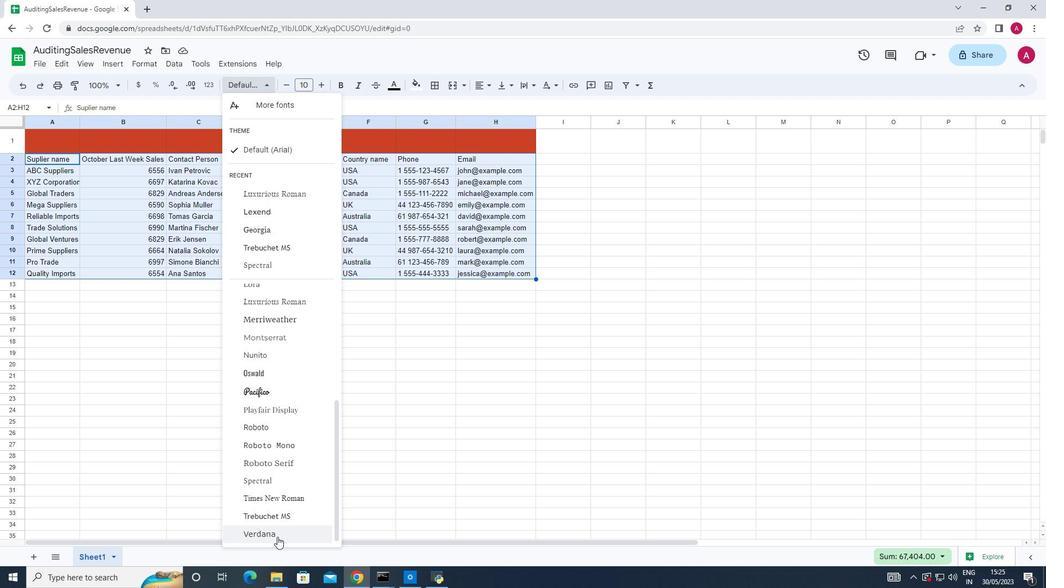 
Action: Mouse pressed left at (275, 533)
Screenshot: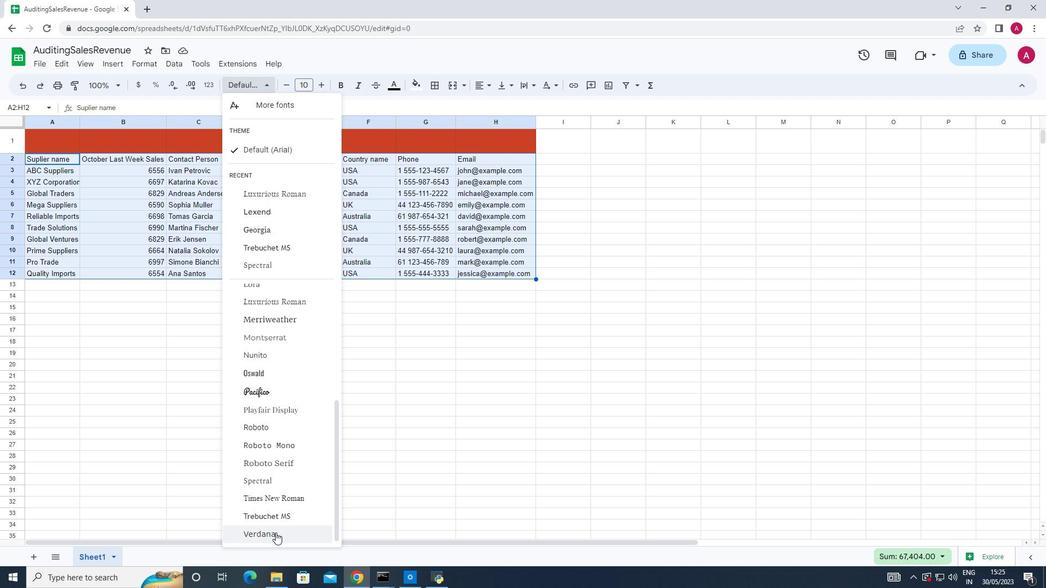 
Action: Mouse moved to (321, 87)
Screenshot: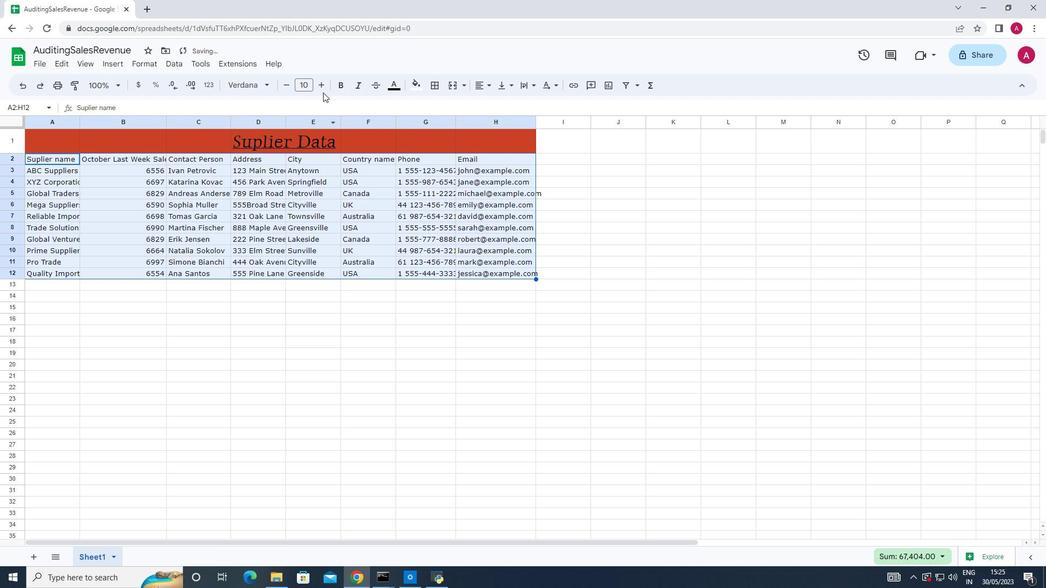 
Action: Mouse pressed left at (321, 87)
Screenshot: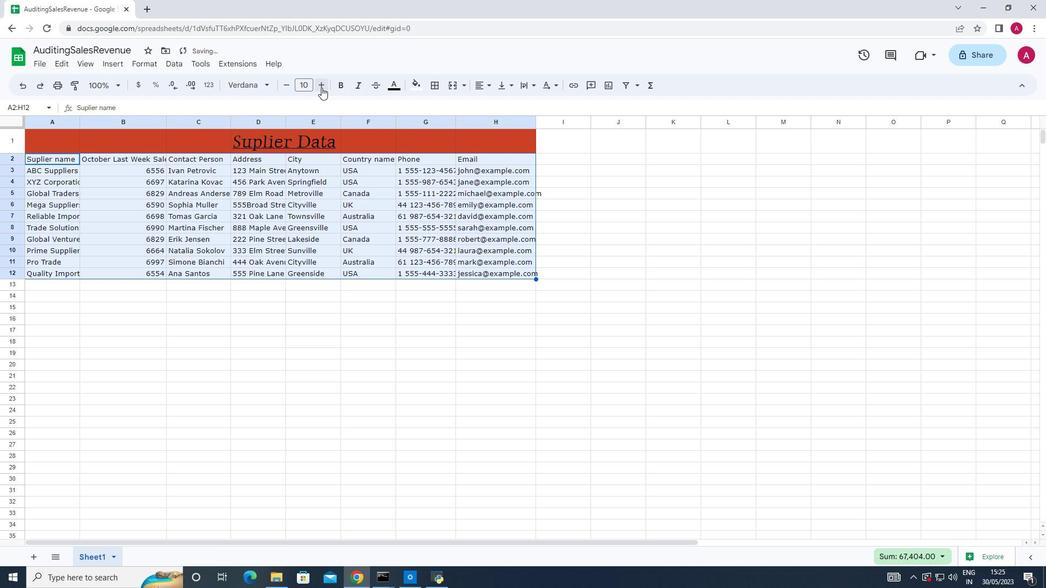 
Action: Mouse pressed left at (321, 87)
Screenshot: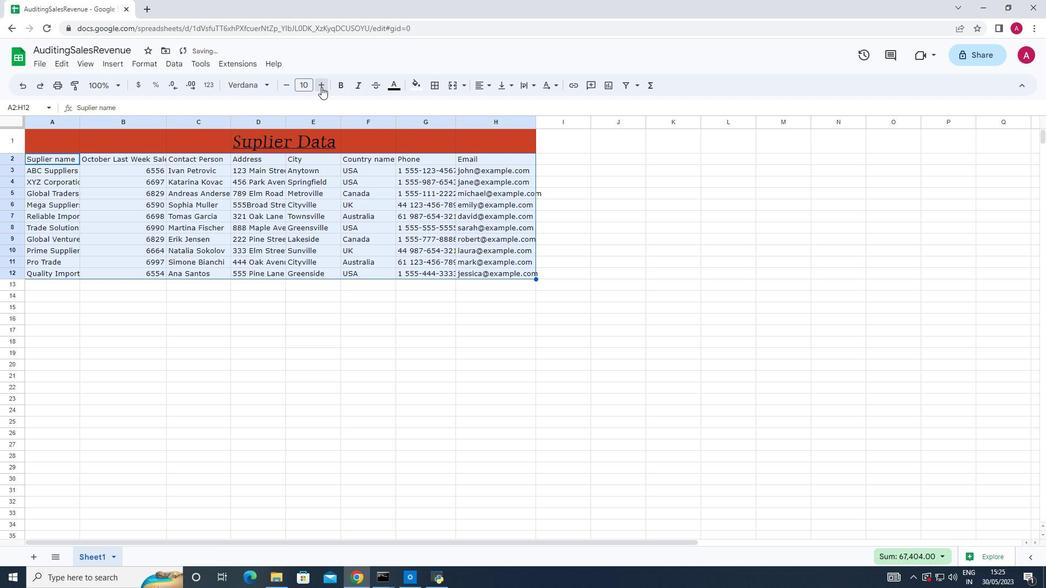 
Action: Mouse pressed left at (321, 87)
Screenshot: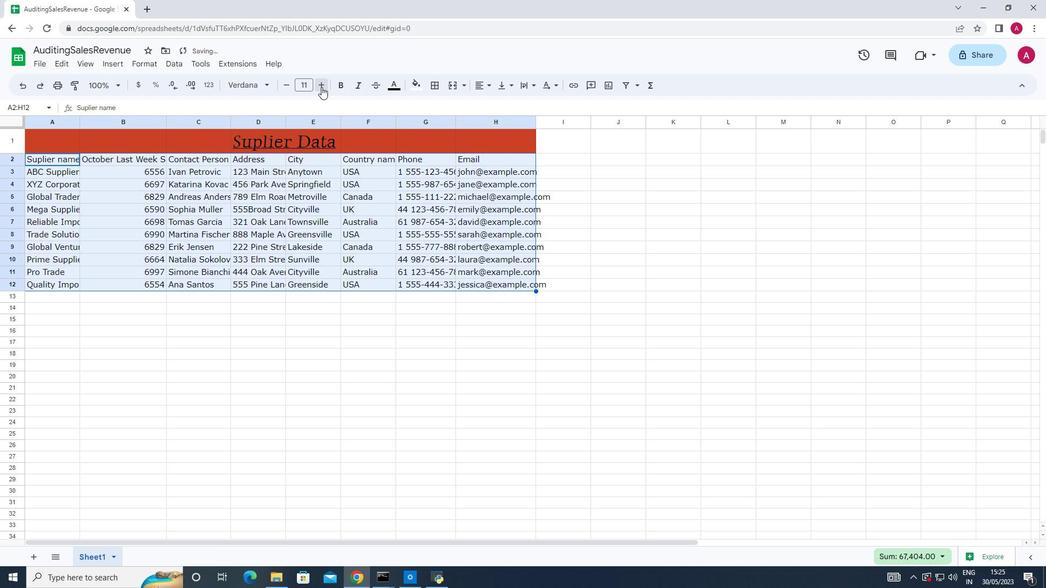 
Action: Mouse pressed left at (321, 87)
Screenshot: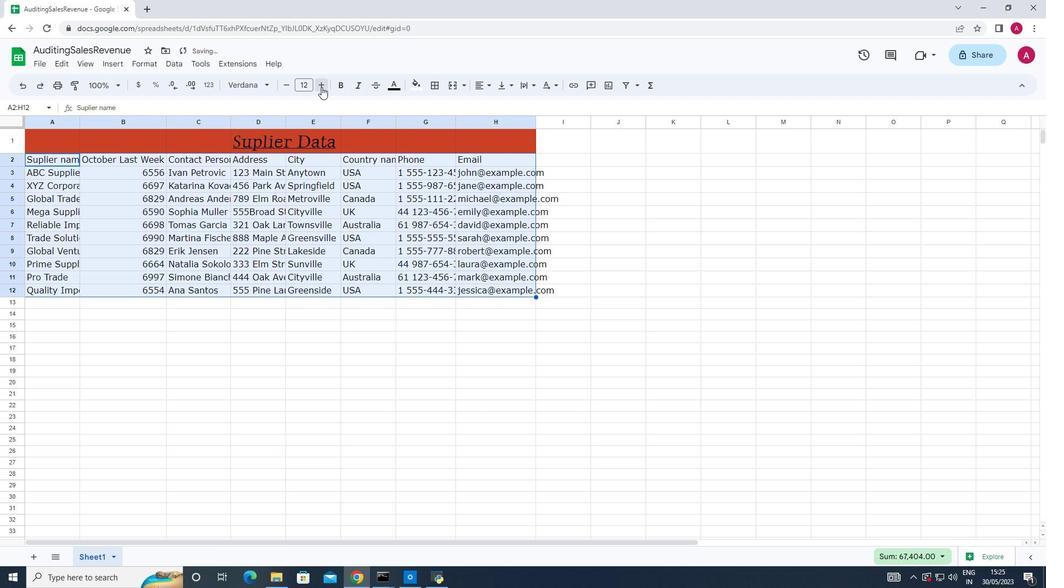 
Action: Mouse pressed left at (321, 87)
Screenshot: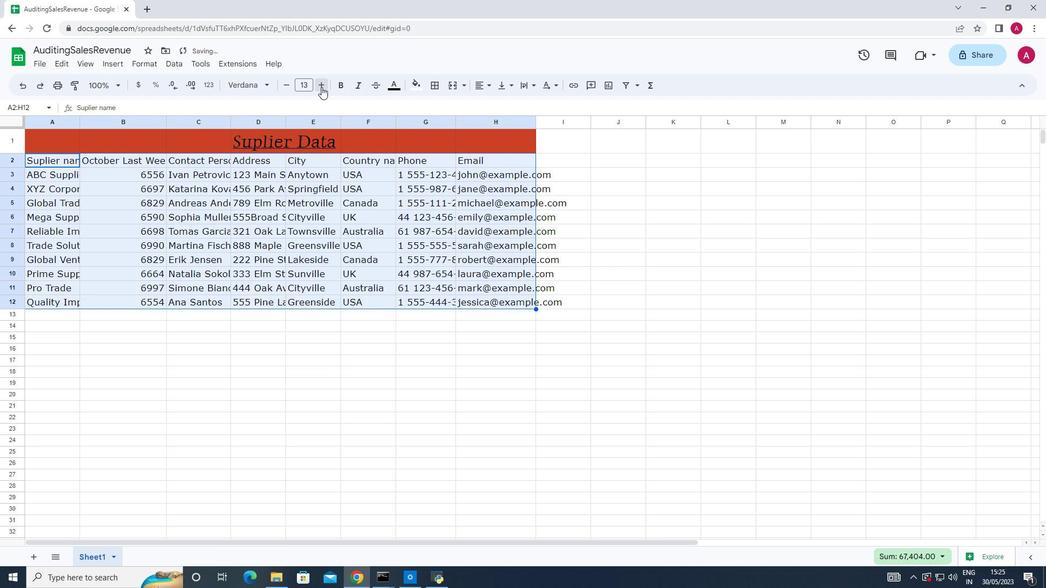 
Action: Mouse pressed left at (321, 87)
Screenshot: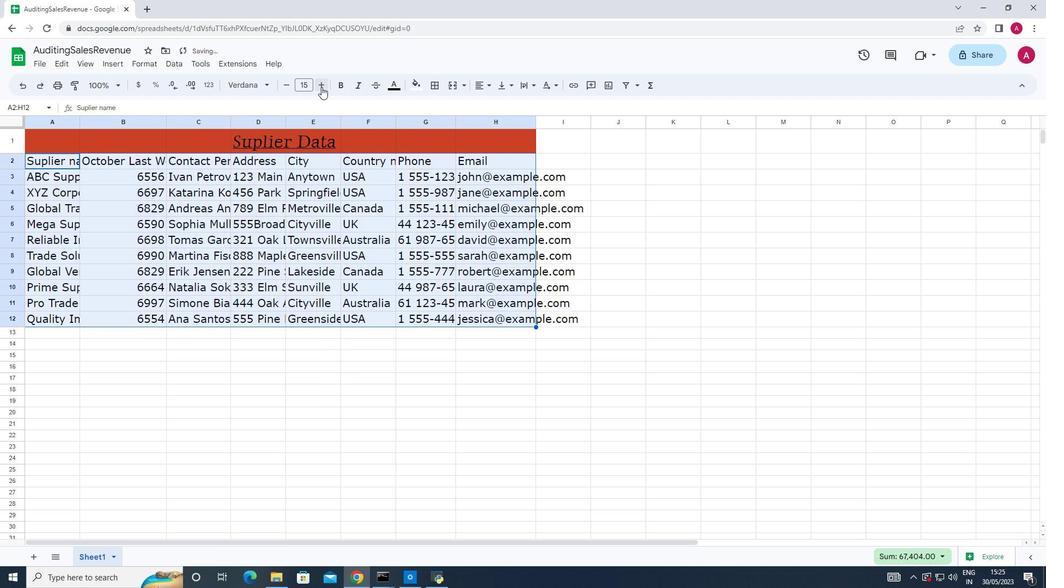 
Action: Mouse pressed left at (321, 87)
Screenshot: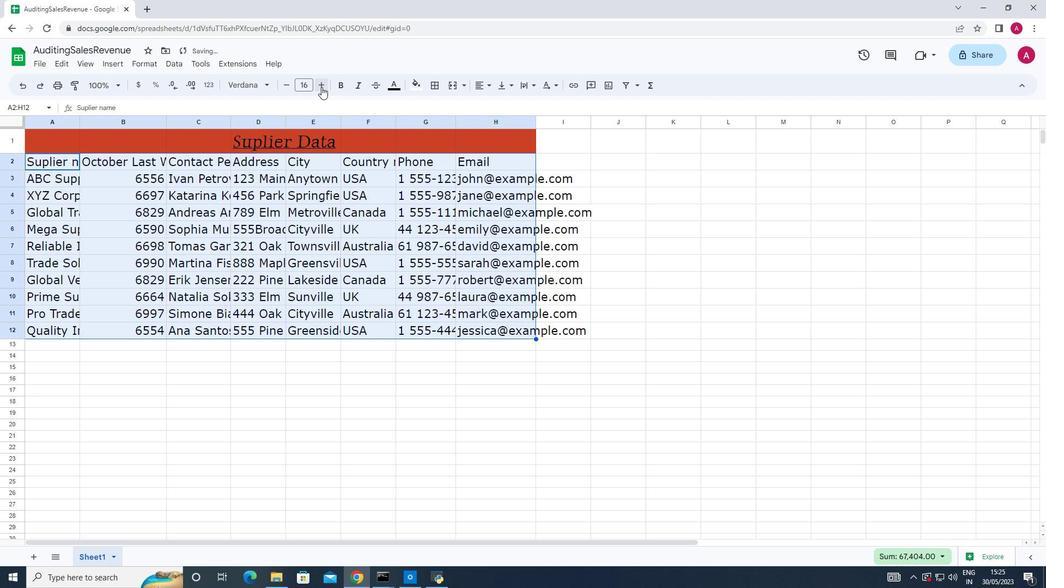 
Action: Mouse pressed left at (321, 87)
Screenshot: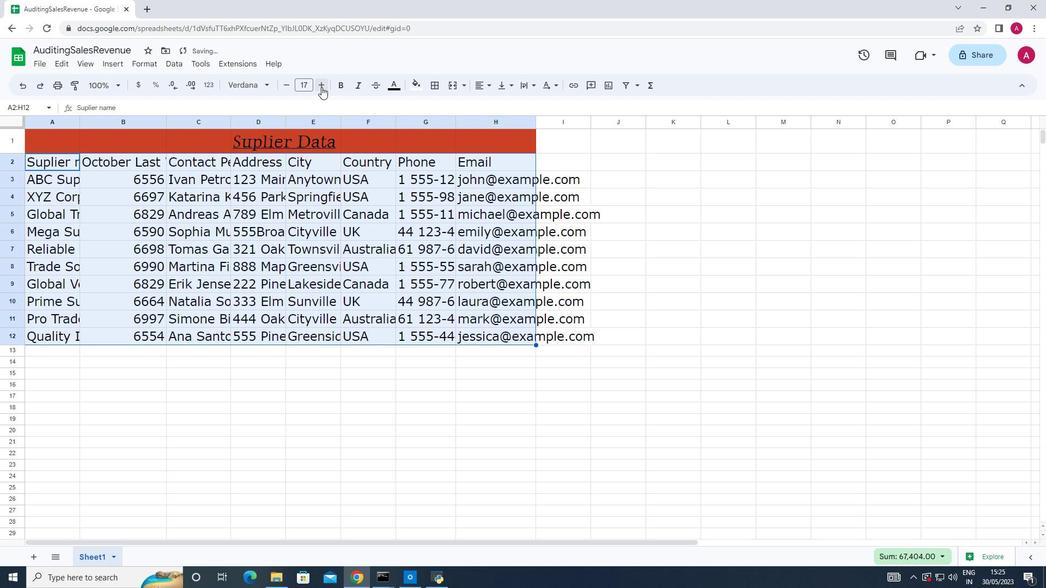 
Action: Mouse moved to (133, 65)
Screenshot: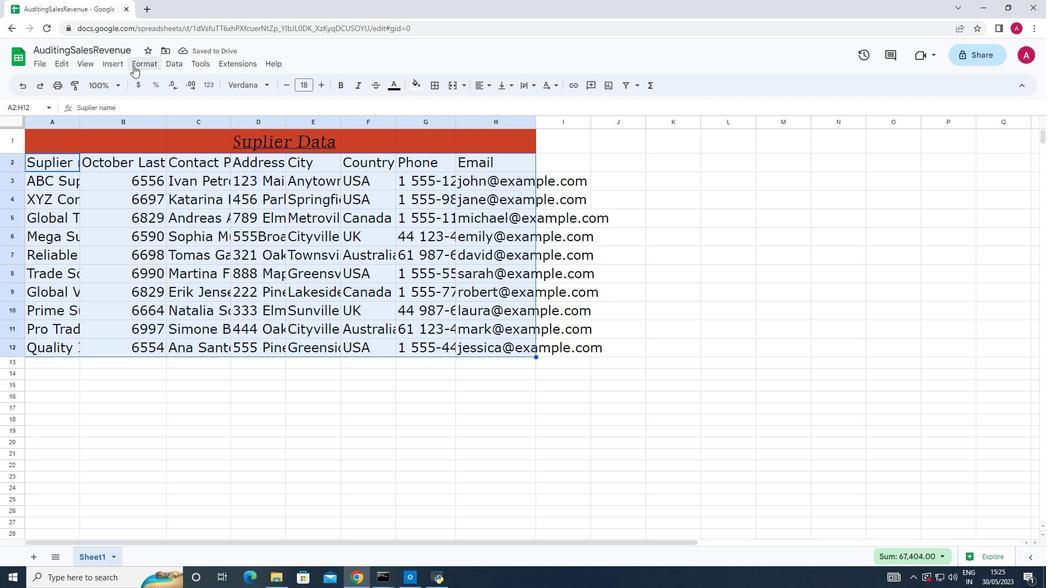 
Action: Mouse pressed left at (133, 65)
Screenshot: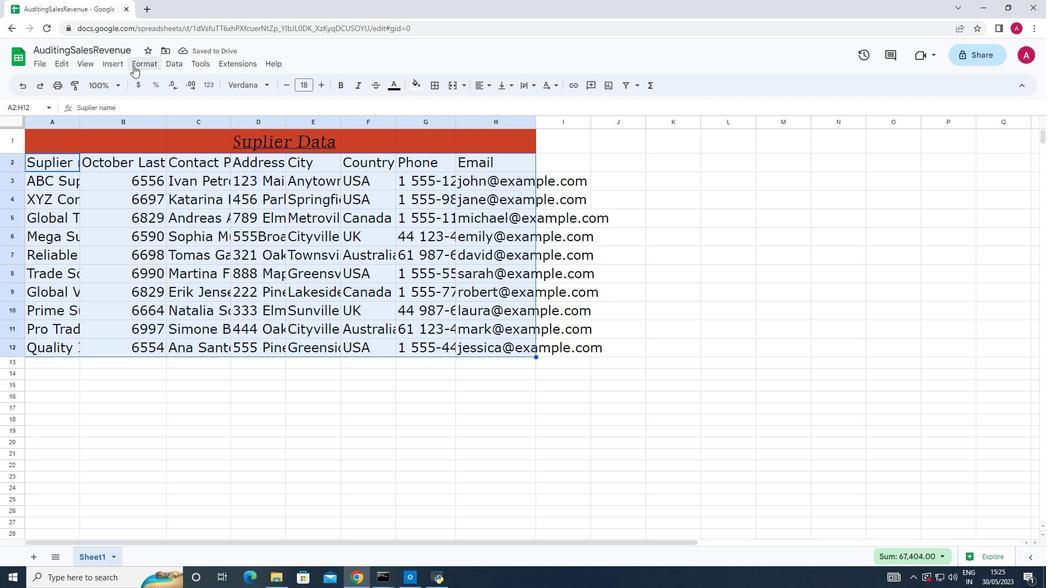 
Action: Mouse moved to (192, 141)
Screenshot: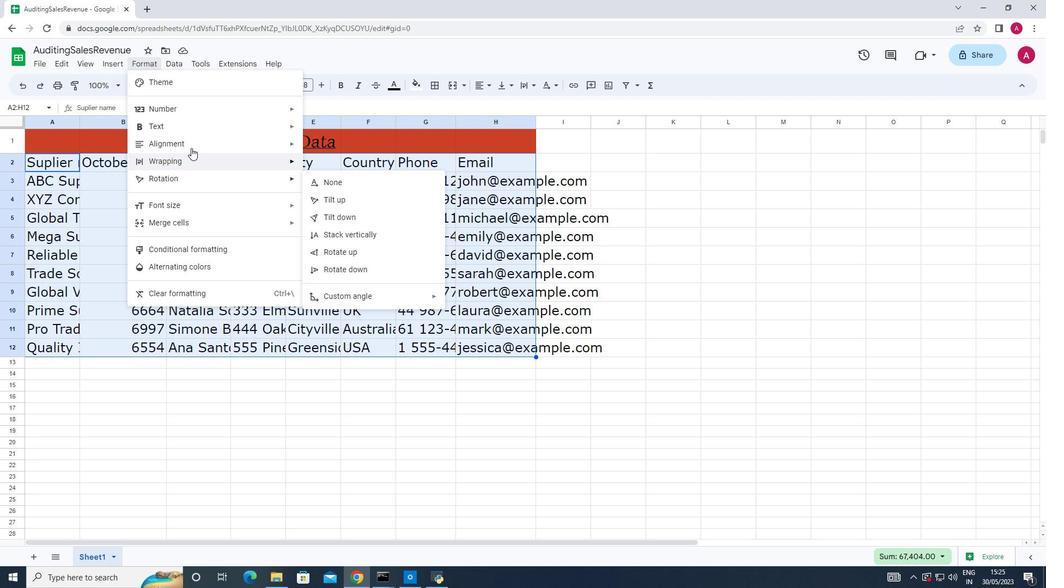 
Action: Mouse pressed left at (192, 141)
Screenshot: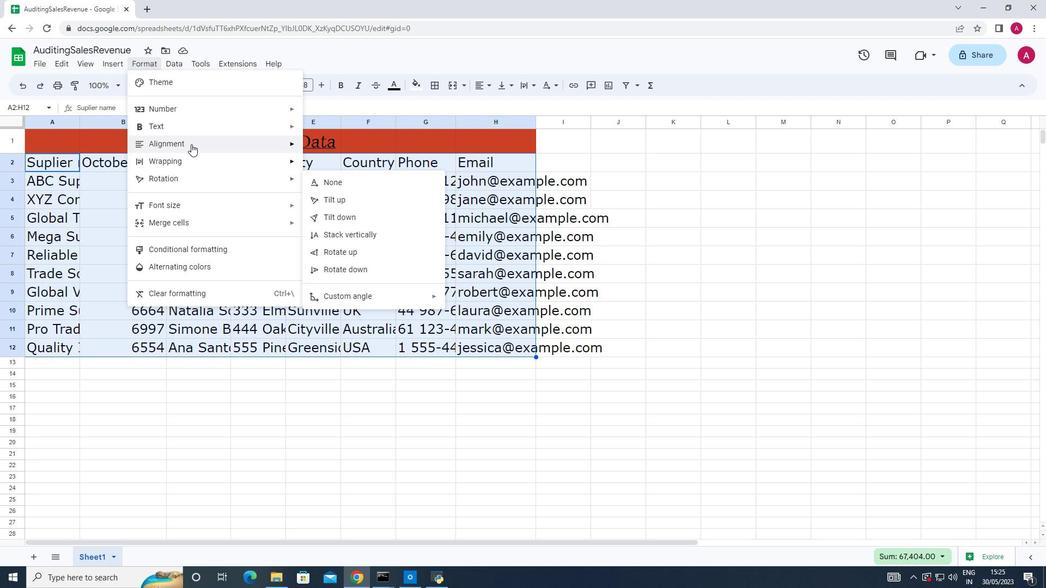 
Action: Mouse moved to (245, 141)
Screenshot: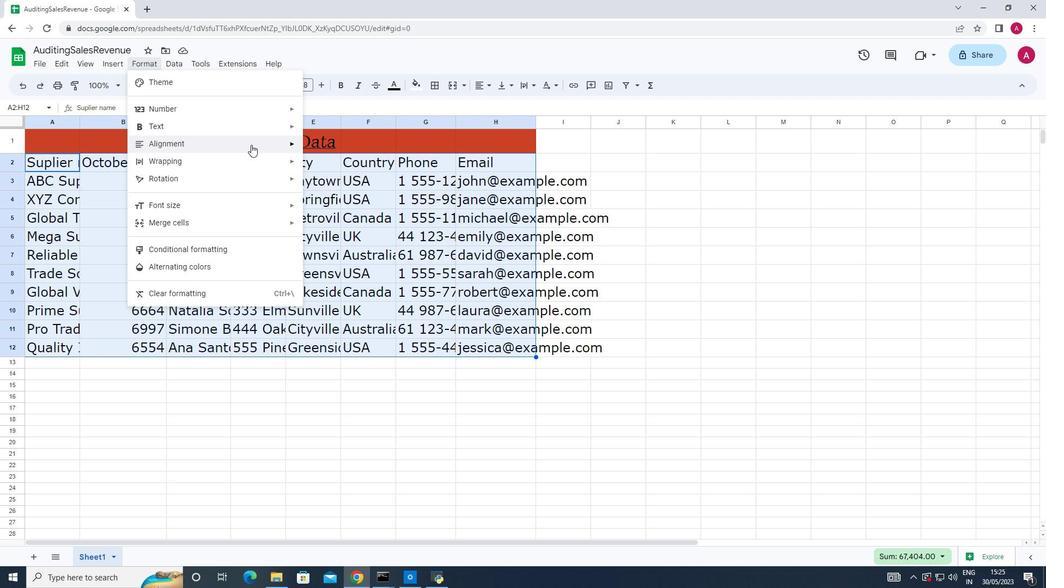 
Action: Mouse pressed left at (245, 141)
Screenshot: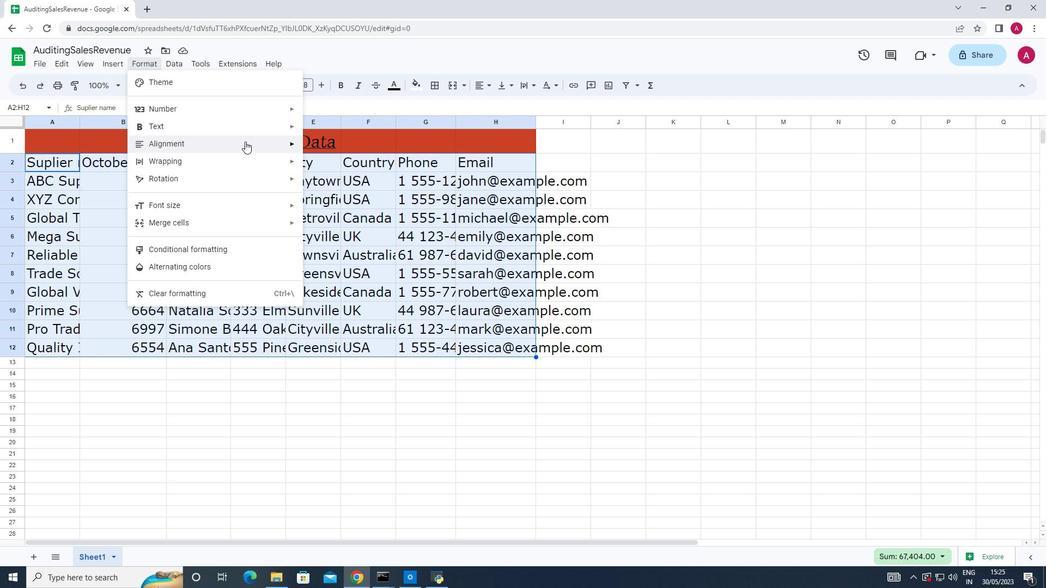 
Action: Mouse moved to (335, 178)
Screenshot: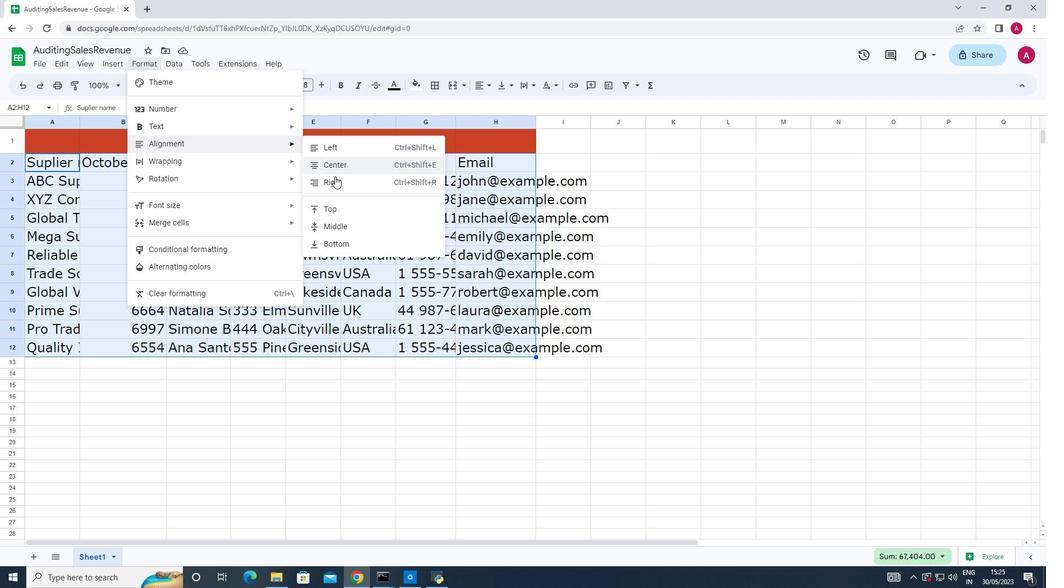 
Action: Mouse pressed left at (335, 178)
Screenshot: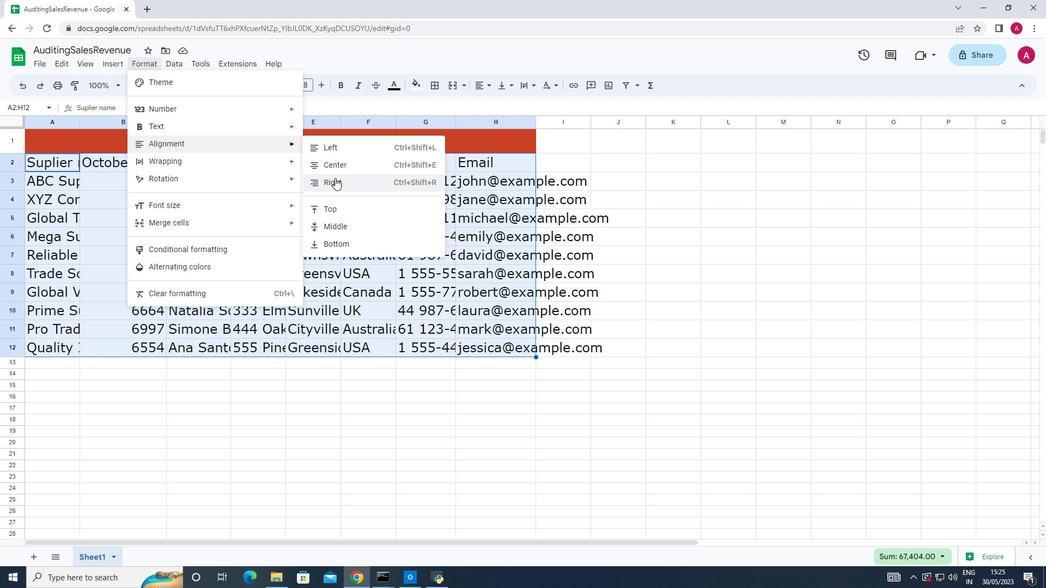 
Action: Mouse moved to (612, 232)
Screenshot: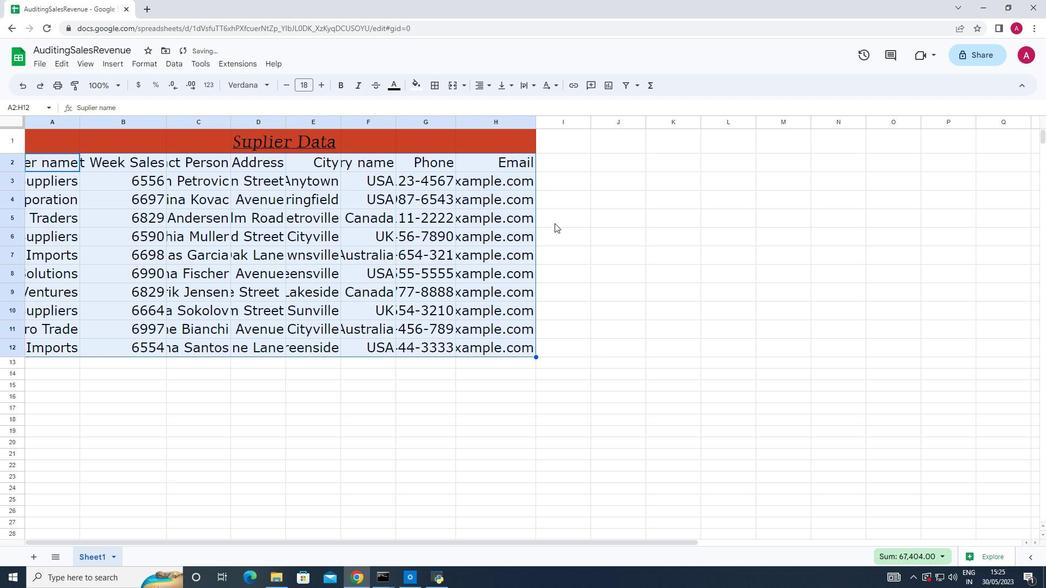 
Action: Mouse pressed left at (612, 232)
Screenshot: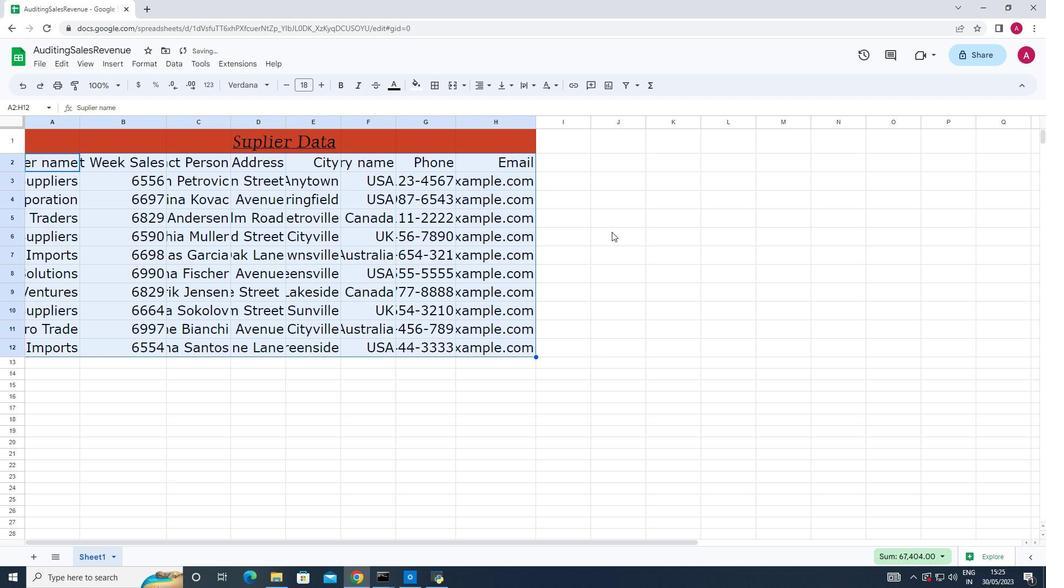 
Action: Mouse moved to (80, 118)
Screenshot: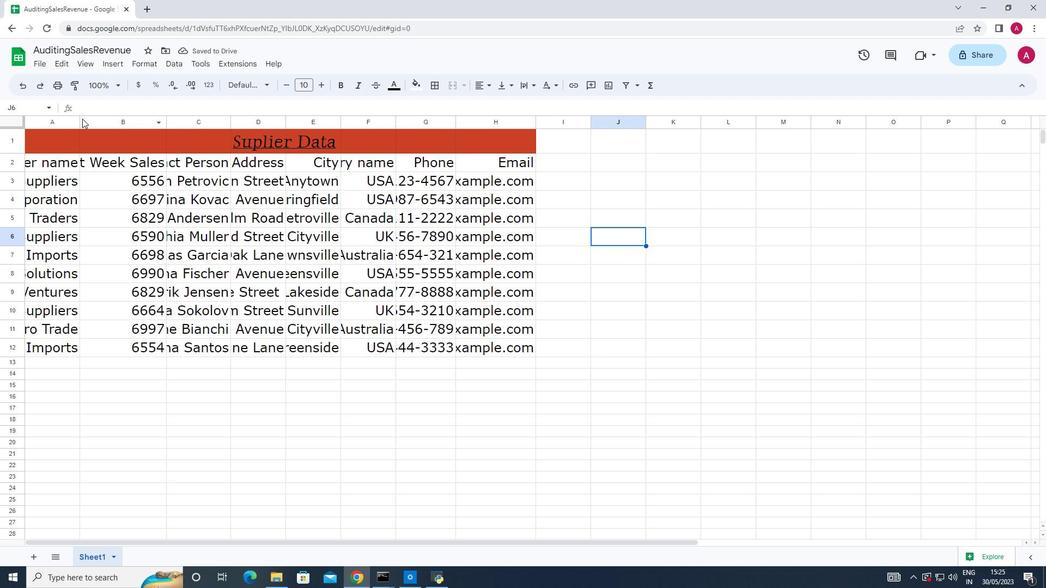 
Action: Mouse pressed left at (80, 118)
Screenshot: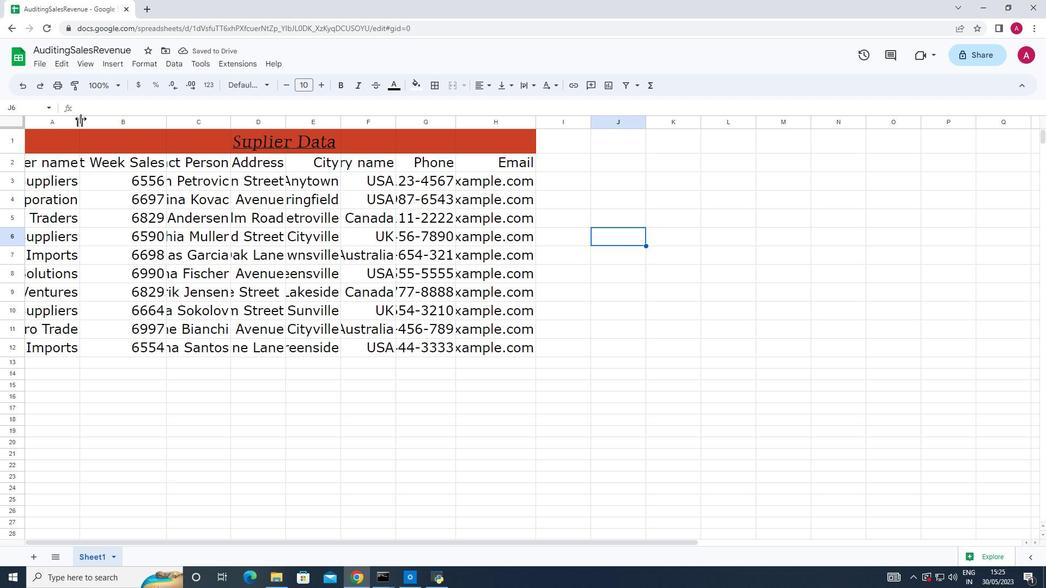 
Action: Mouse pressed left at (80, 118)
Screenshot: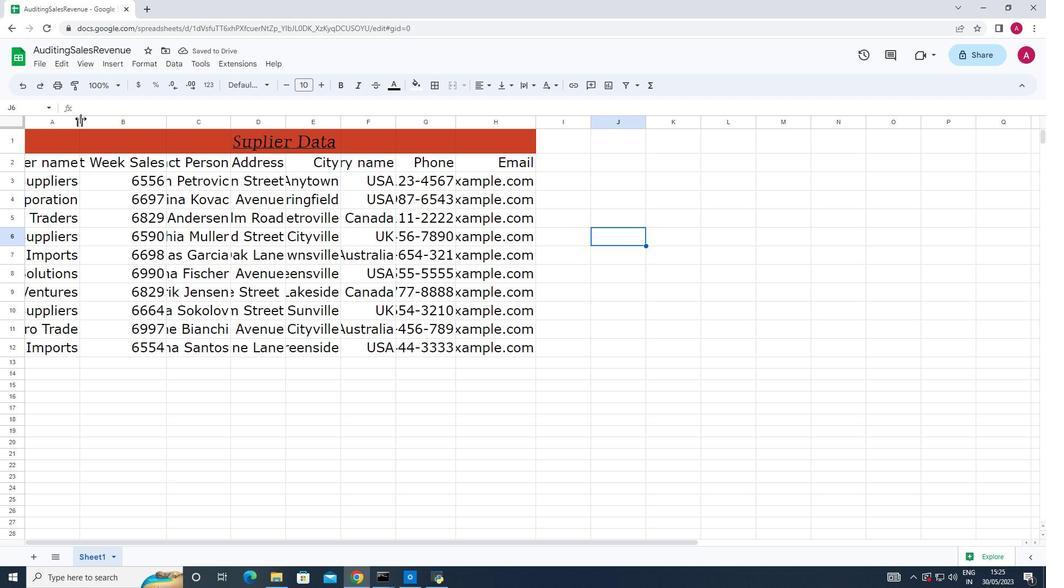 
Action: Mouse moved to (223, 116)
Screenshot: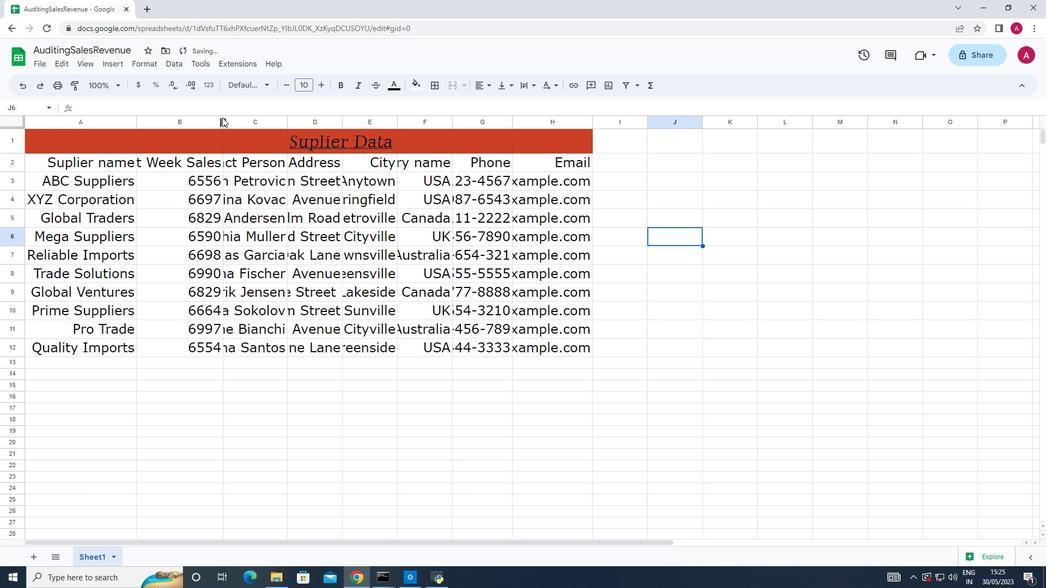 
Action: Mouse pressed left at (223, 116)
Screenshot: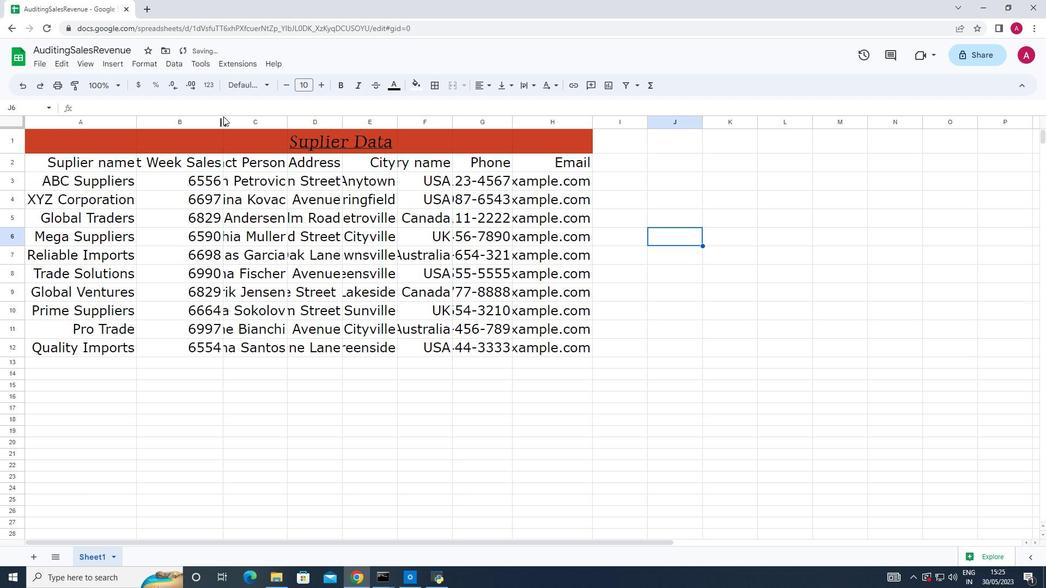 
Action: Mouse moved to (222, 118)
Screenshot: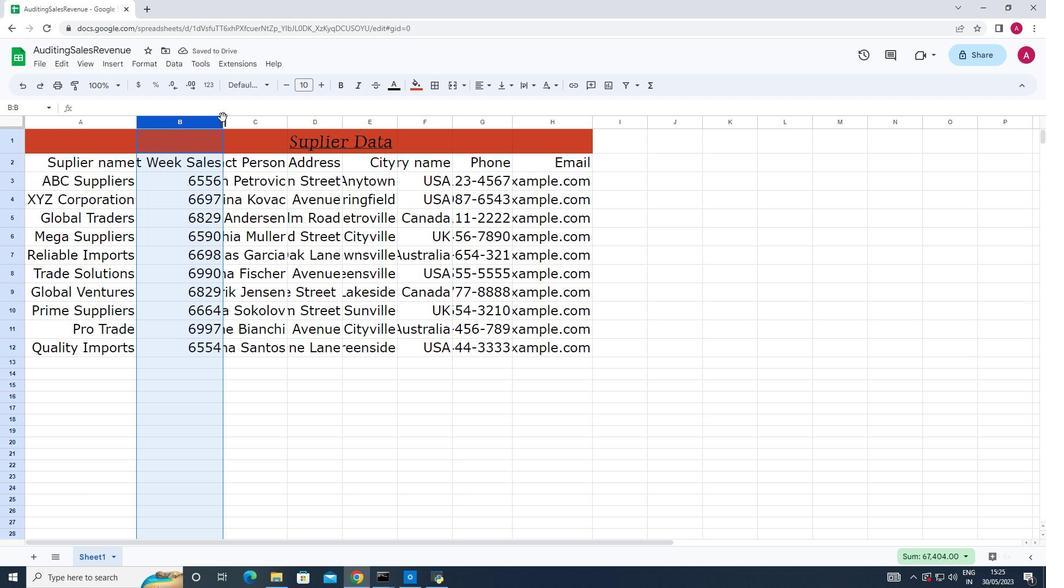 
Action: Mouse pressed left at (222, 118)
Screenshot: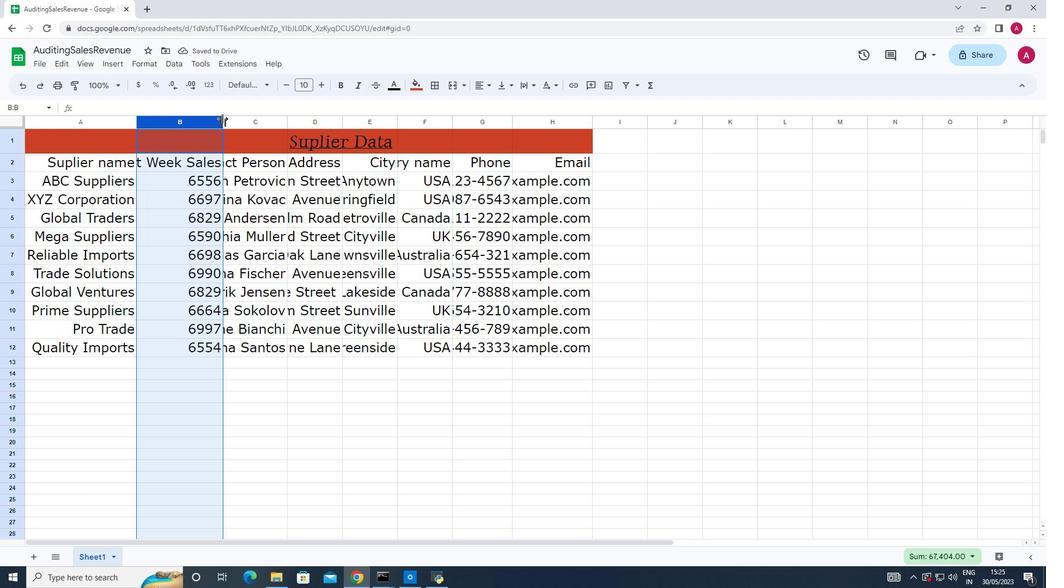 
Action: Mouse pressed left at (222, 118)
Screenshot: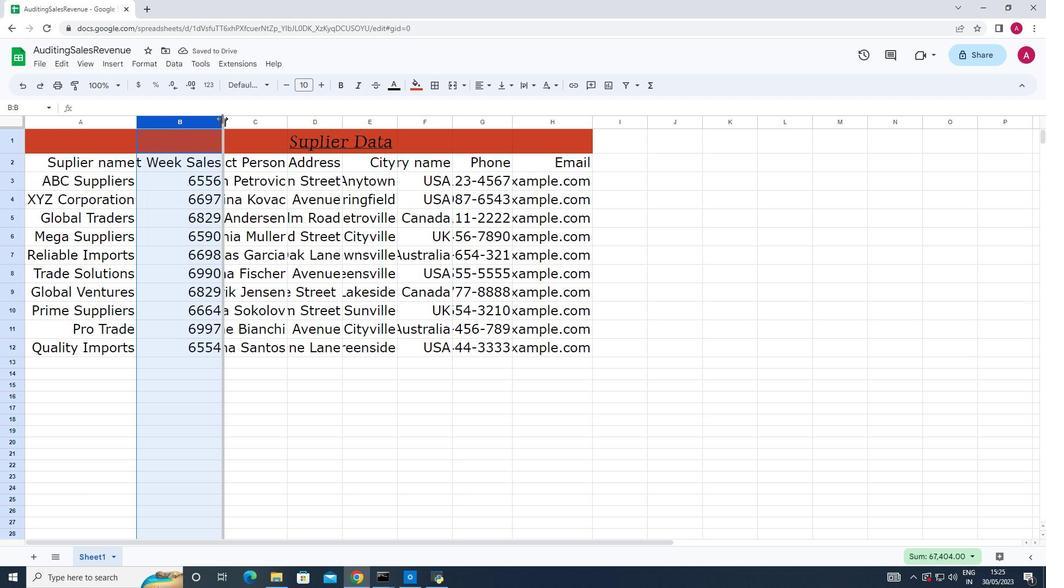 
Action: Mouse moved to (367, 119)
Screenshot: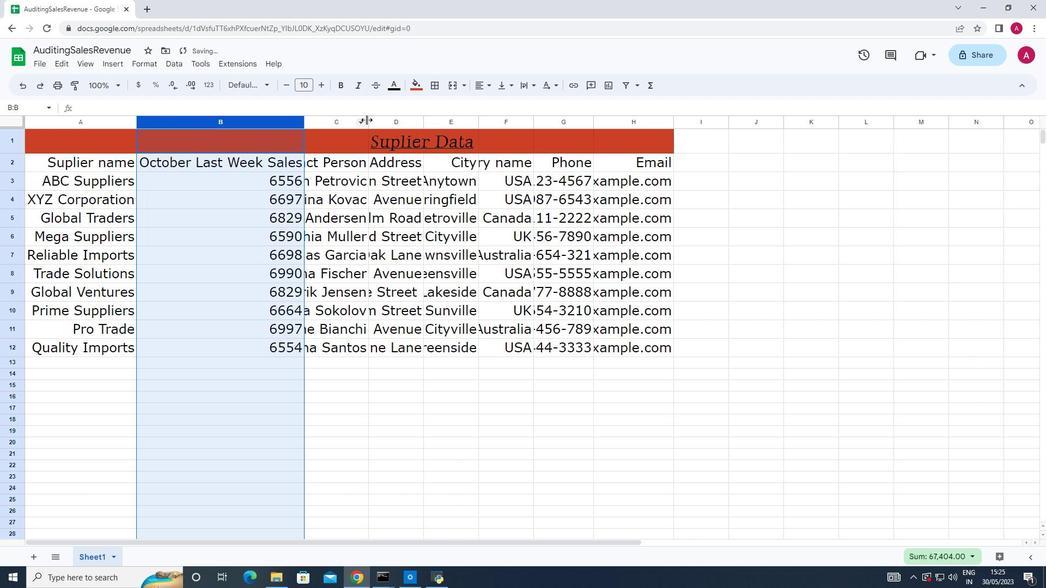 
Action: Mouse pressed left at (367, 119)
Screenshot: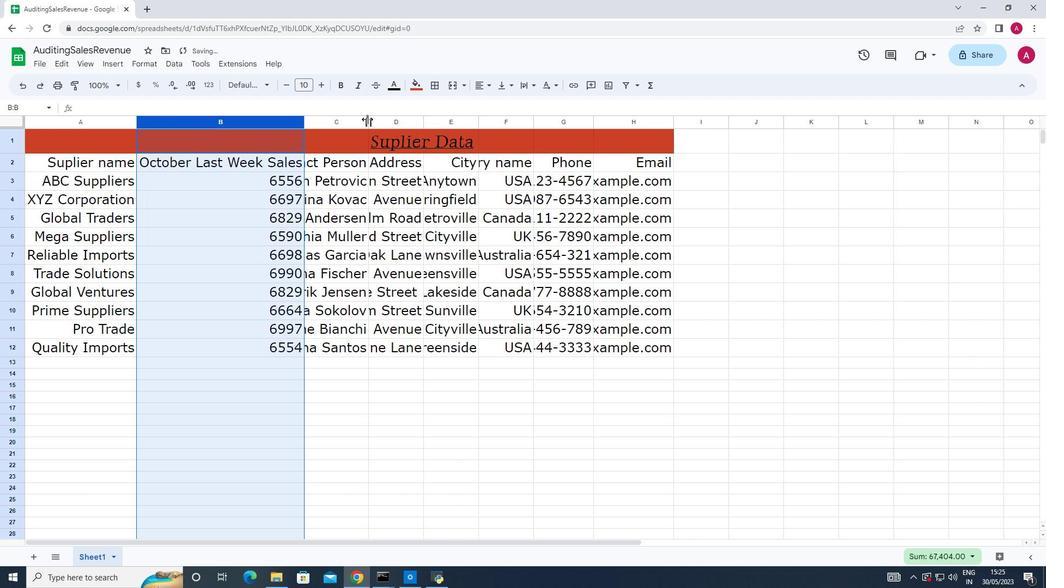 
Action: Mouse pressed left at (367, 119)
Screenshot: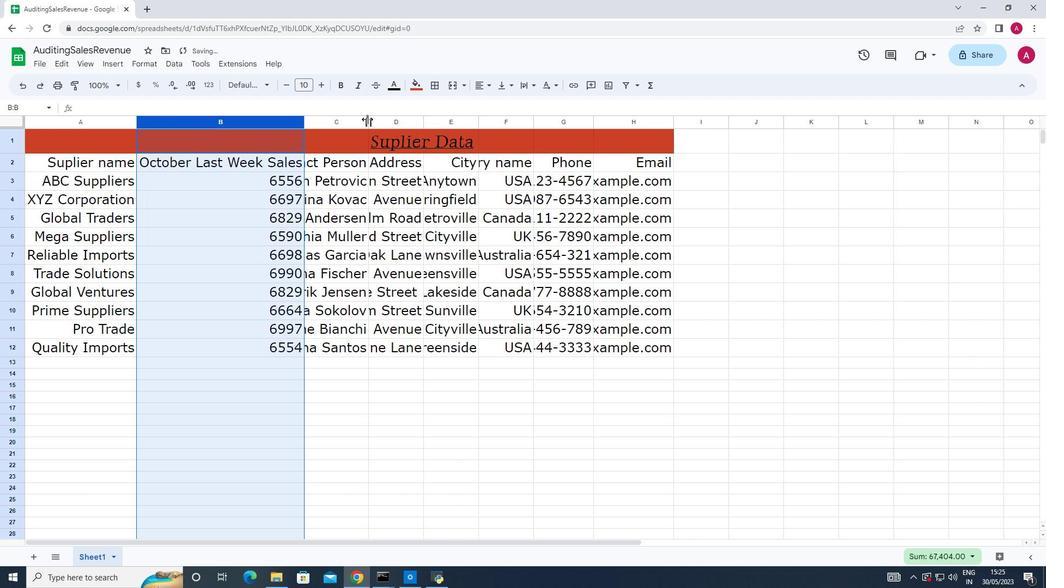 
Action: Mouse moved to (482, 119)
Screenshot: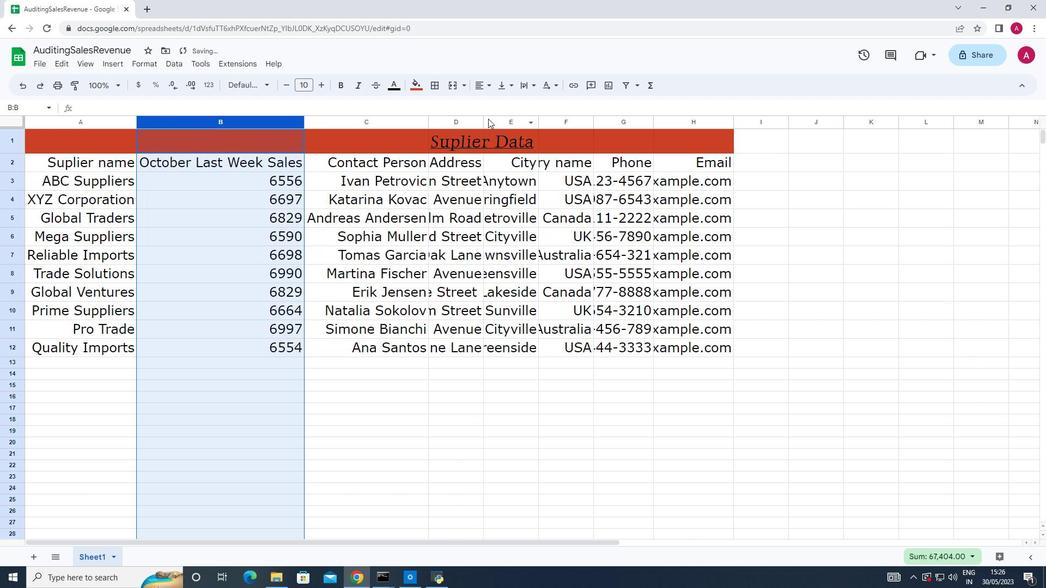 
Action: Mouse pressed left at (482, 119)
Screenshot: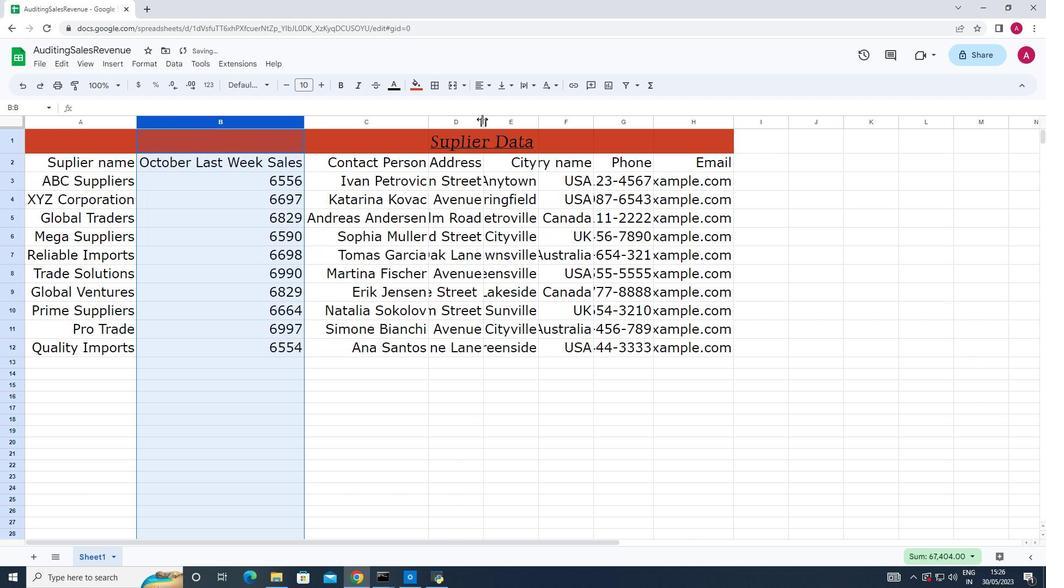 
Action: Mouse pressed left at (482, 119)
Screenshot: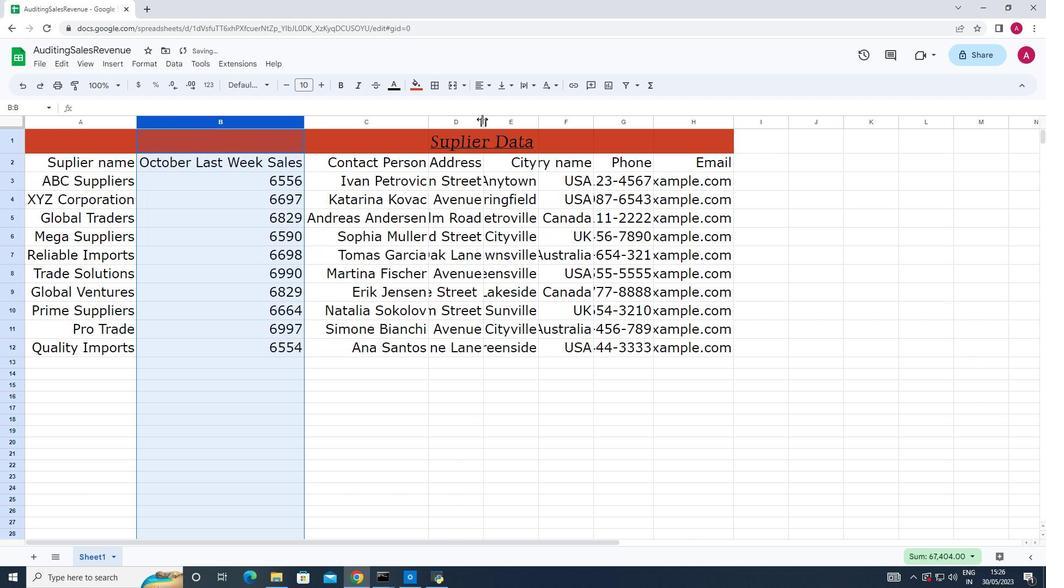 
Action: Mouse moved to (608, 119)
Screenshot: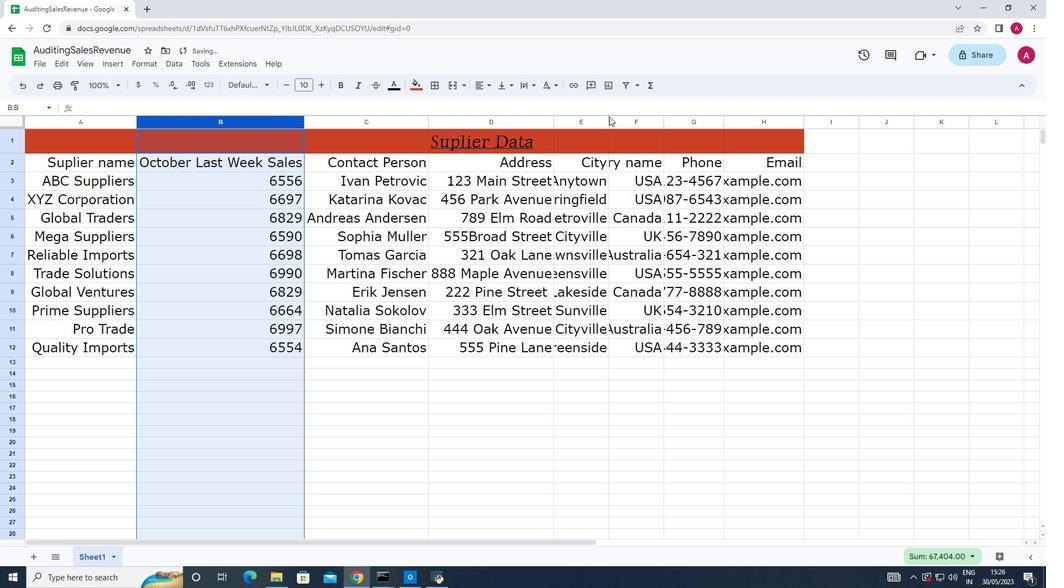 
Action: Mouse pressed left at (608, 119)
Screenshot: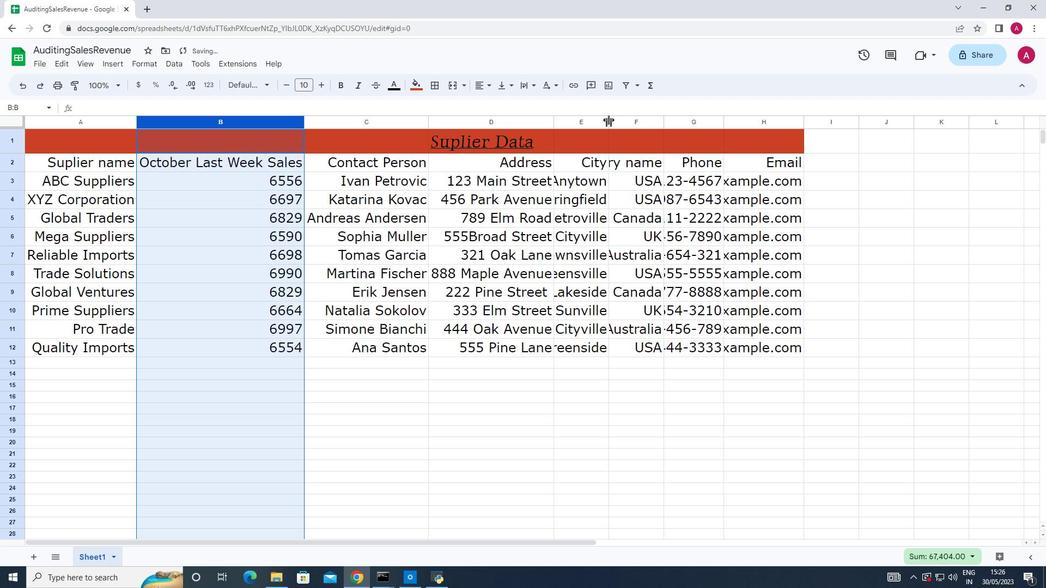 
Action: Mouse pressed left at (608, 119)
Screenshot: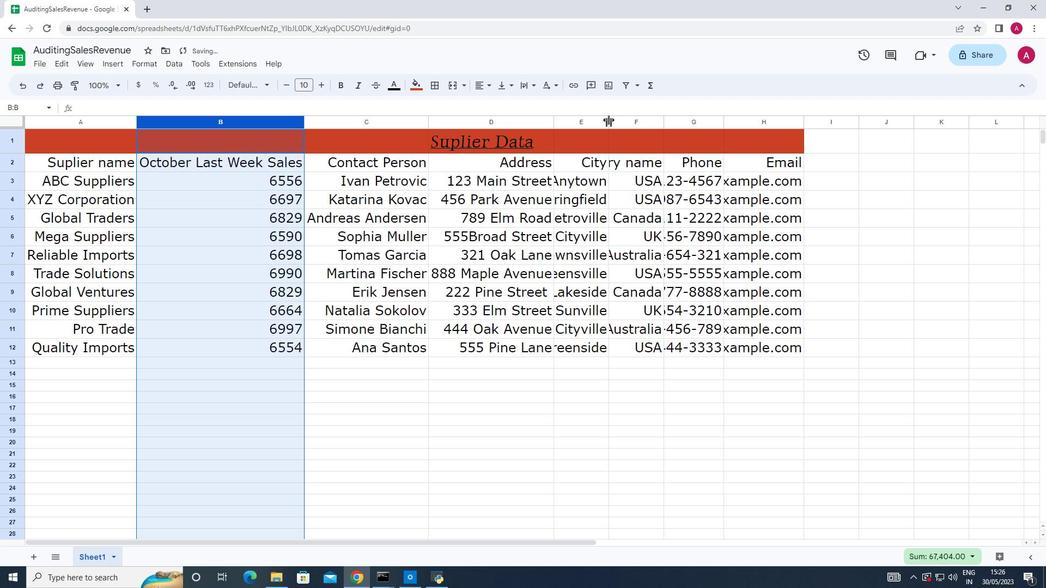 
Action: Mouse moved to (686, 119)
Screenshot: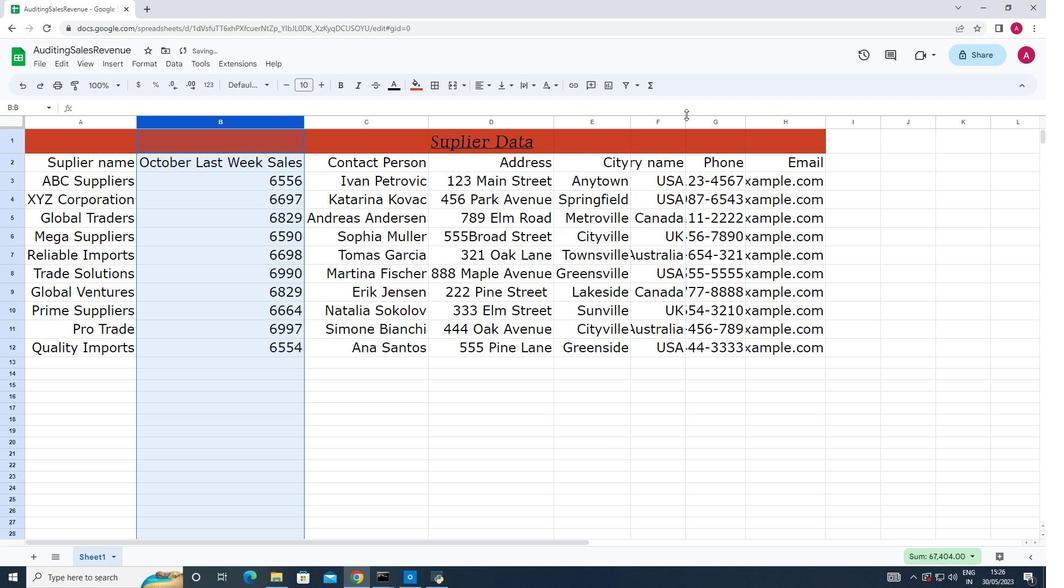 
Action: Mouse pressed left at (686, 119)
Screenshot: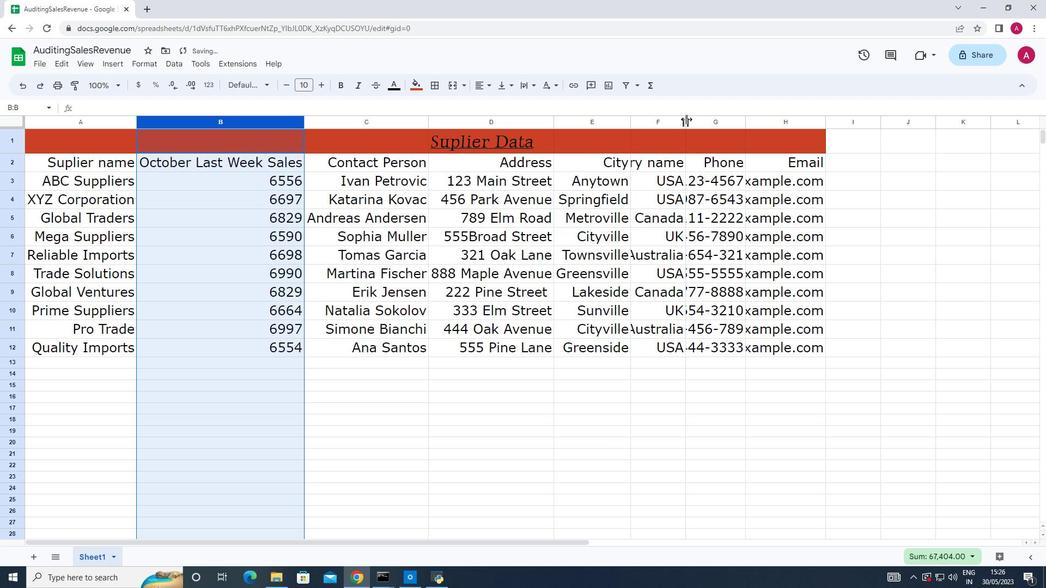 
Action: Mouse pressed left at (686, 119)
Screenshot: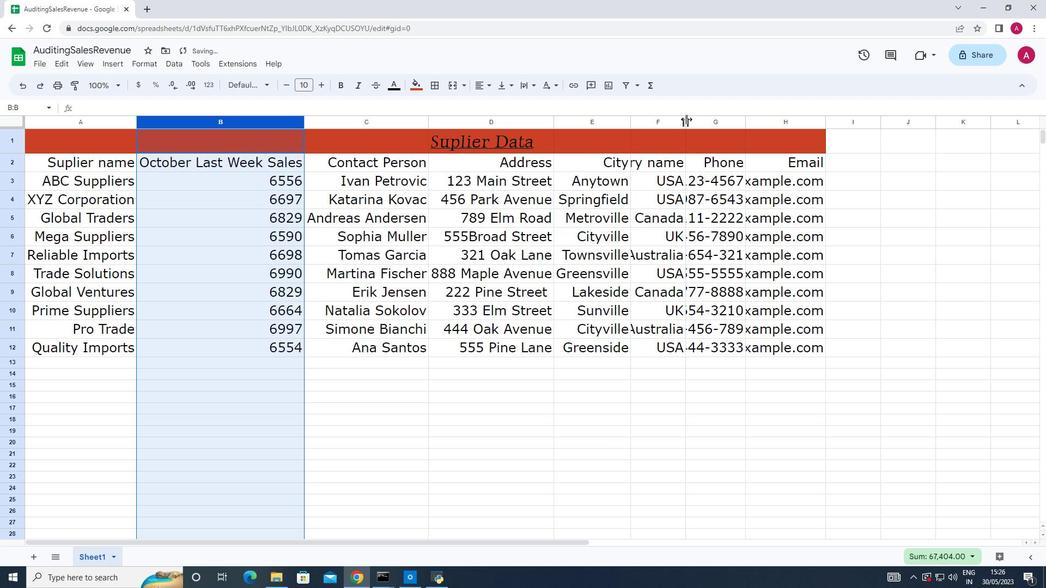
Action: Mouse moved to (787, 118)
Screenshot: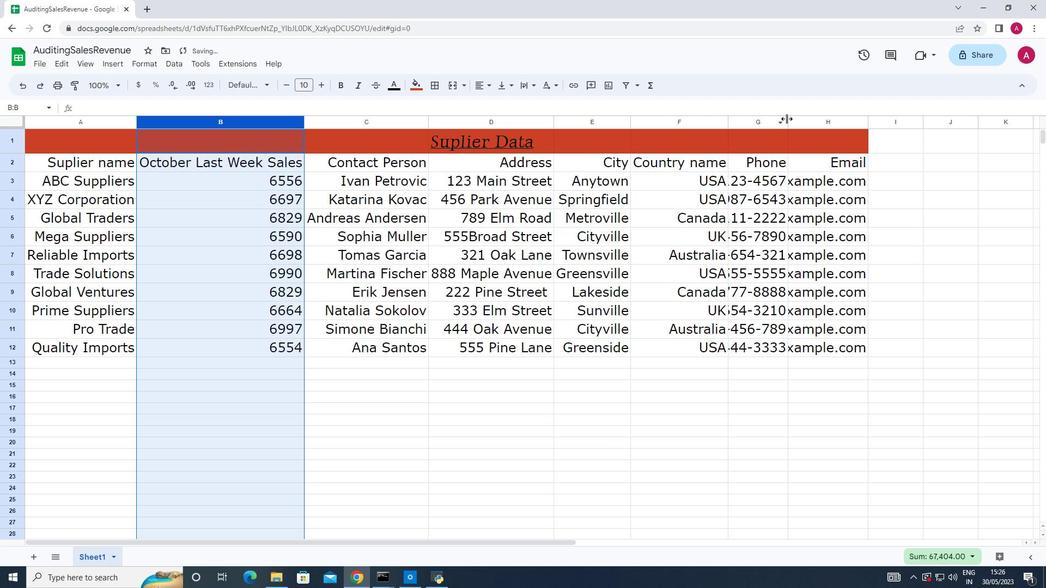 
Action: Mouse pressed left at (787, 118)
Screenshot: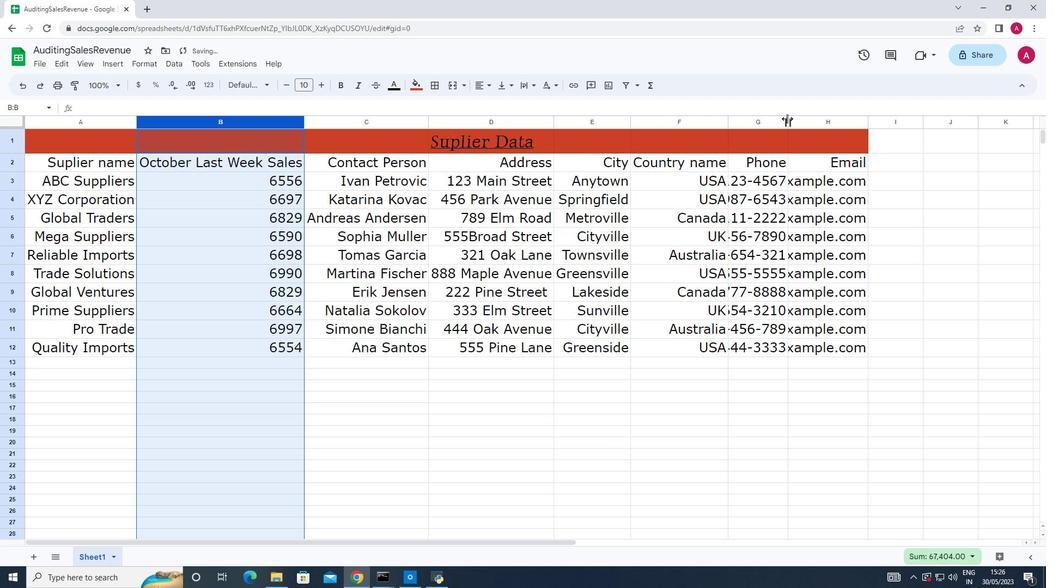 
Action: Mouse pressed left at (787, 118)
Screenshot: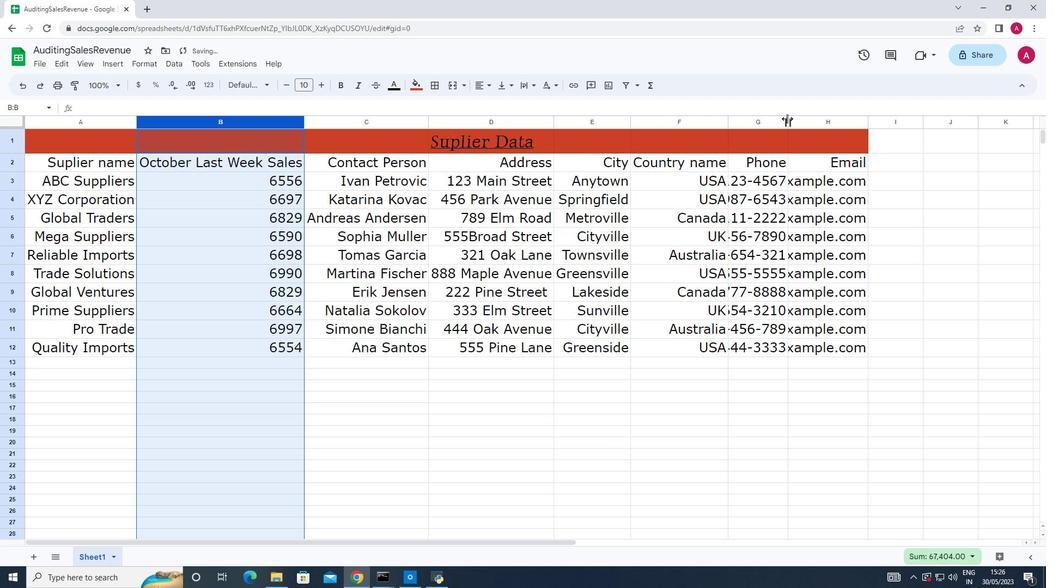 
Action: Mouse moved to (929, 118)
Screenshot: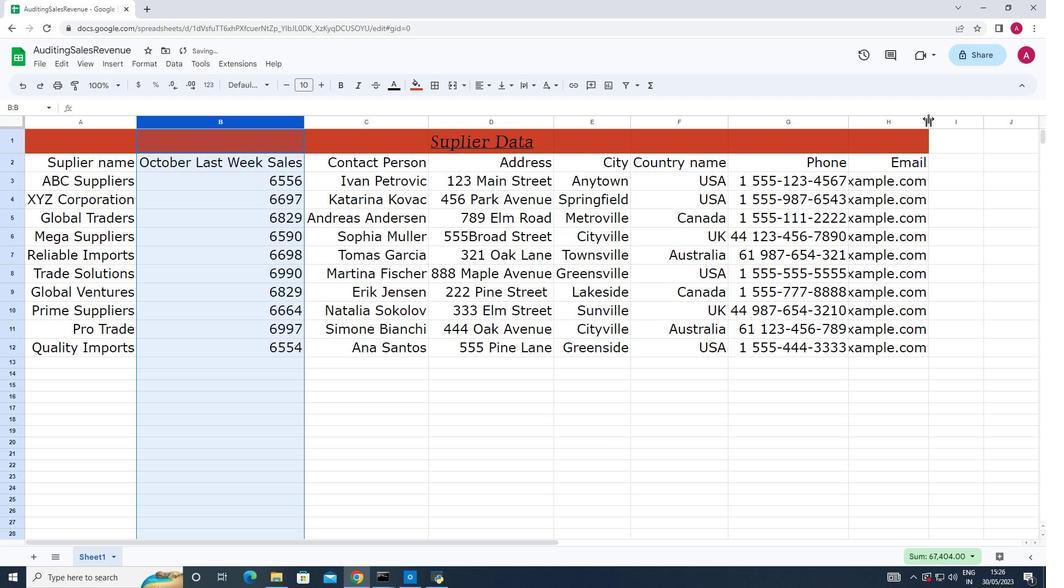 
Action: Mouse pressed left at (929, 118)
Screenshot: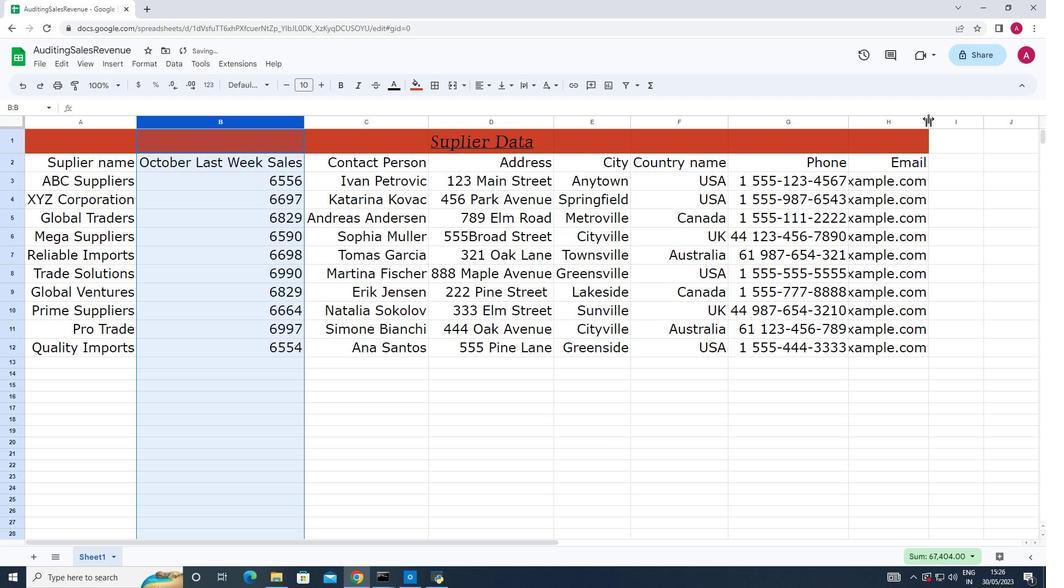 
Action: Mouse pressed left at (929, 118)
Screenshot: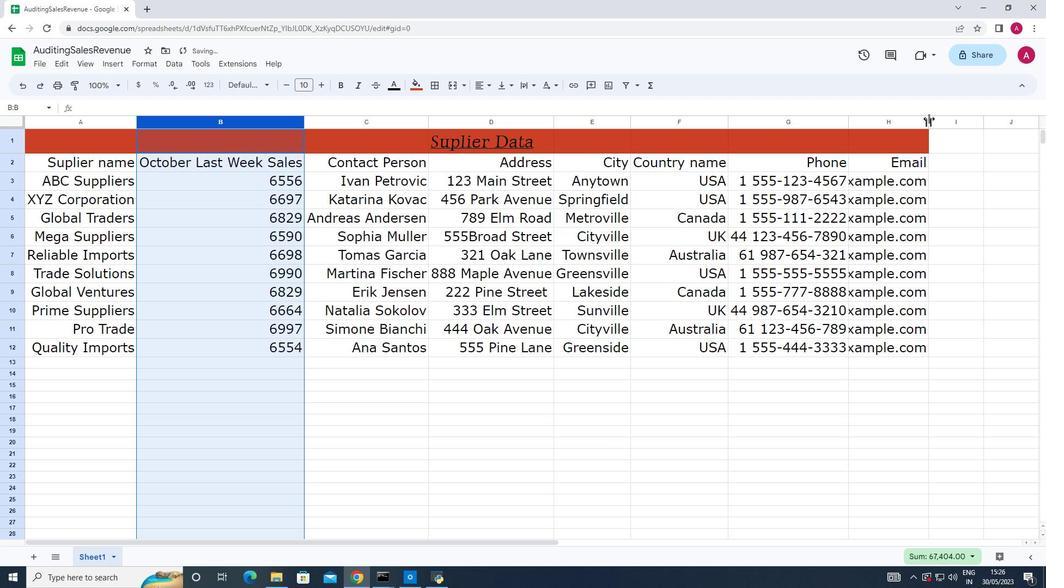 
Action: Mouse moved to (418, 460)
Screenshot: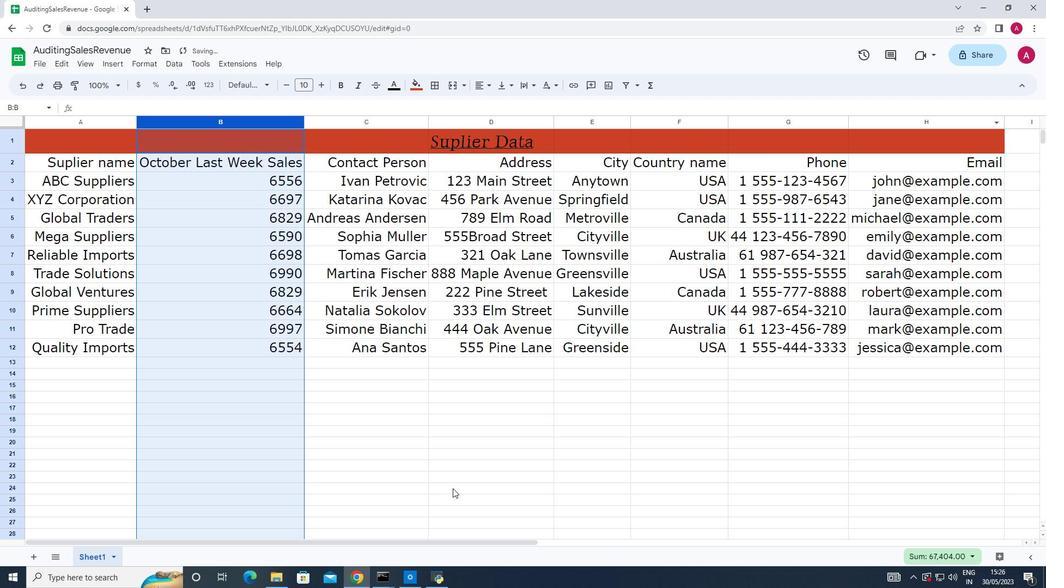 
Action: Mouse pressed left at (418, 460)
Screenshot: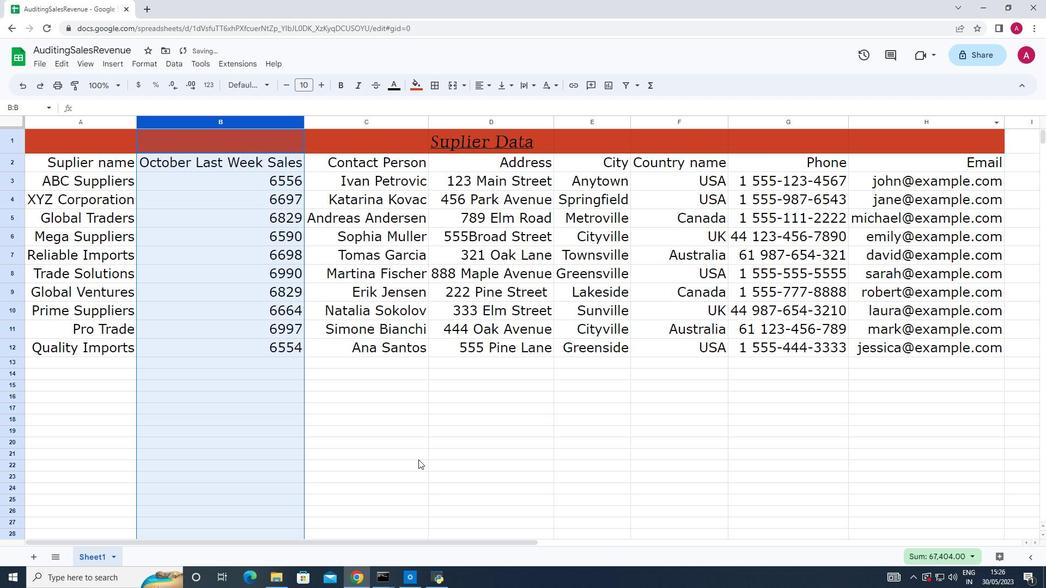 
Action: Mouse moved to (295, 433)
Screenshot: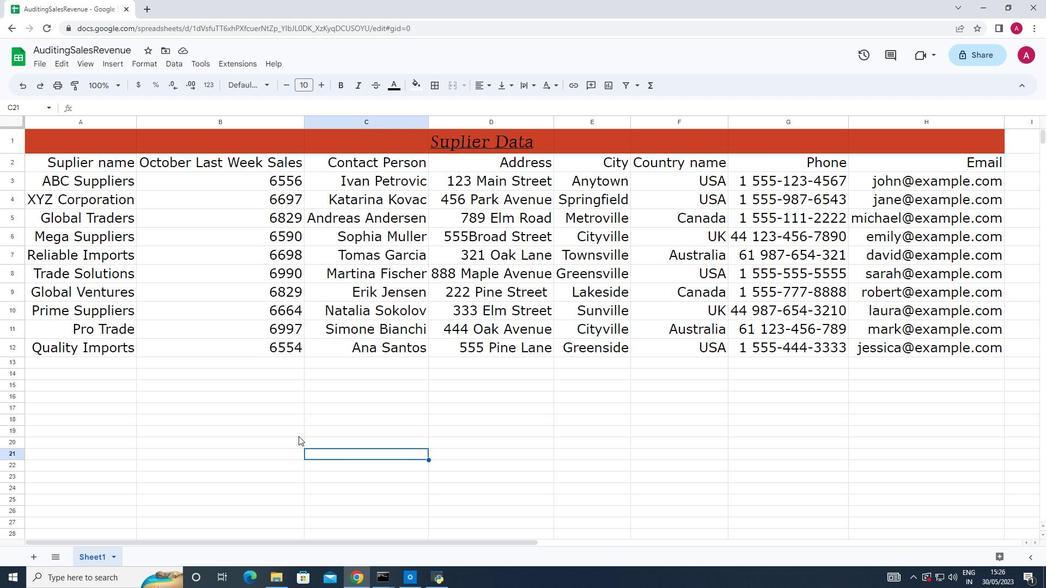 
